Task: Check the percentage active listings of large living room in the last 5 years.
Action: Mouse moved to (932, 208)
Screenshot: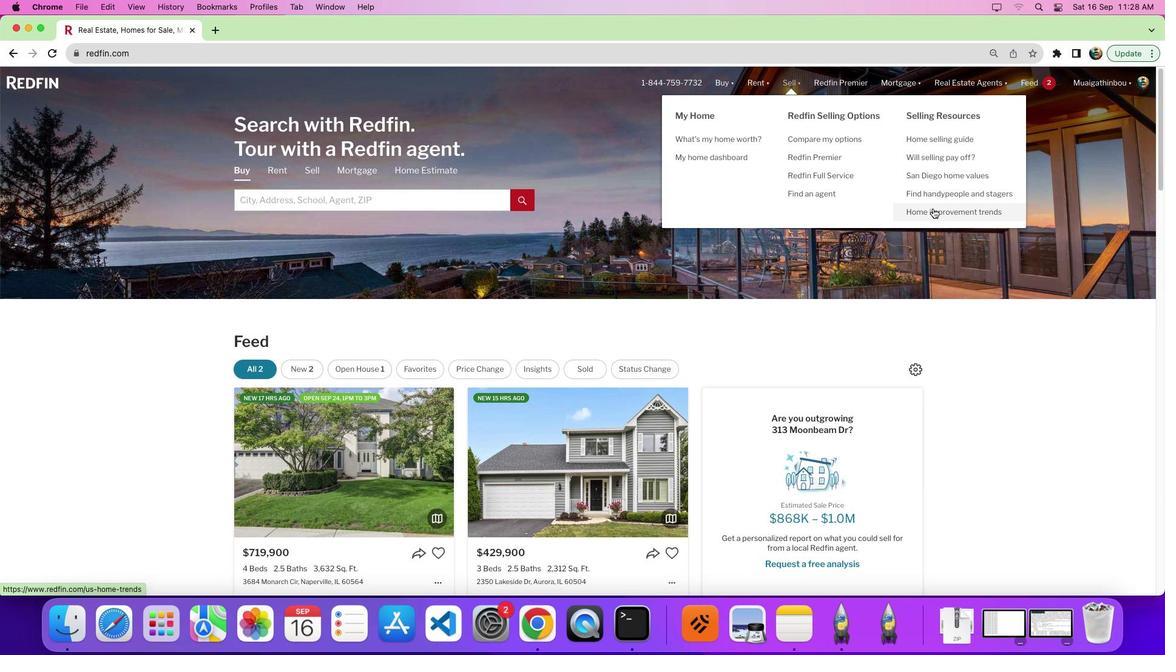 
Action: Mouse pressed left at (932, 208)
Screenshot: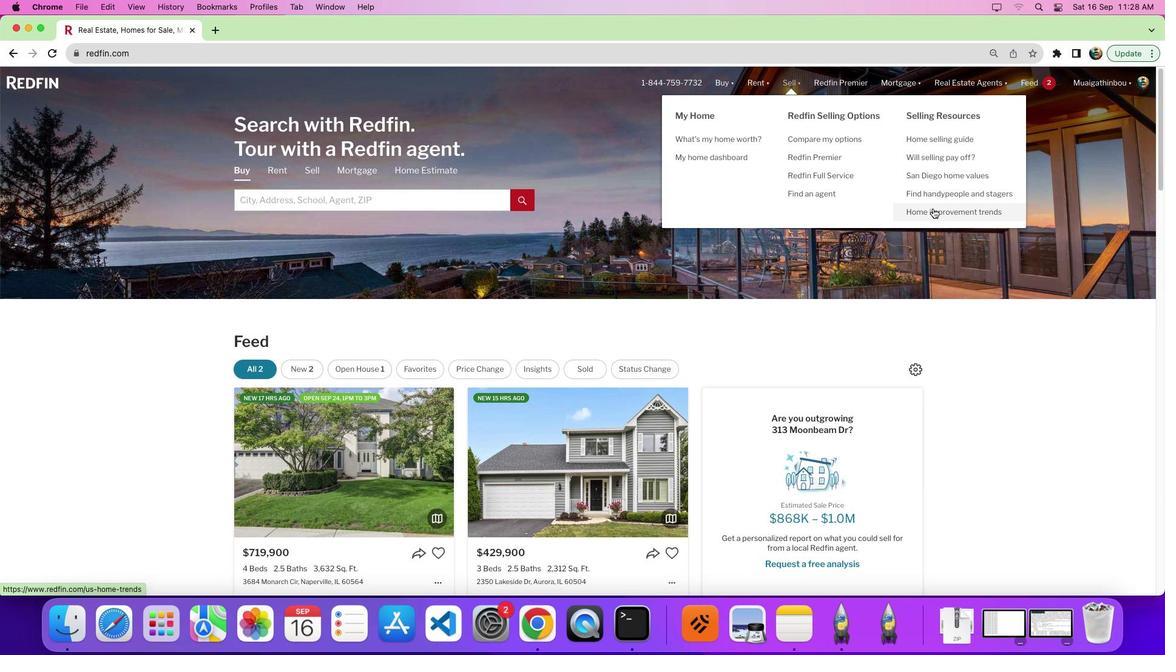 
Action: Mouse pressed left at (932, 208)
Screenshot: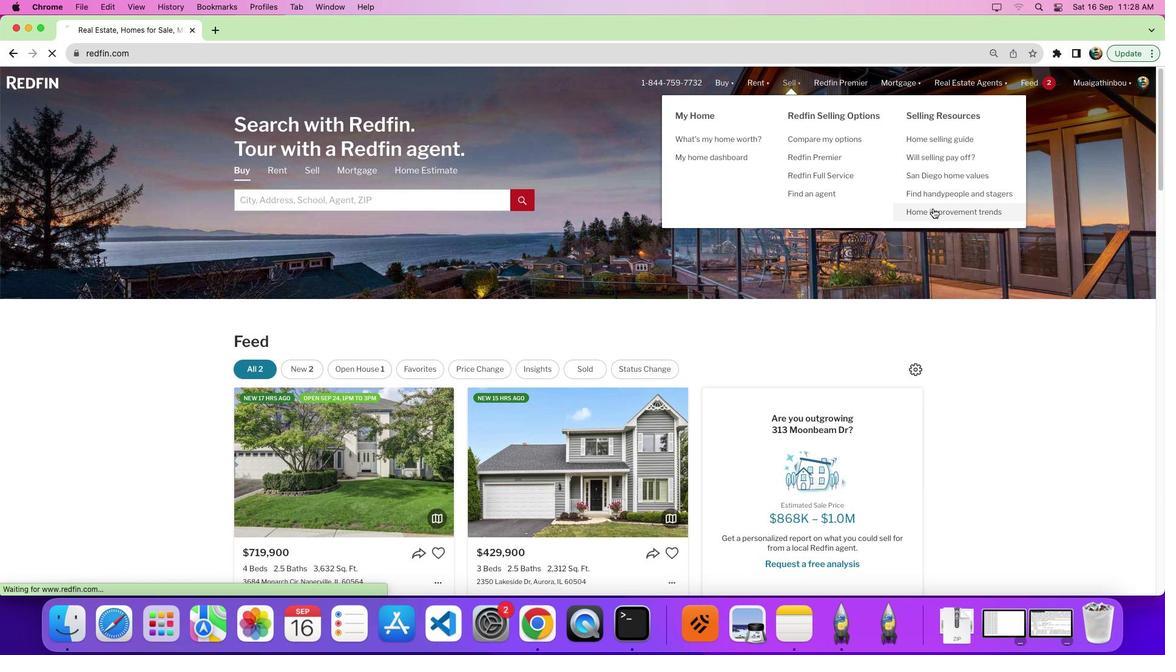 
Action: Mouse moved to (328, 236)
Screenshot: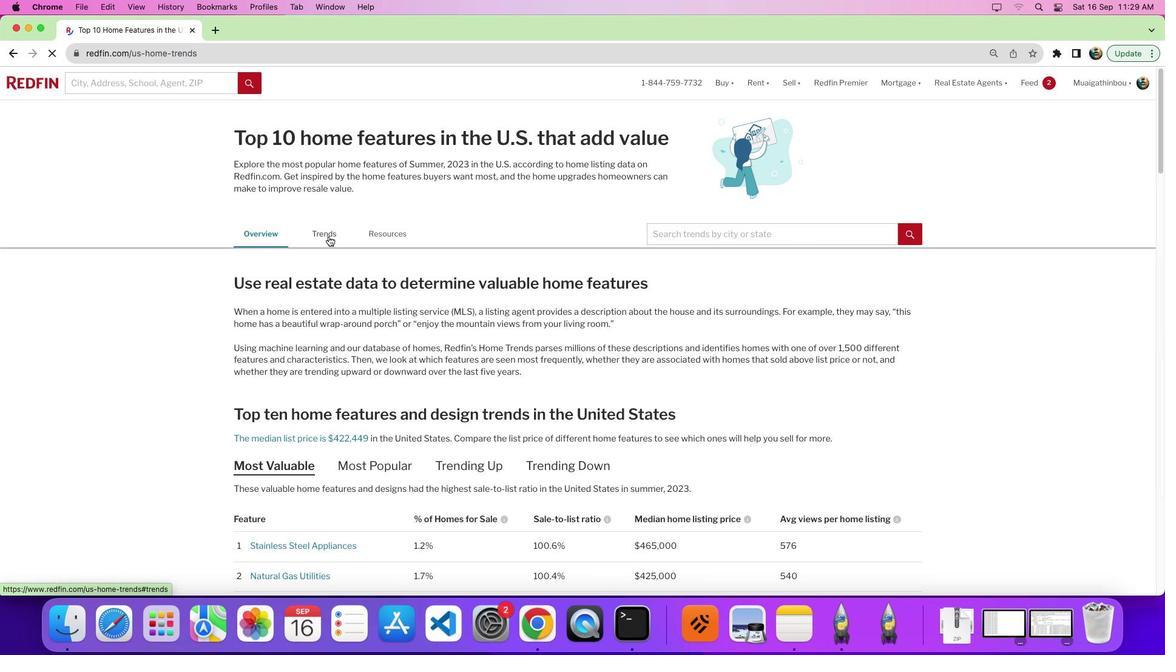 
Action: Mouse pressed left at (328, 236)
Screenshot: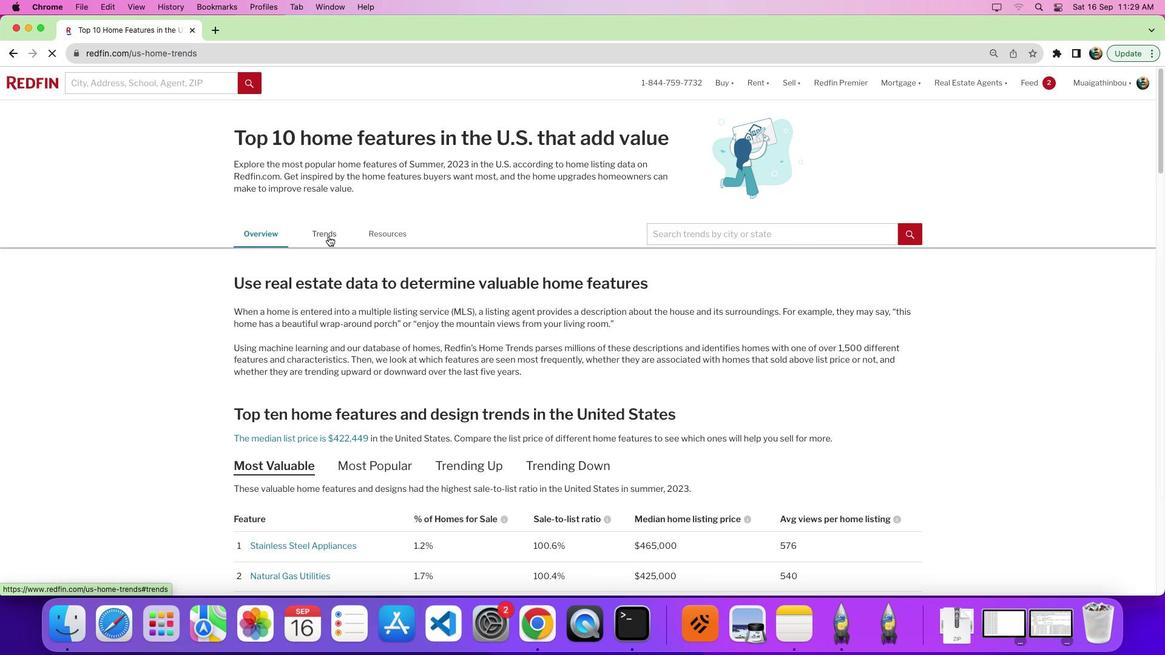 
Action: Mouse moved to (548, 363)
Screenshot: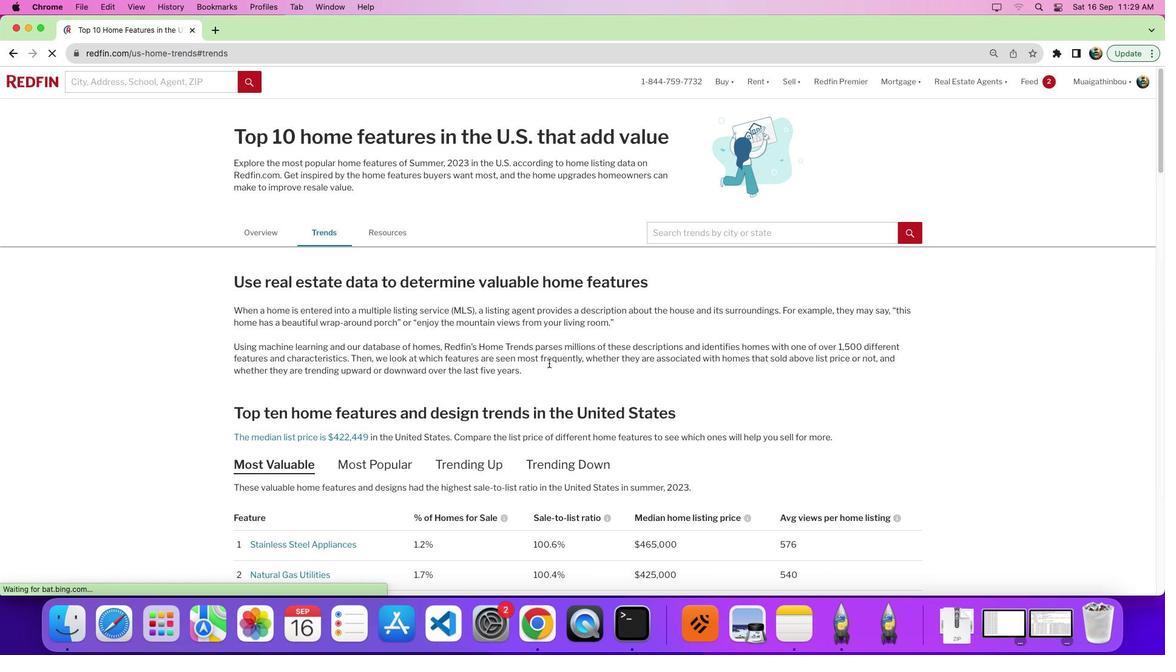 
Action: Mouse scrolled (548, 363) with delta (0, 0)
Screenshot: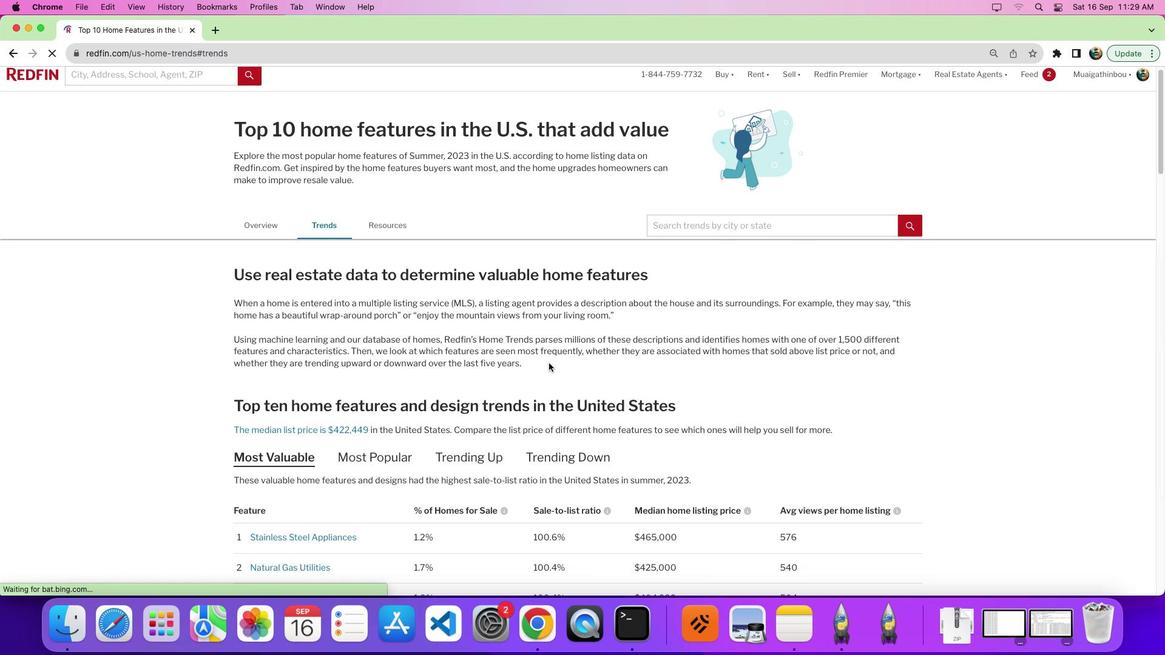 
Action: Mouse scrolled (548, 363) with delta (0, 0)
Screenshot: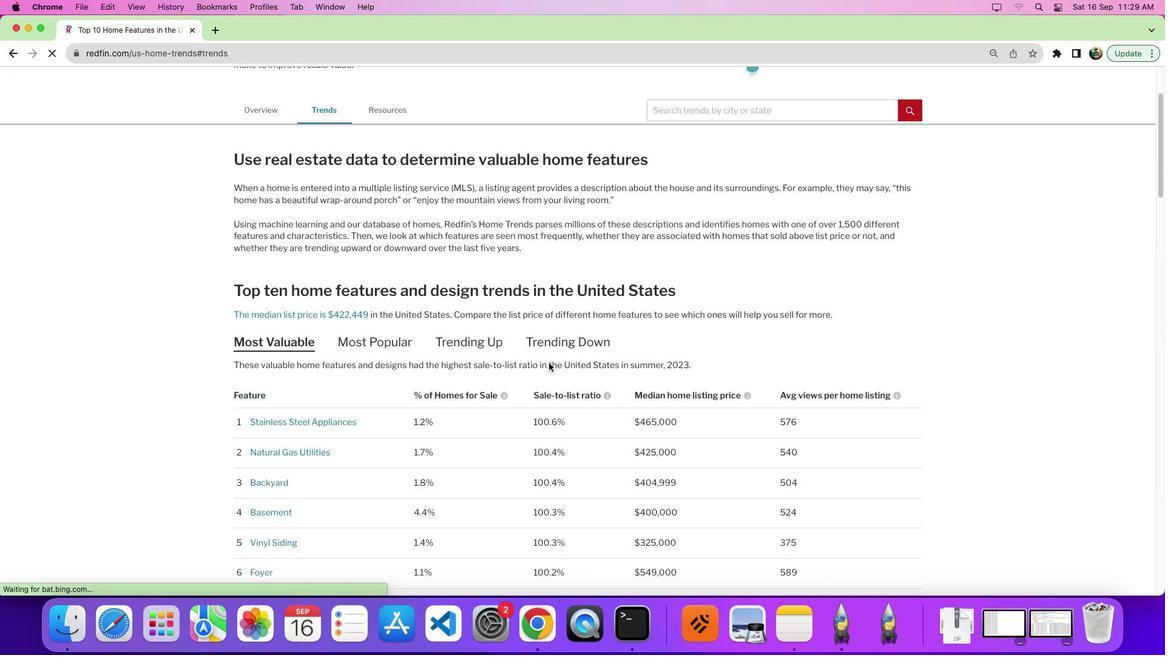 
Action: Mouse scrolled (548, 363) with delta (0, -3)
Screenshot: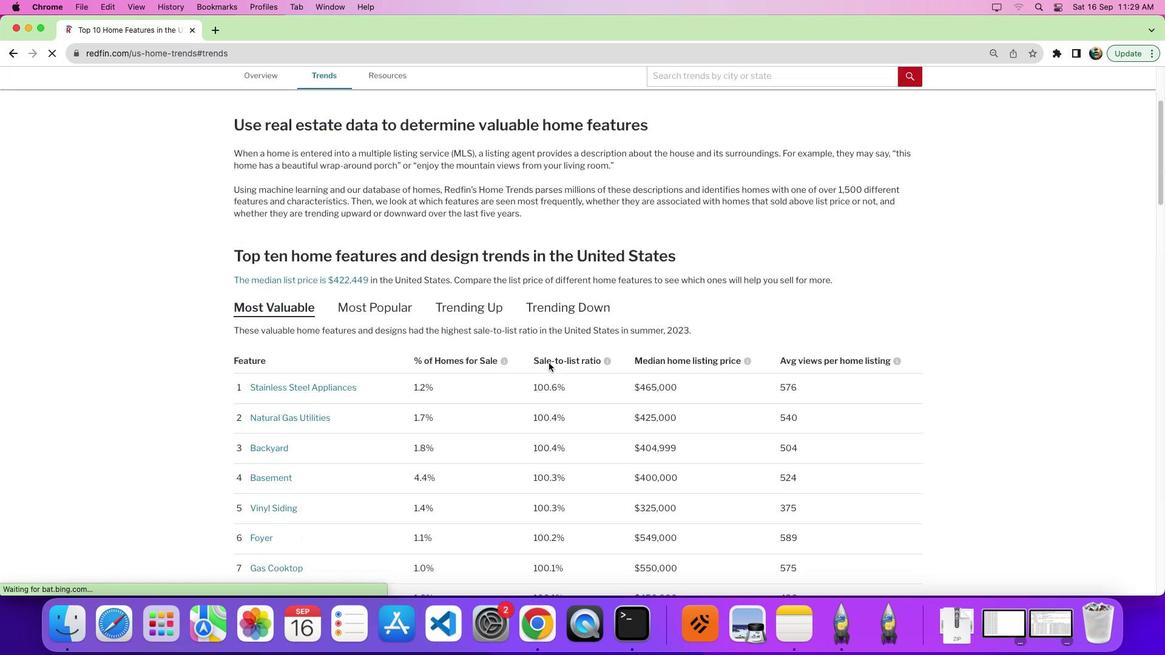 
Action: Mouse moved to (550, 361)
Screenshot: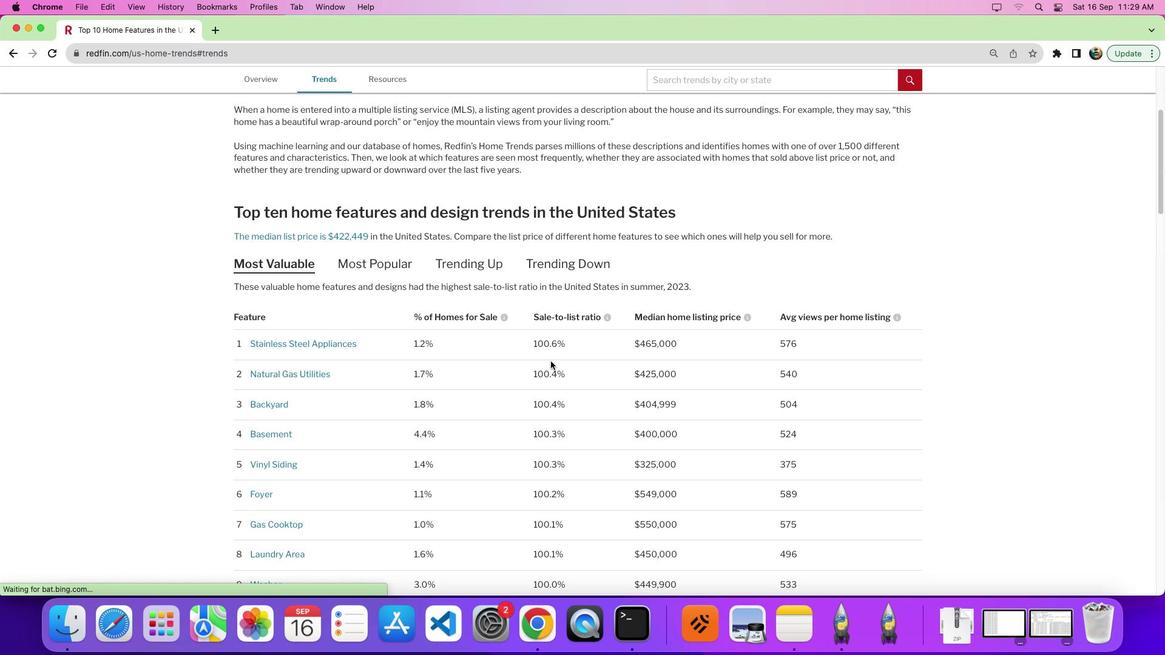 
Action: Mouse scrolled (550, 361) with delta (0, 0)
Screenshot: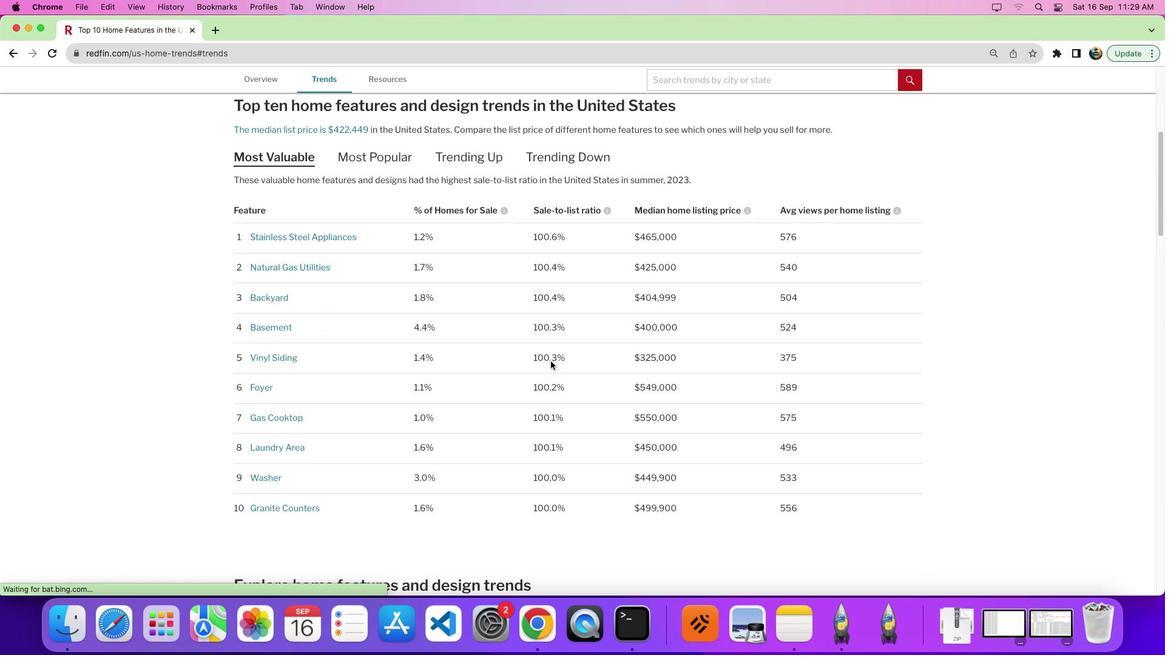 
Action: Mouse scrolled (550, 361) with delta (0, 0)
Screenshot: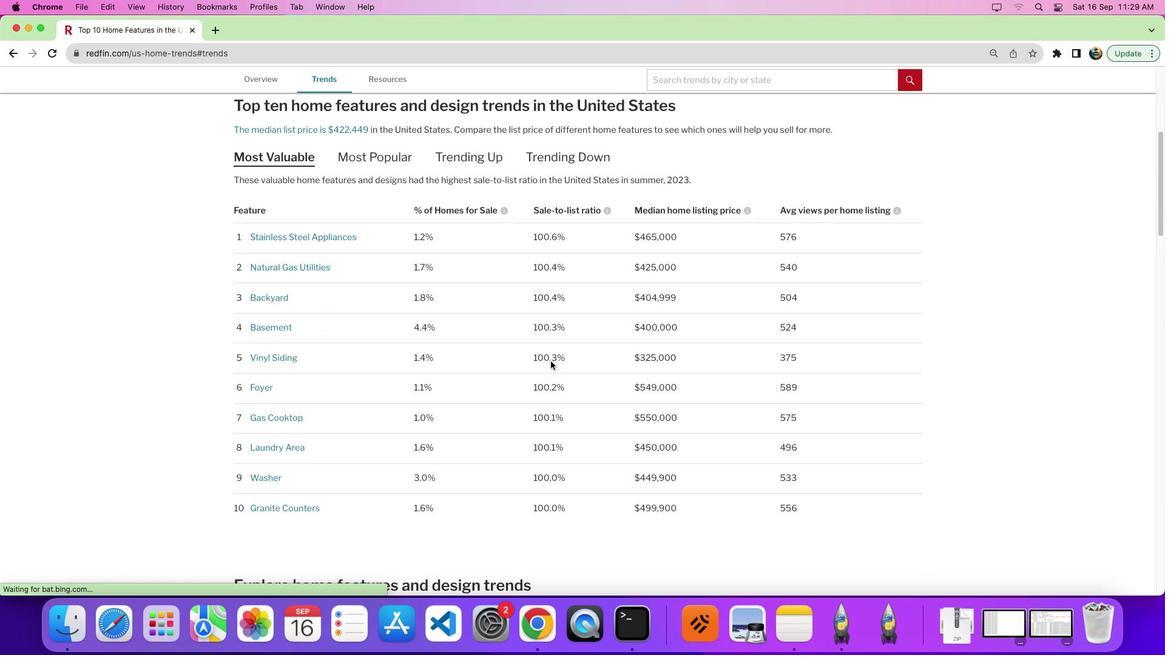 
Action: Mouse scrolled (550, 361) with delta (0, -4)
Screenshot: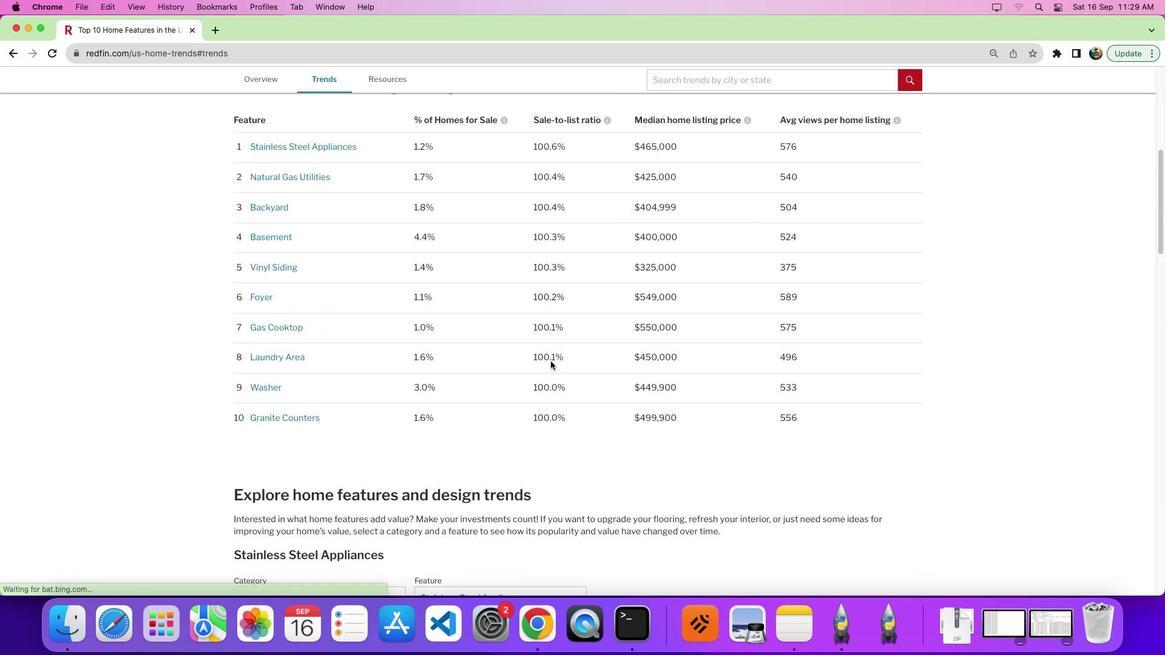 
Action: Mouse moved to (574, 354)
Screenshot: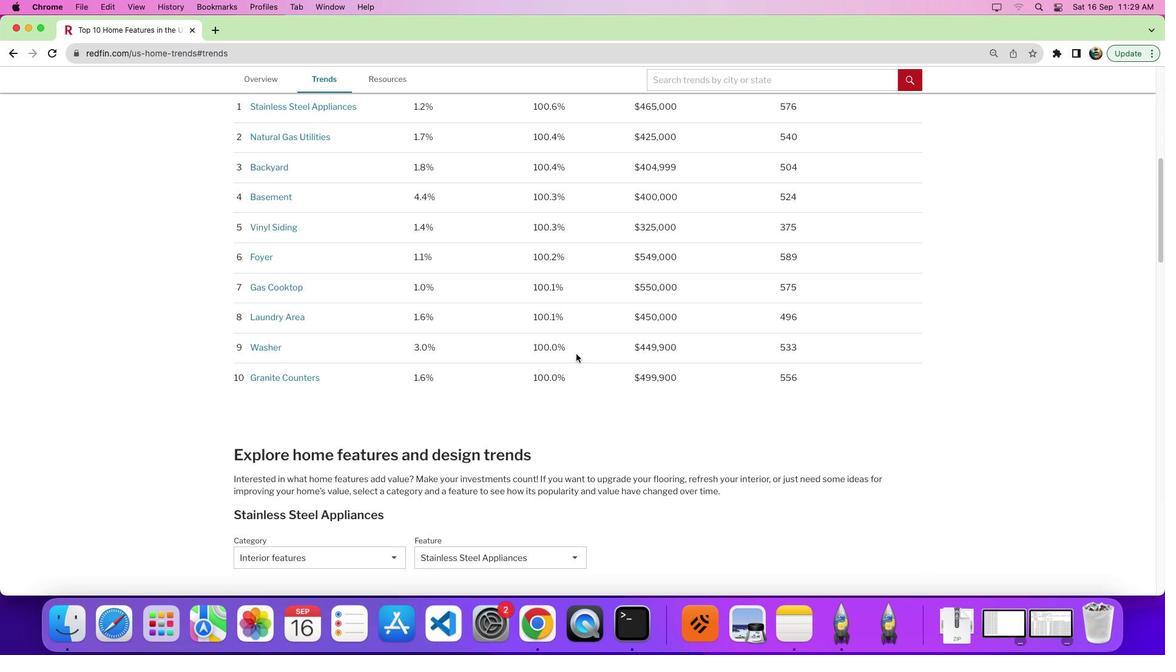 
Action: Mouse scrolled (574, 354) with delta (0, 0)
Screenshot: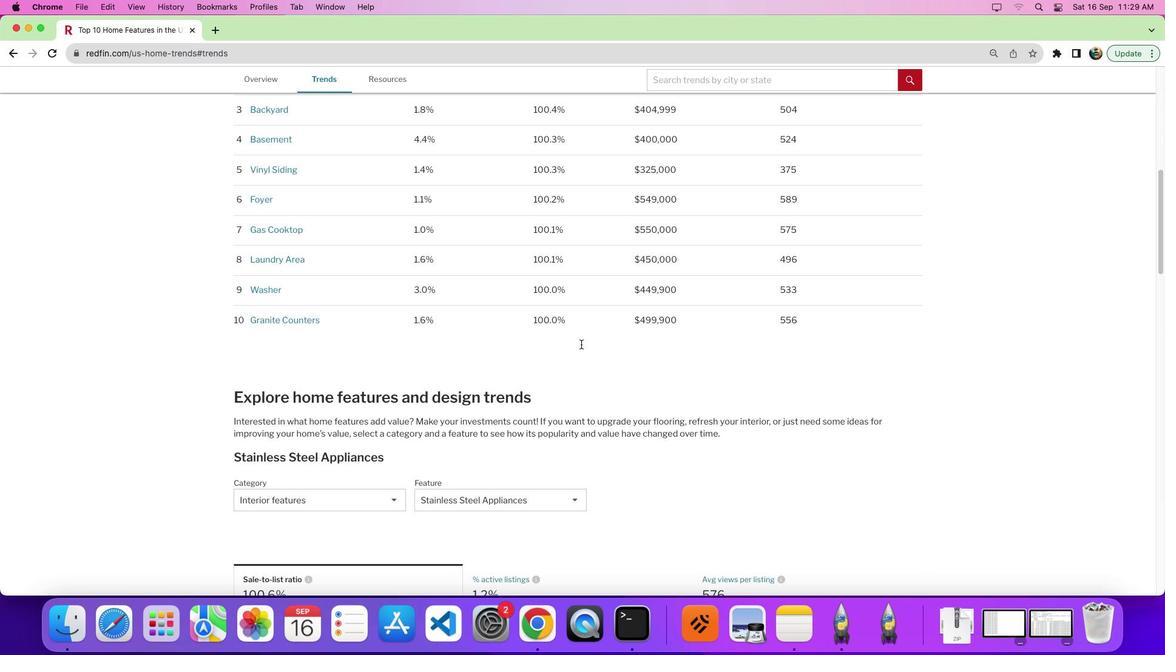
Action: Mouse scrolled (574, 354) with delta (0, 0)
Screenshot: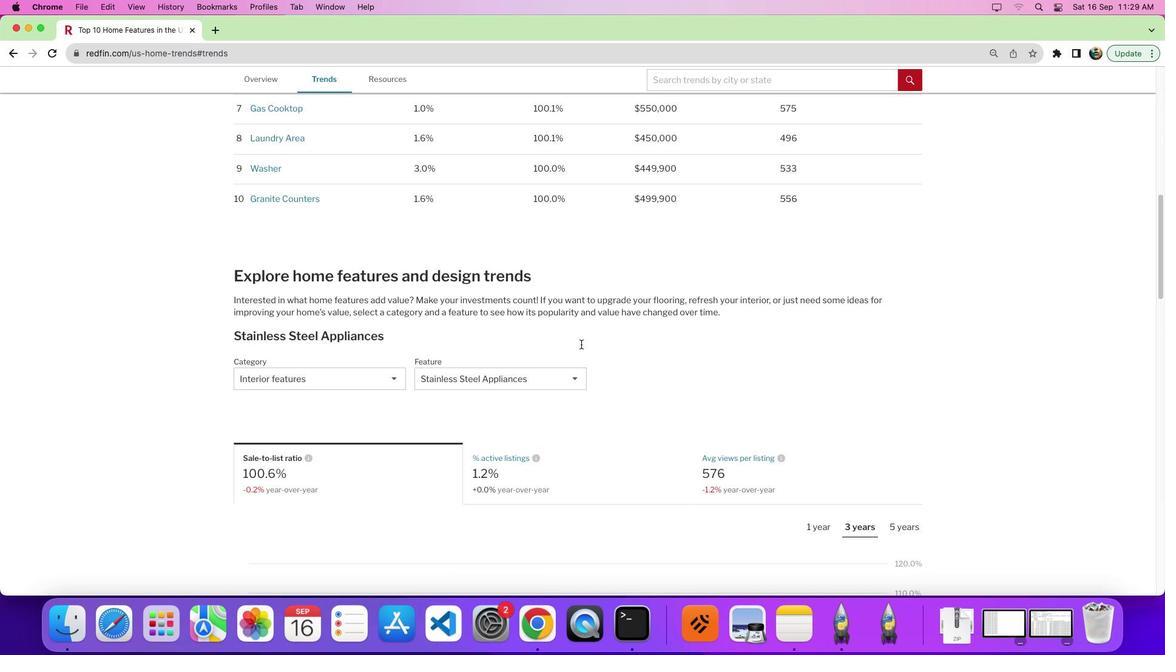 
Action: Mouse moved to (576, 353)
Screenshot: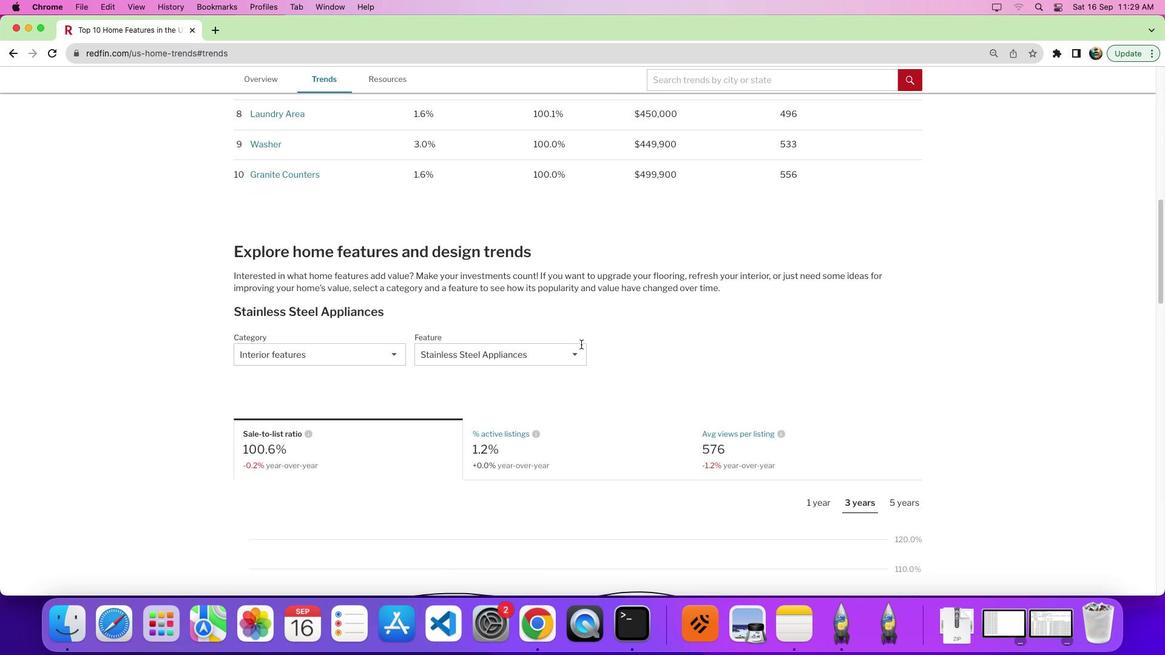 
Action: Mouse scrolled (576, 353) with delta (0, -4)
Screenshot: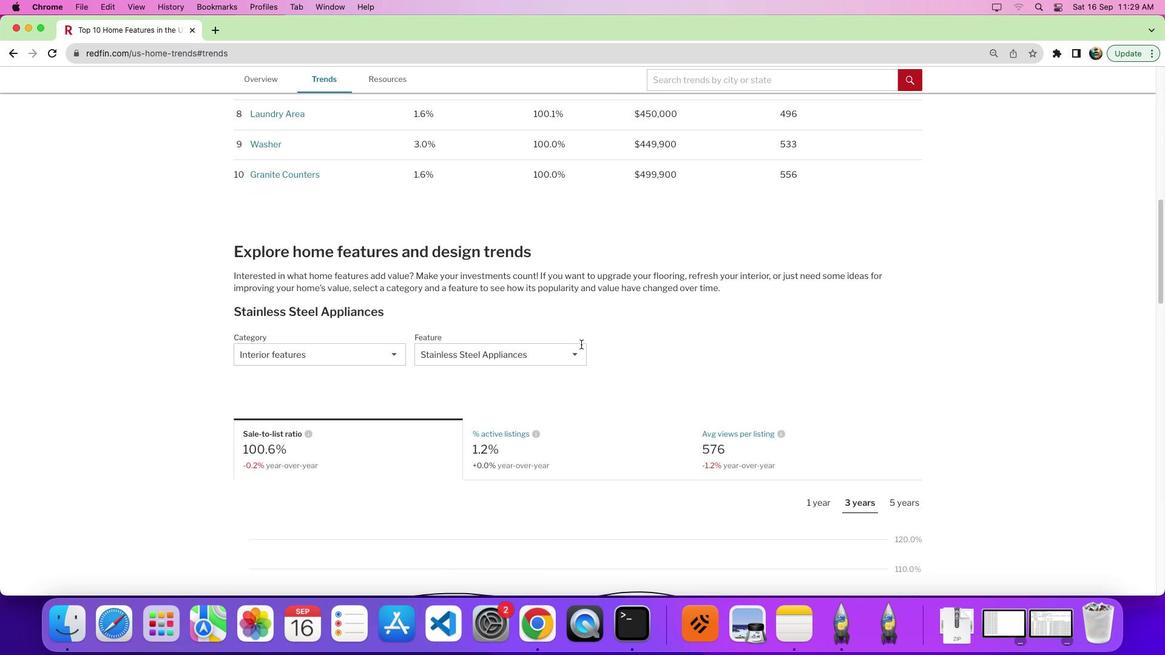 
Action: Mouse moved to (580, 344)
Screenshot: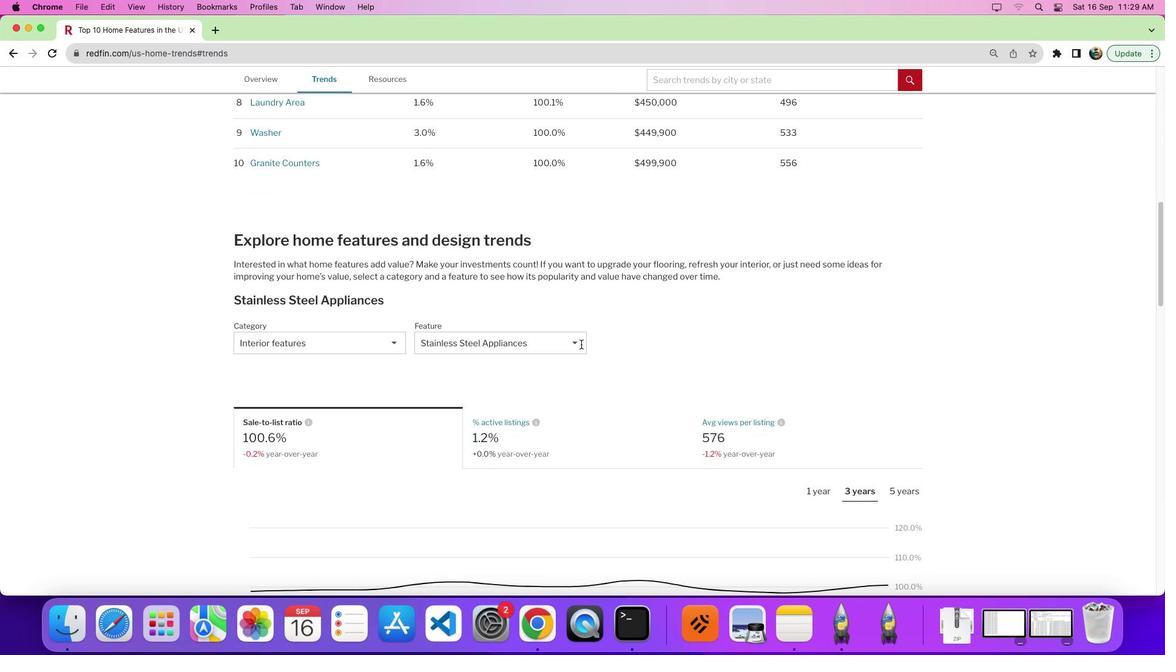 
Action: Mouse scrolled (580, 344) with delta (0, 0)
Screenshot: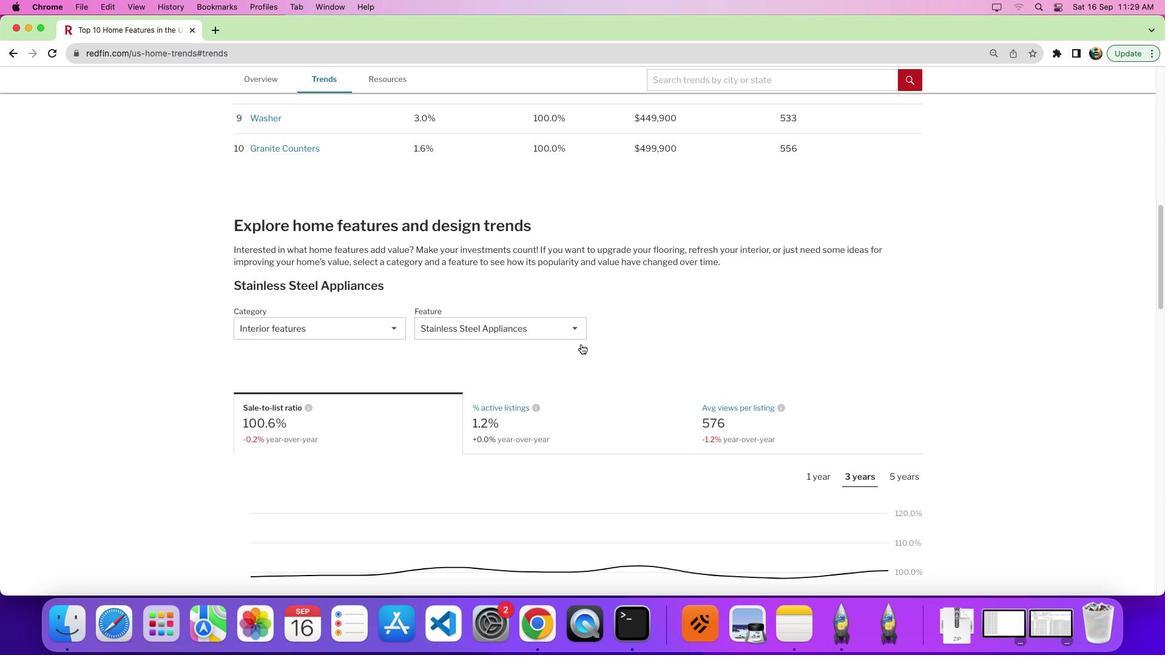 
Action: Mouse scrolled (580, 344) with delta (0, 0)
Screenshot: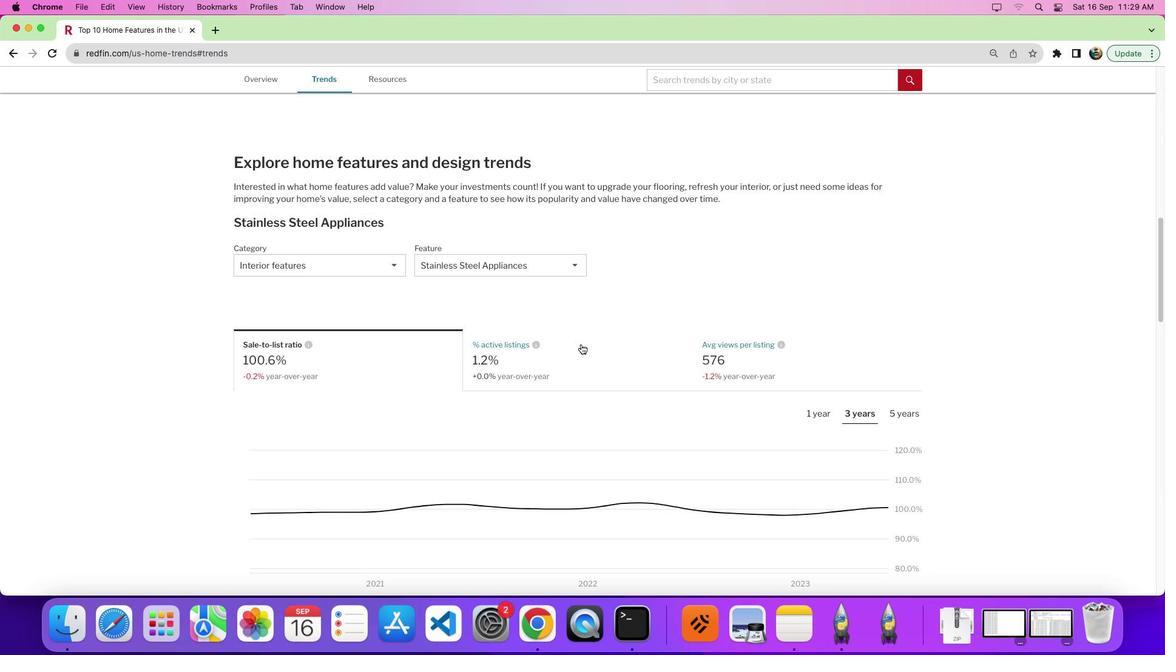 
Action: Mouse scrolled (580, 344) with delta (0, -3)
Screenshot: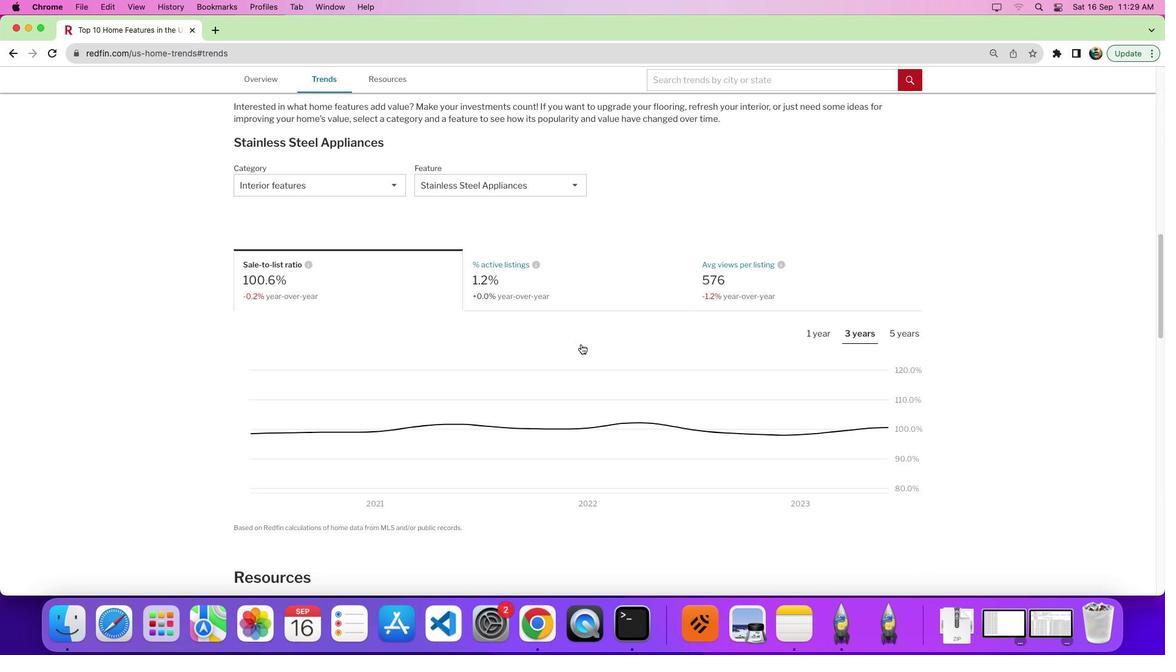 
Action: Mouse scrolled (580, 344) with delta (0, 0)
Screenshot: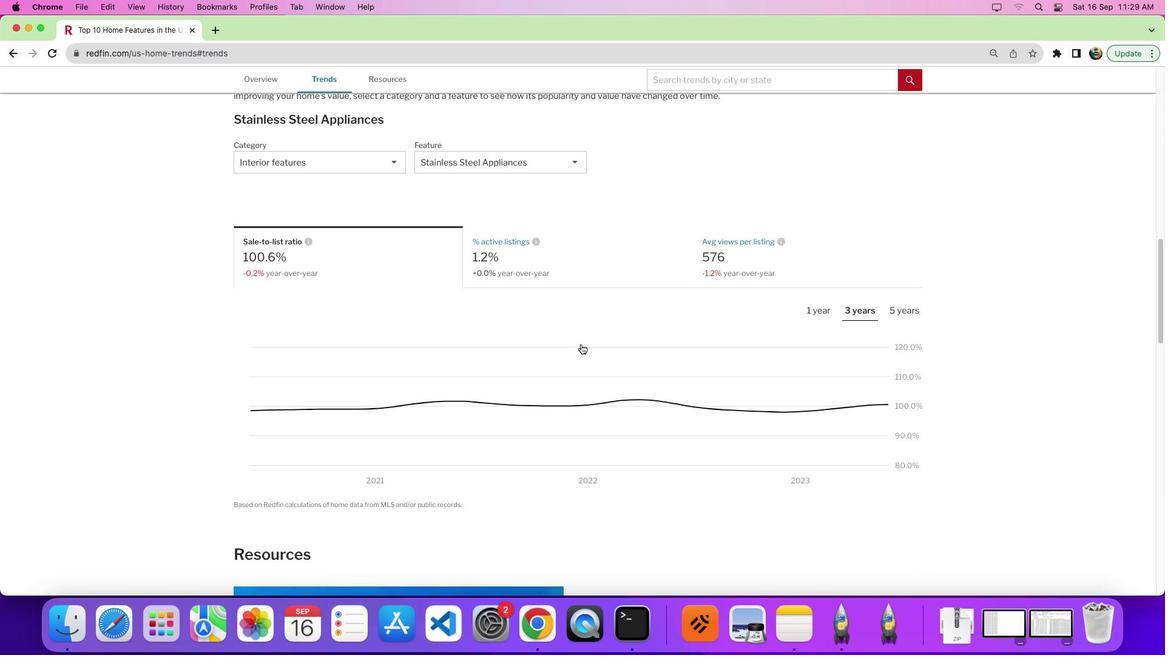
Action: Mouse scrolled (580, 344) with delta (0, 0)
Screenshot: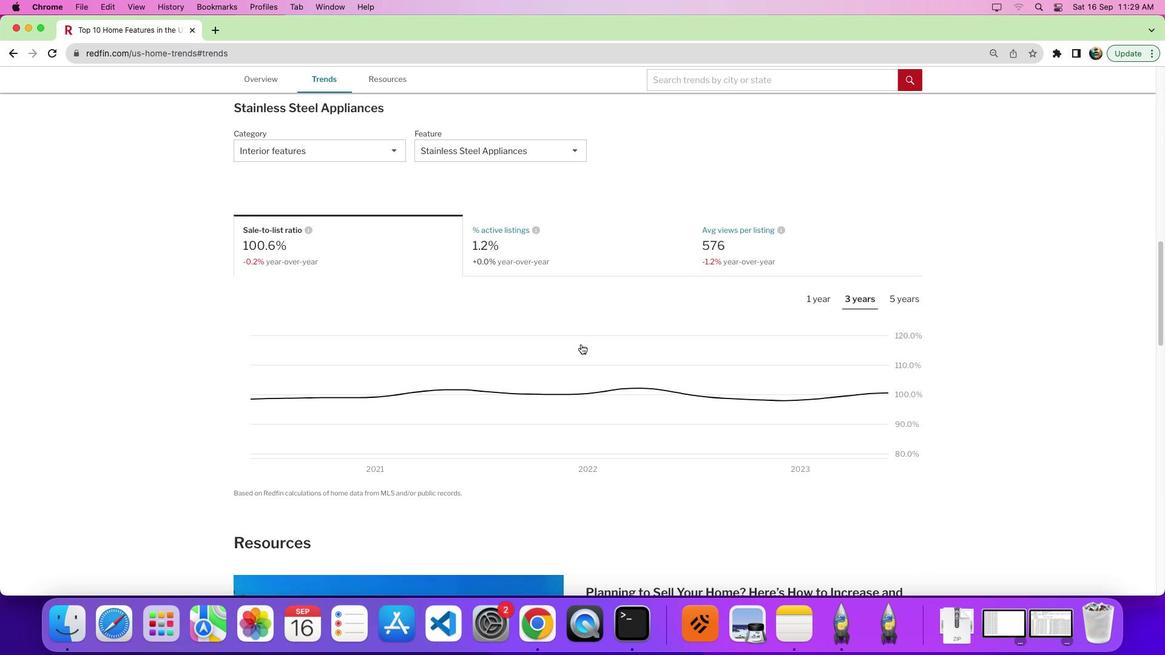 
Action: Mouse scrolled (580, 344) with delta (0, 0)
Screenshot: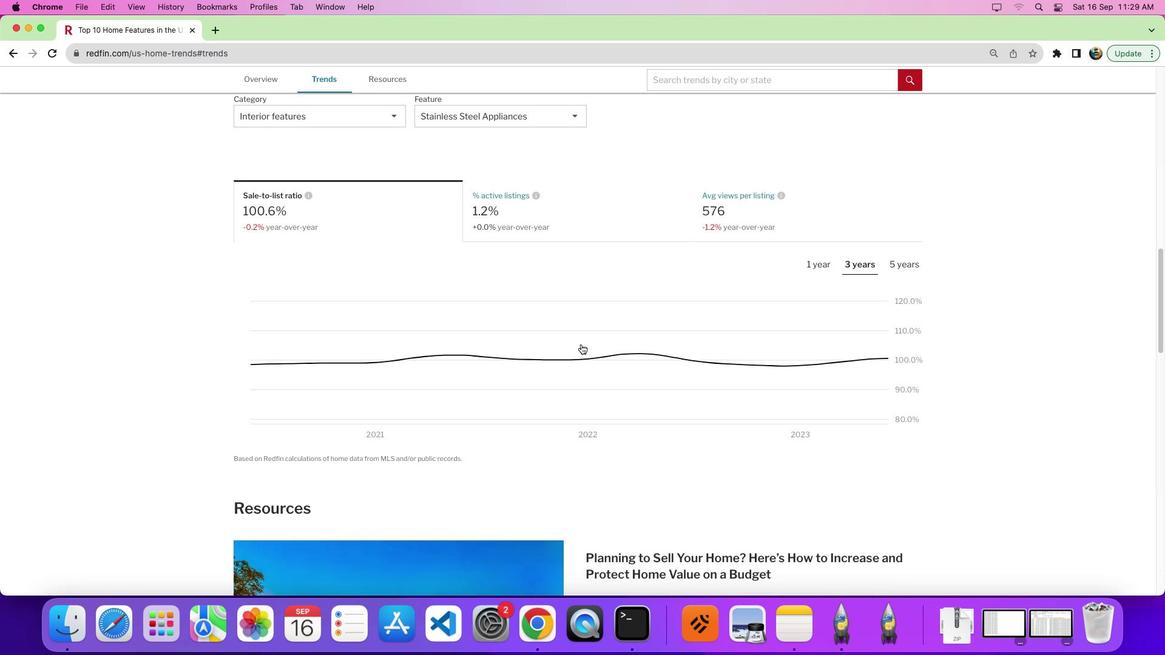 
Action: Mouse scrolled (580, 344) with delta (0, 0)
Screenshot: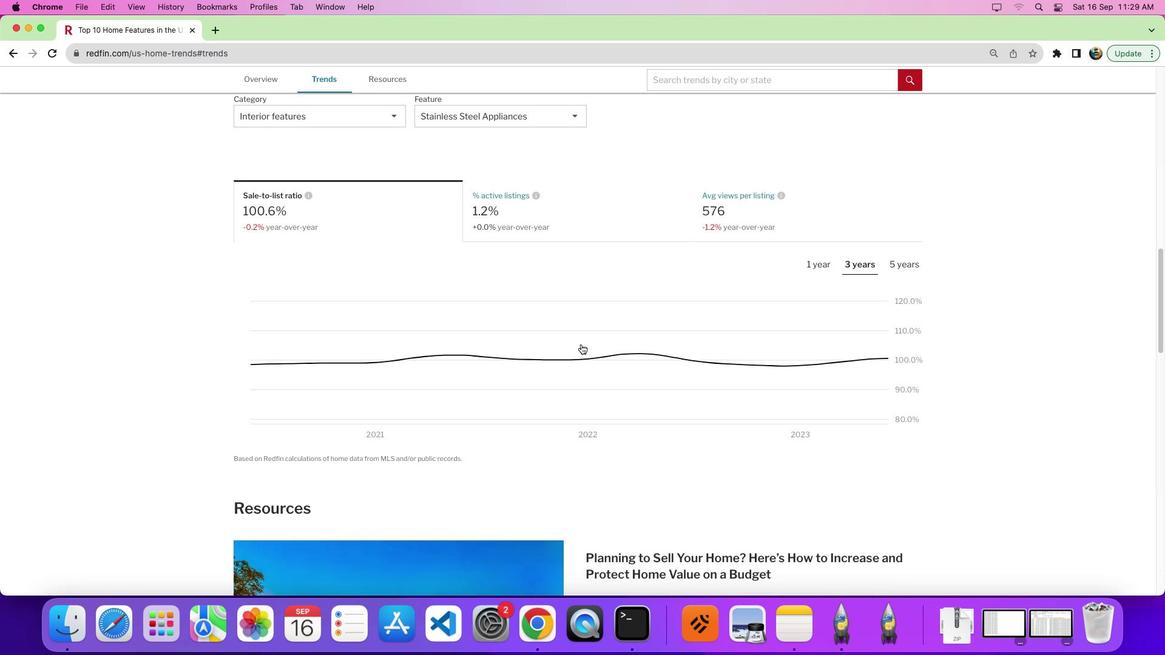 
Action: Mouse scrolled (580, 344) with delta (0, -1)
Screenshot: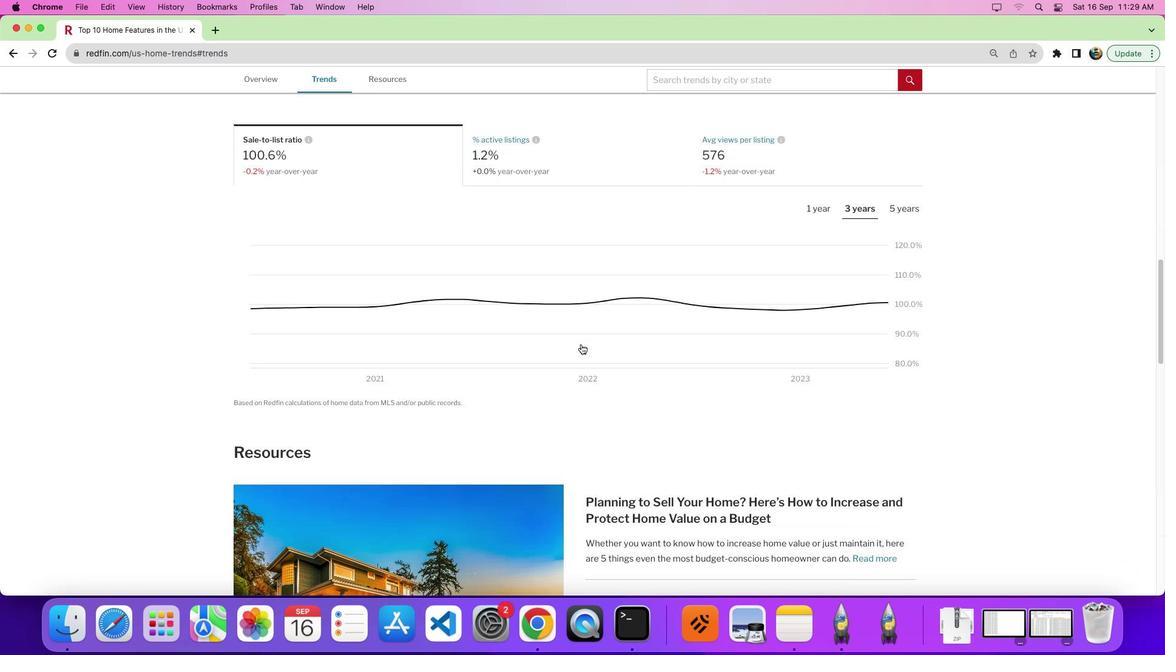 
Action: Mouse moved to (584, 350)
Screenshot: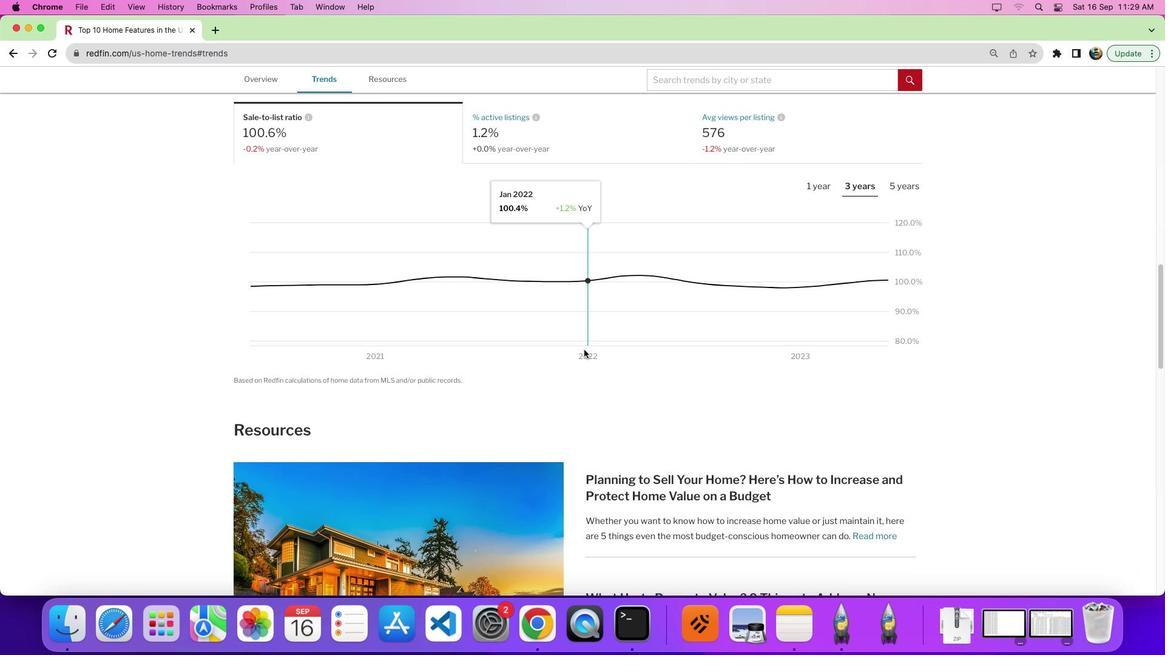 
Action: Mouse scrolled (584, 350) with delta (0, 0)
Screenshot: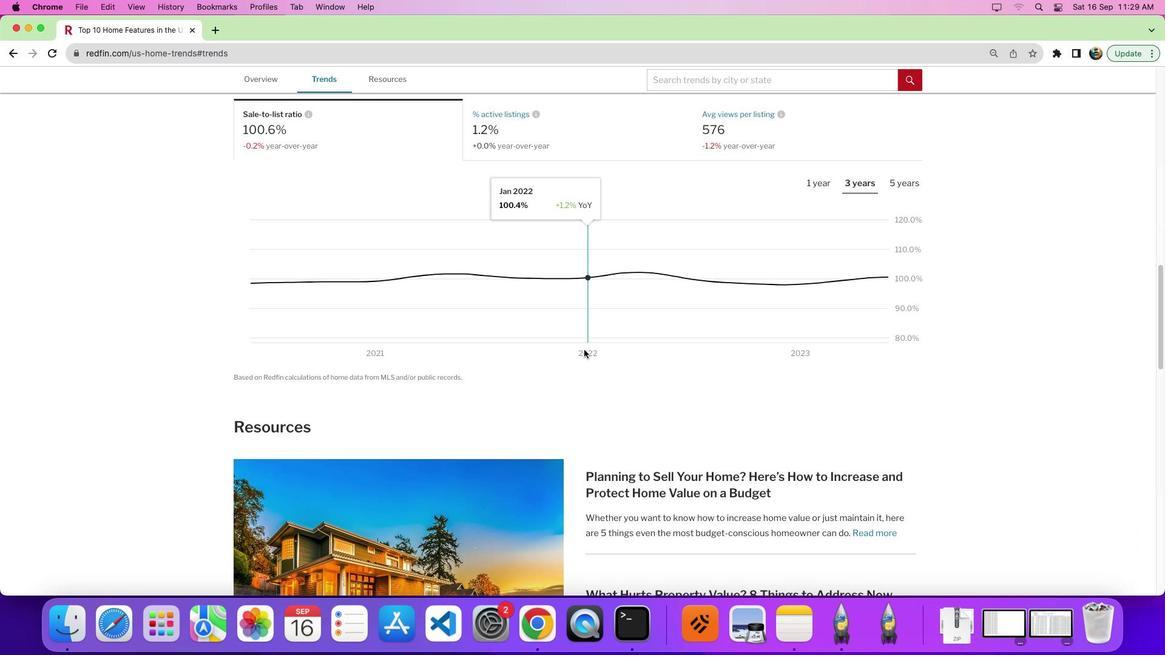 
Action: Mouse scrolled (584, 350) with delta (0, 0)
Screenshot: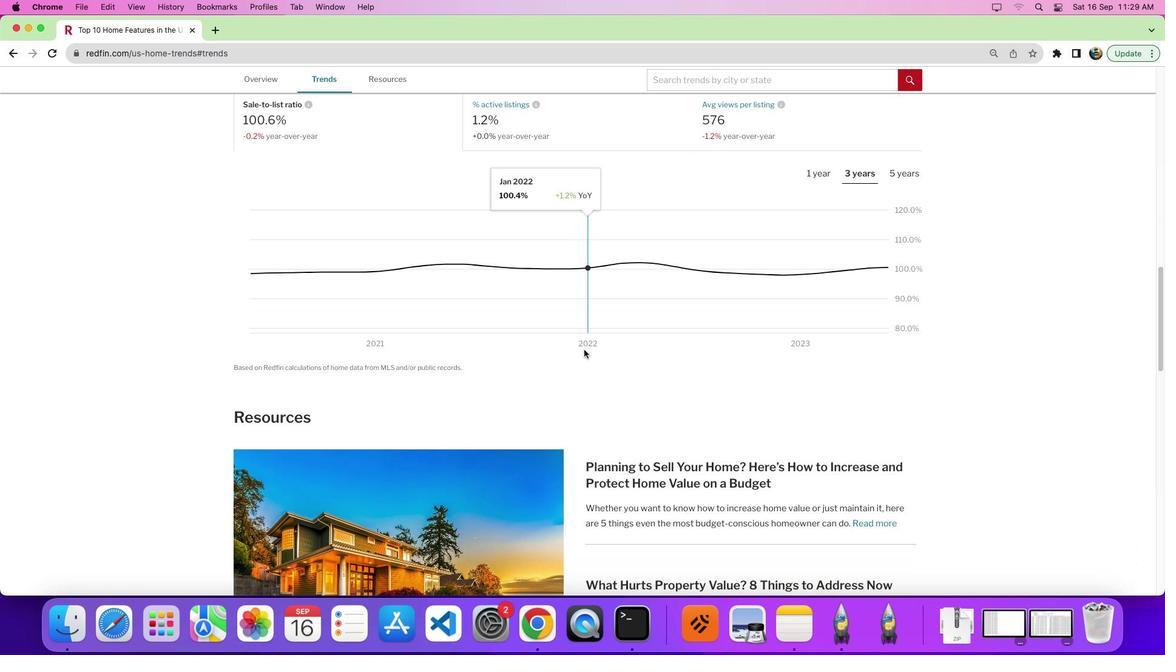 
Action: Mouse moved to (545, 302)
Screenshot: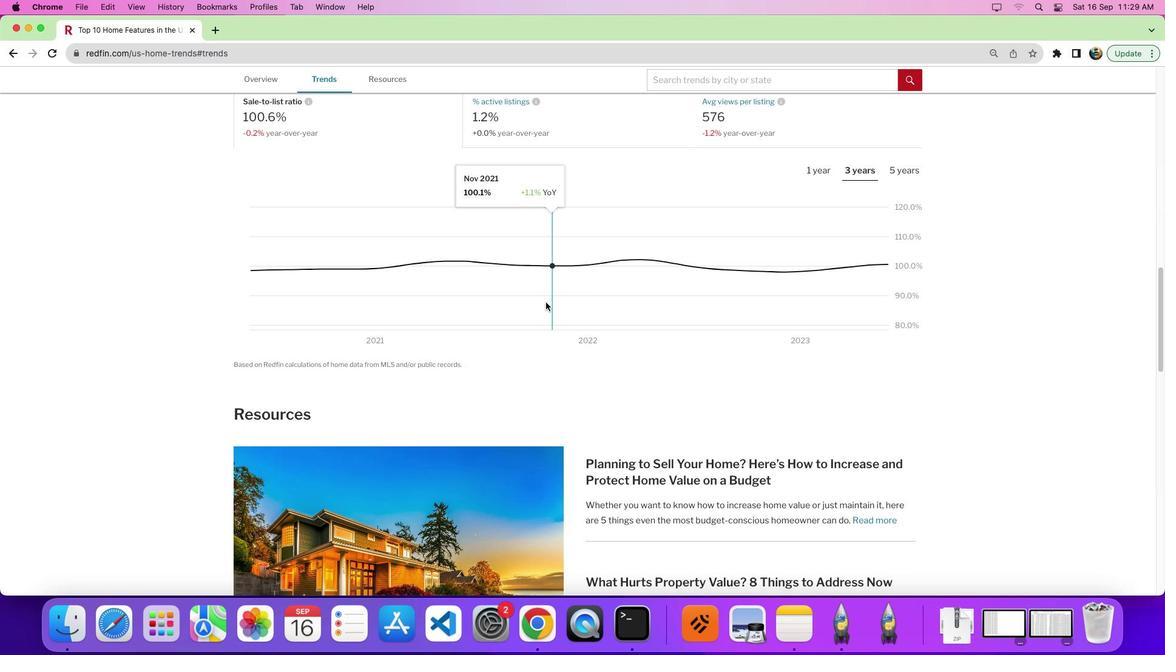 
Action: Mouse scrolled (545, 302) with delta (0, 0)
Screenshot: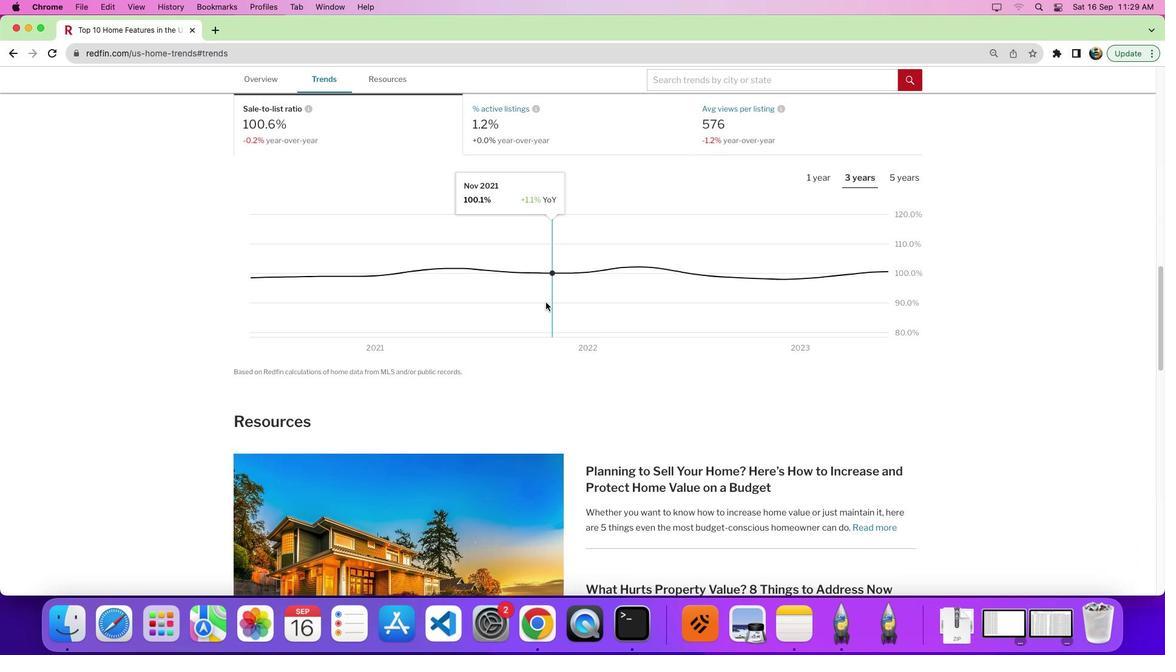 
Action: Mouse scrolled (545, 302) with delta (0, 0)
Screenshot: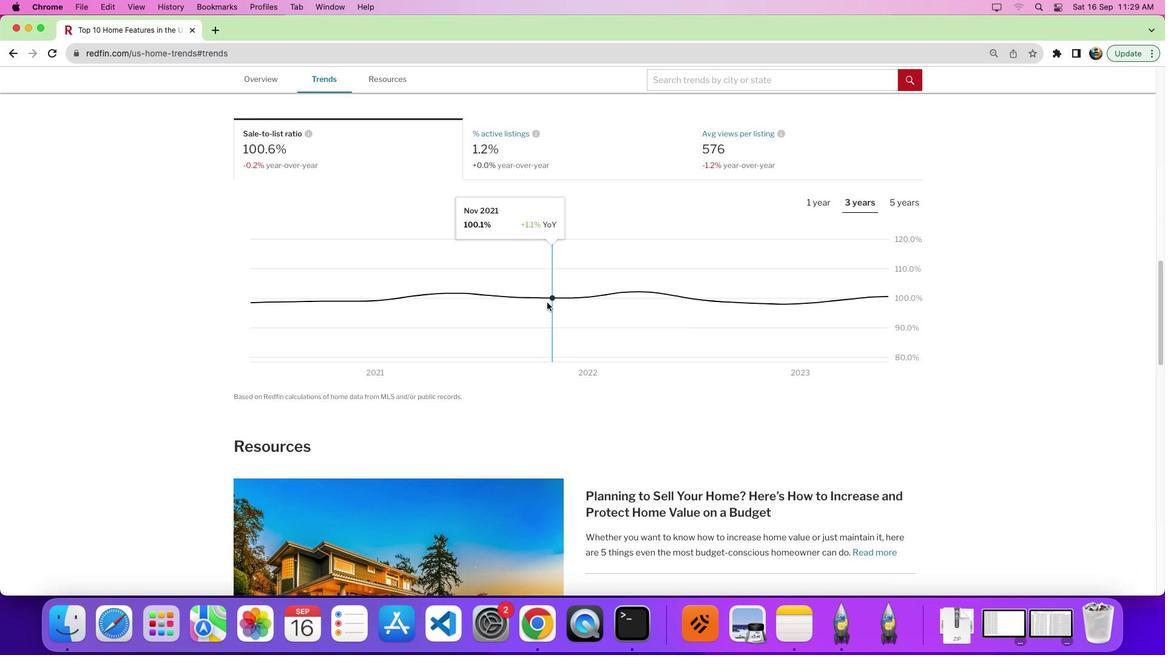 
Action: Mouse moved to (606, 288)
Screenshot: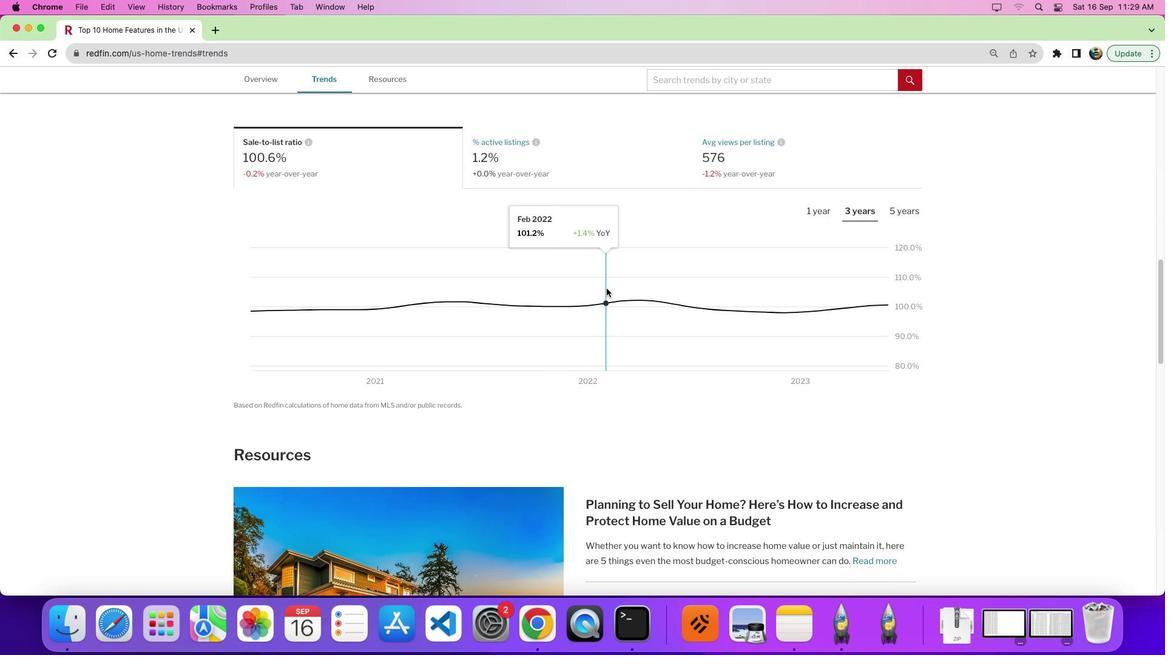 
Action: Mouse scrolled (606, 288) with delta (0, 0)
Screenshot: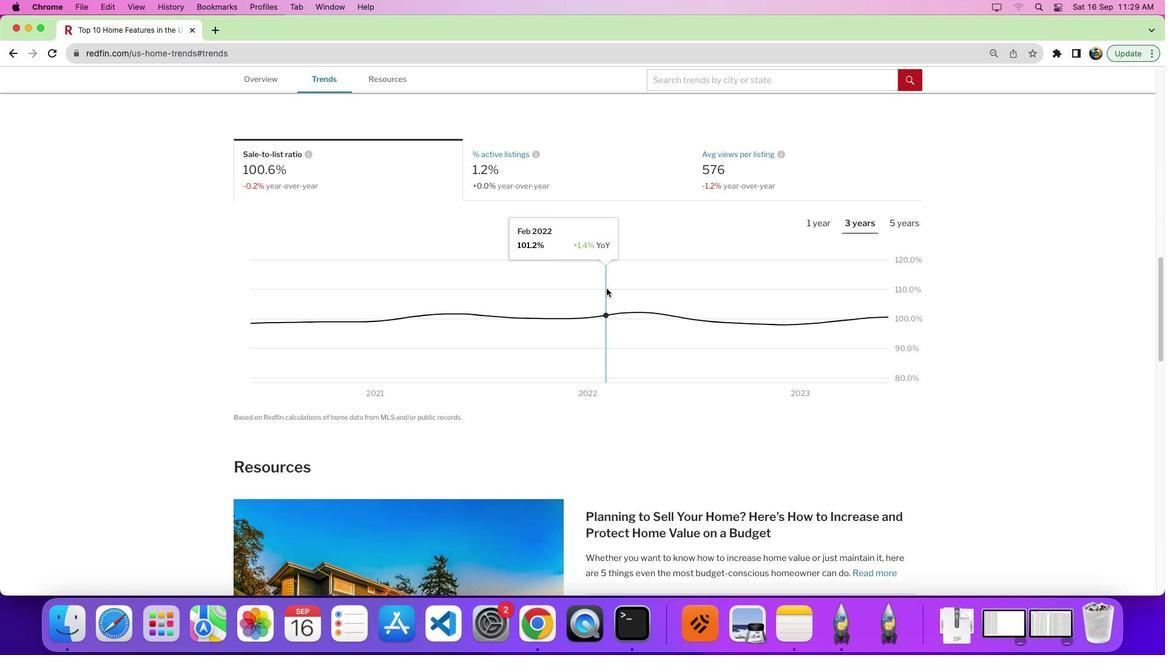 
Action: Mouse scrolled (606, 288) with delta (0, 0)
Screenshot: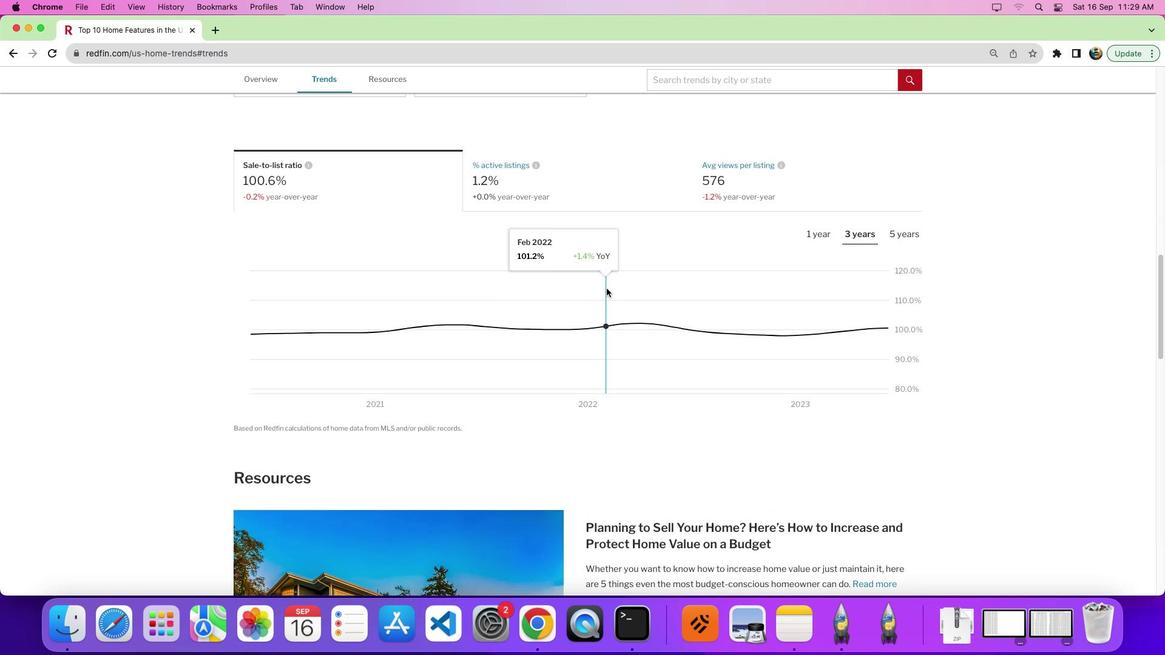 
Action: Mouse moved to (682, 285)
Screenshot: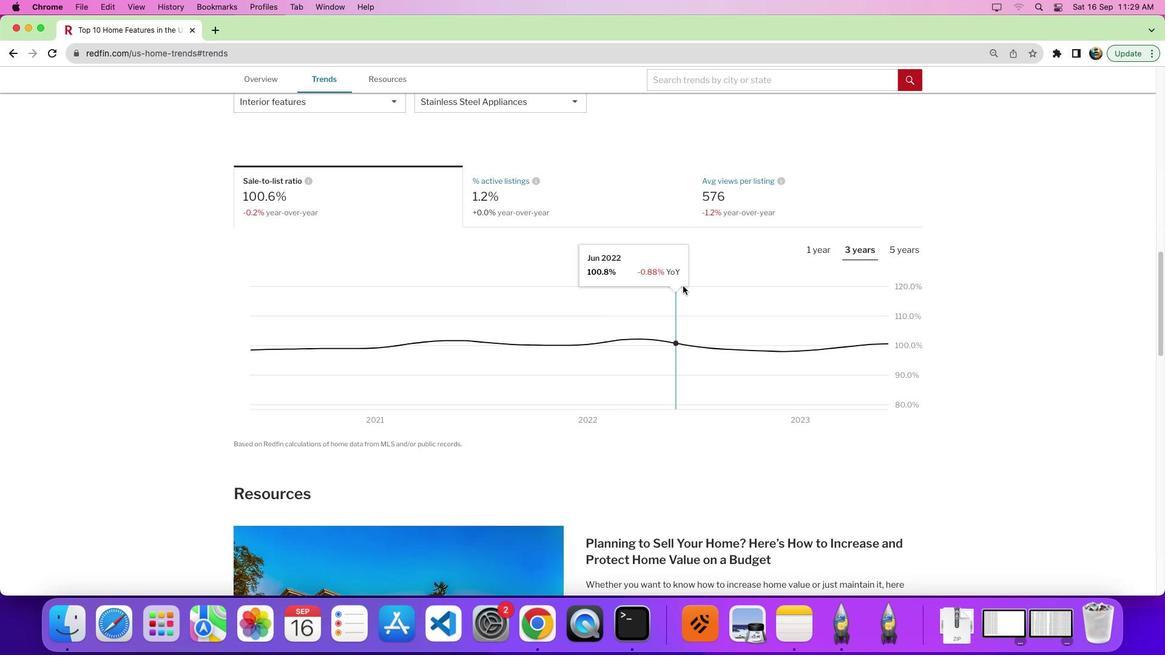 
Action: Mouse scrolled (682, 285) with delta (0, 0)
Screenshot: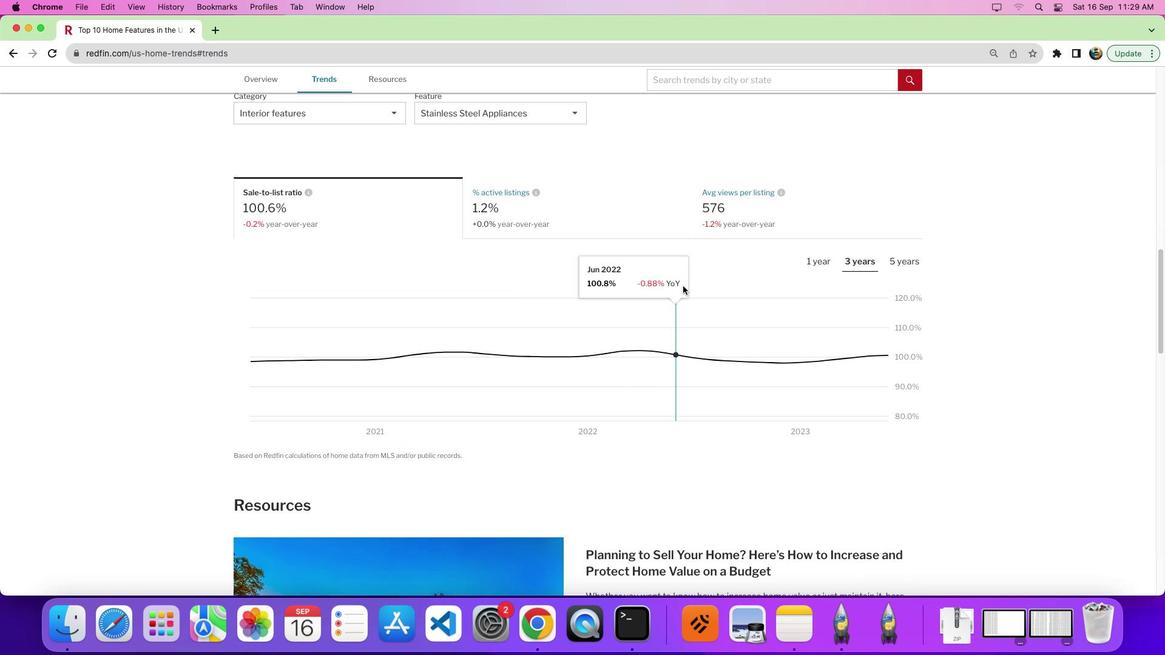 
Action: Mouse scrolled (682, 285) with delta (0, 0)
Screenshot: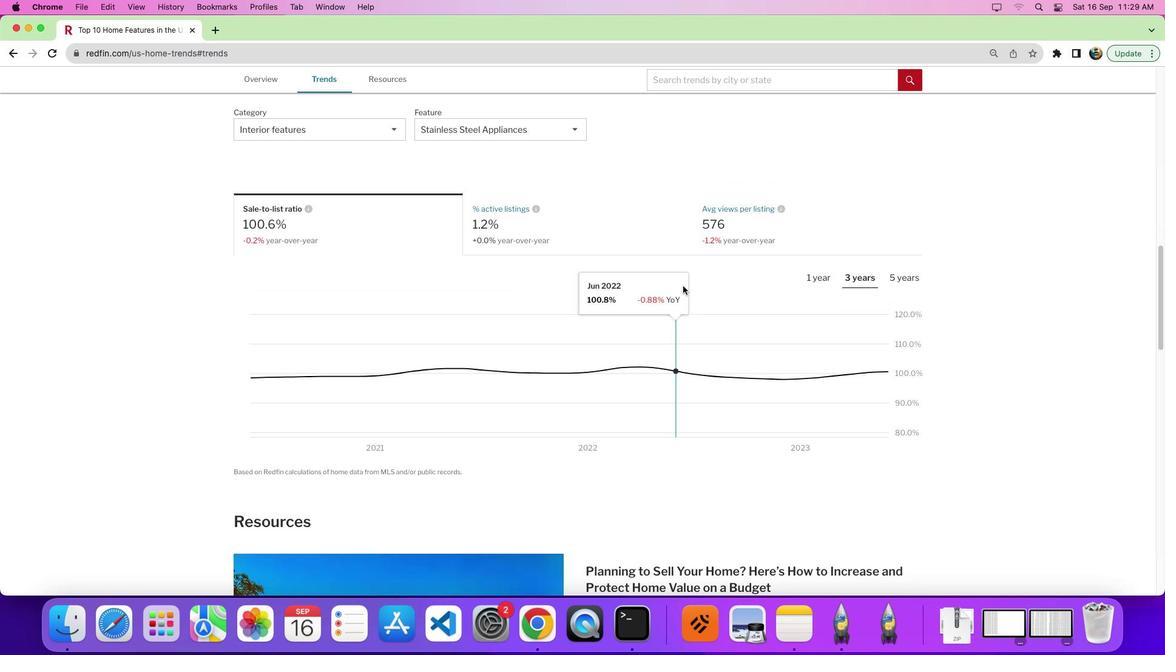 
Action: Mouse scrolled (682, 285) with delta (0, 0)
Screenshot: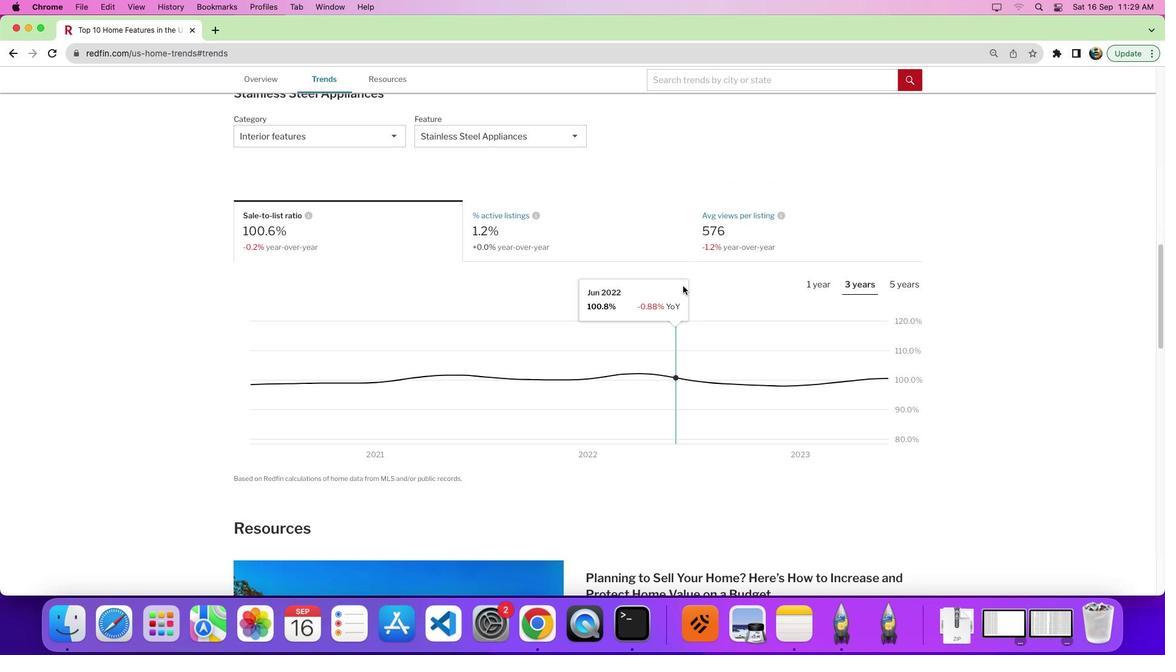 
Action: Mouse scrolled (682, 285) with delta (0, 0)
Screenshot: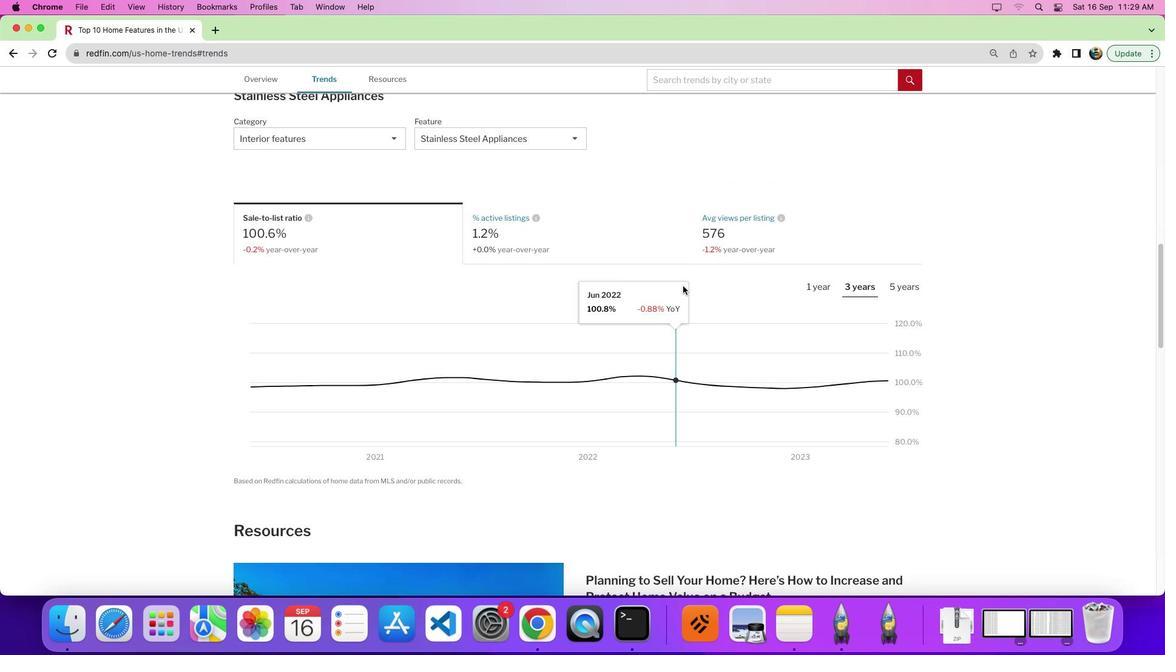 
Action: Mouse scrolled (682, 285) with delta (0, 0)
Screenshot: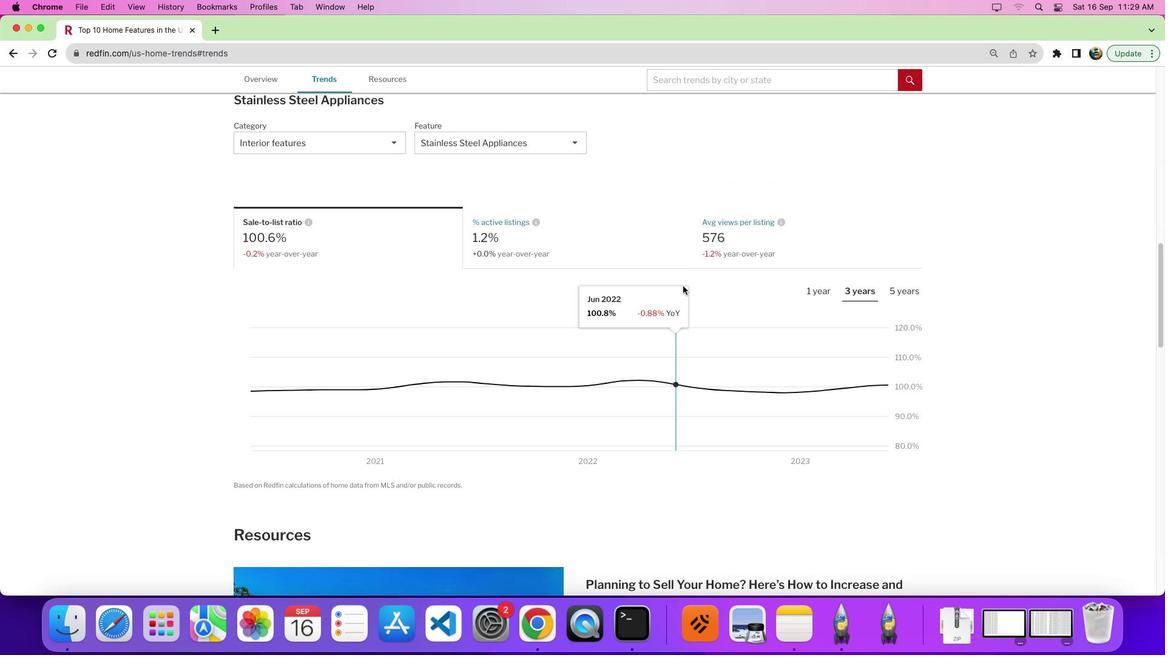 
Action: Mouse scrolled (682, 285) with delta (0, 0)
Screenshot: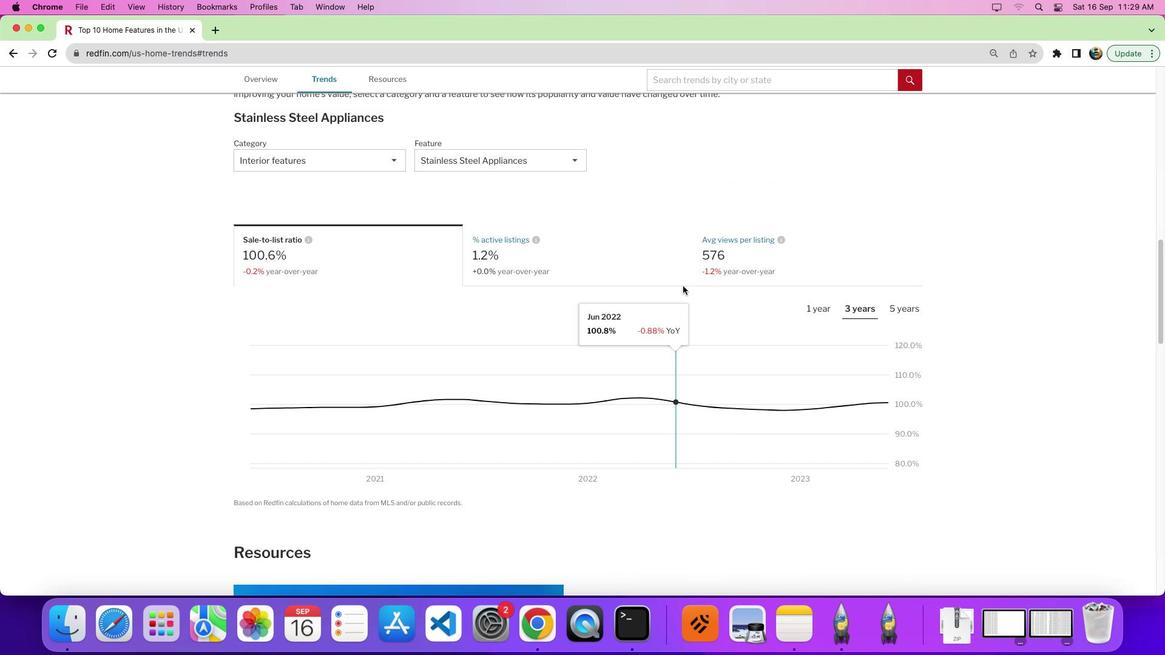 
Action: Mouse moved to (501, 166)
Screenshot: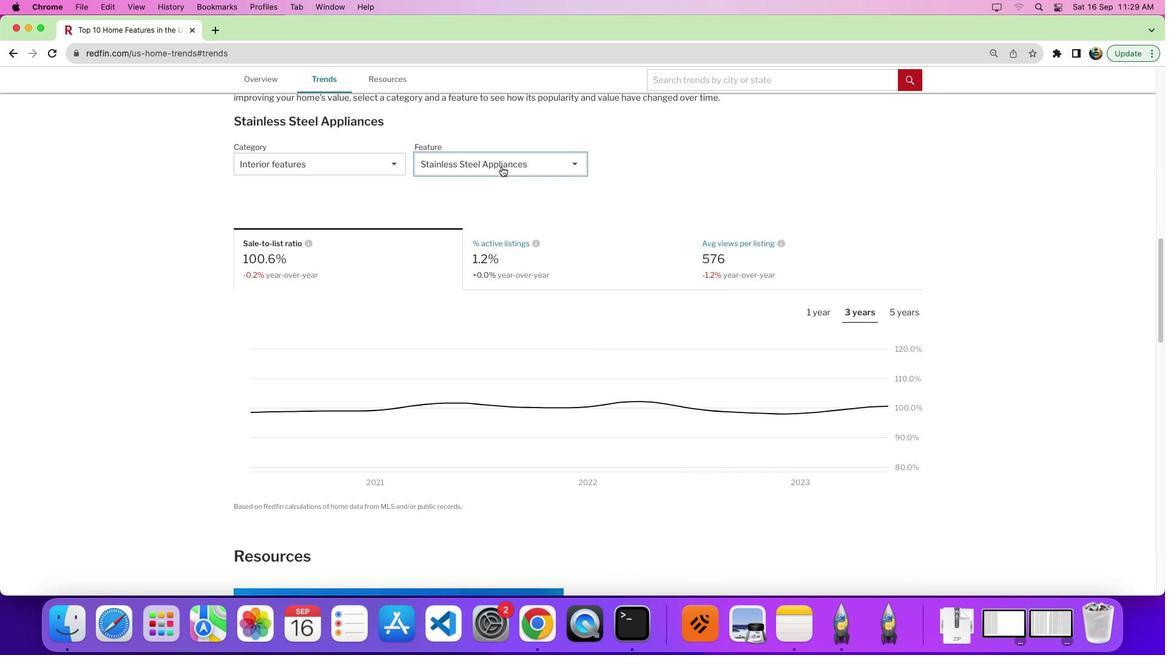 
Action: Mouse pressed left at (501, 166)
Screenshot: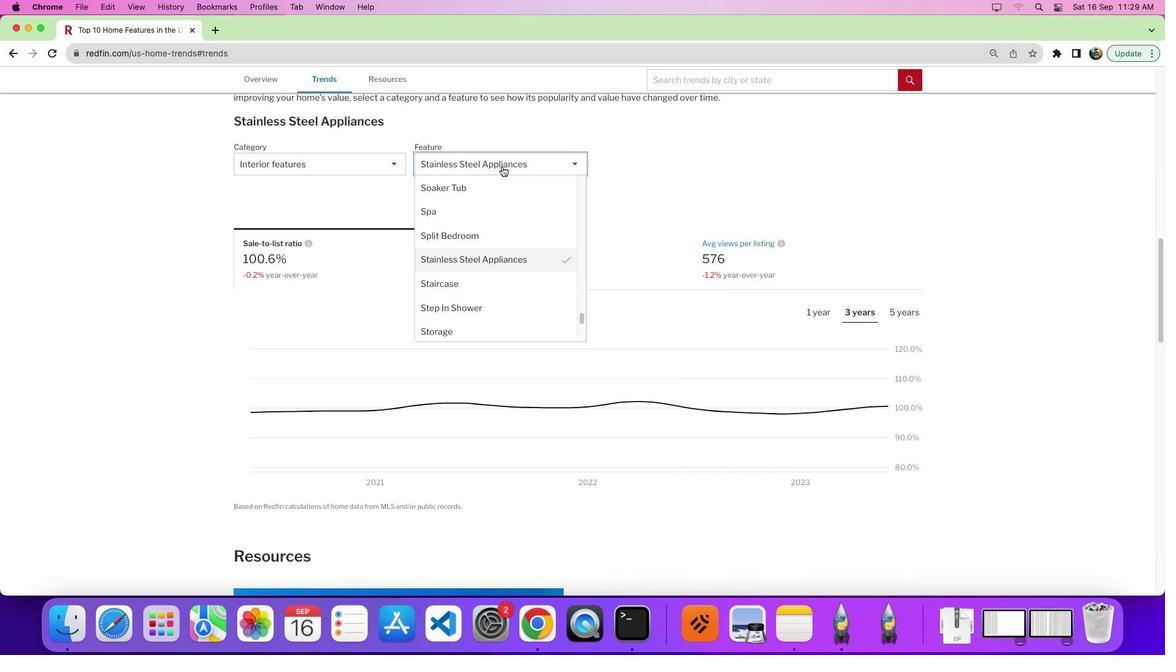 
Action: Mouse moved to (524, 280)
Screenshot: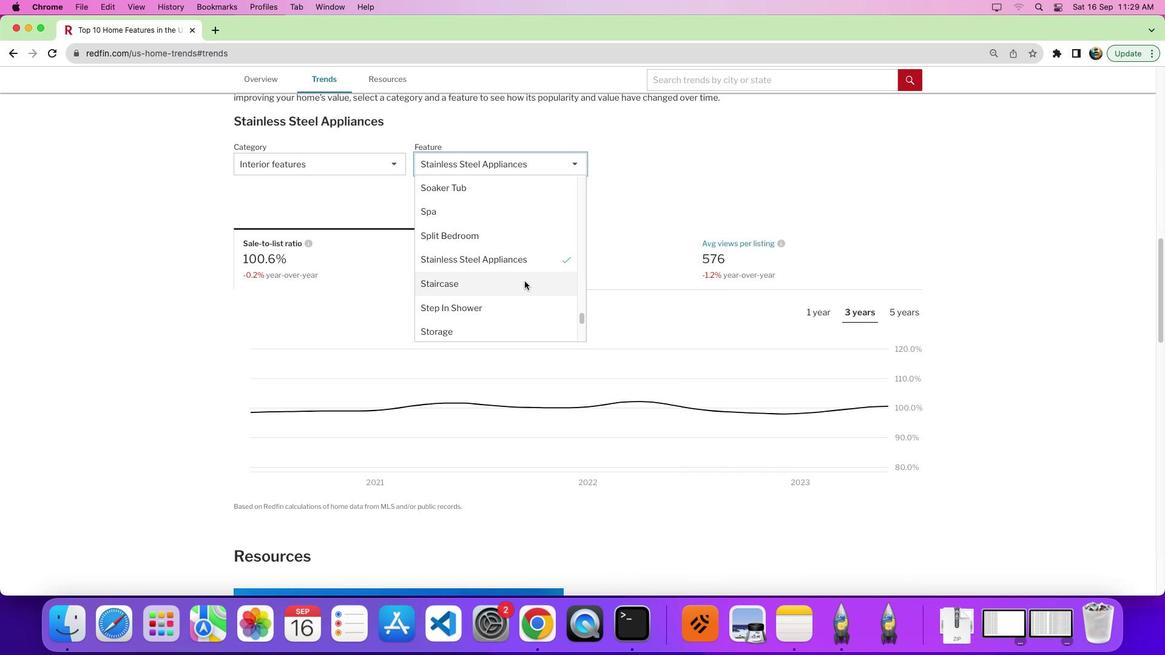 
Action: Mouse scrolled (524, 280) with delta (0, 0)
Screenshot: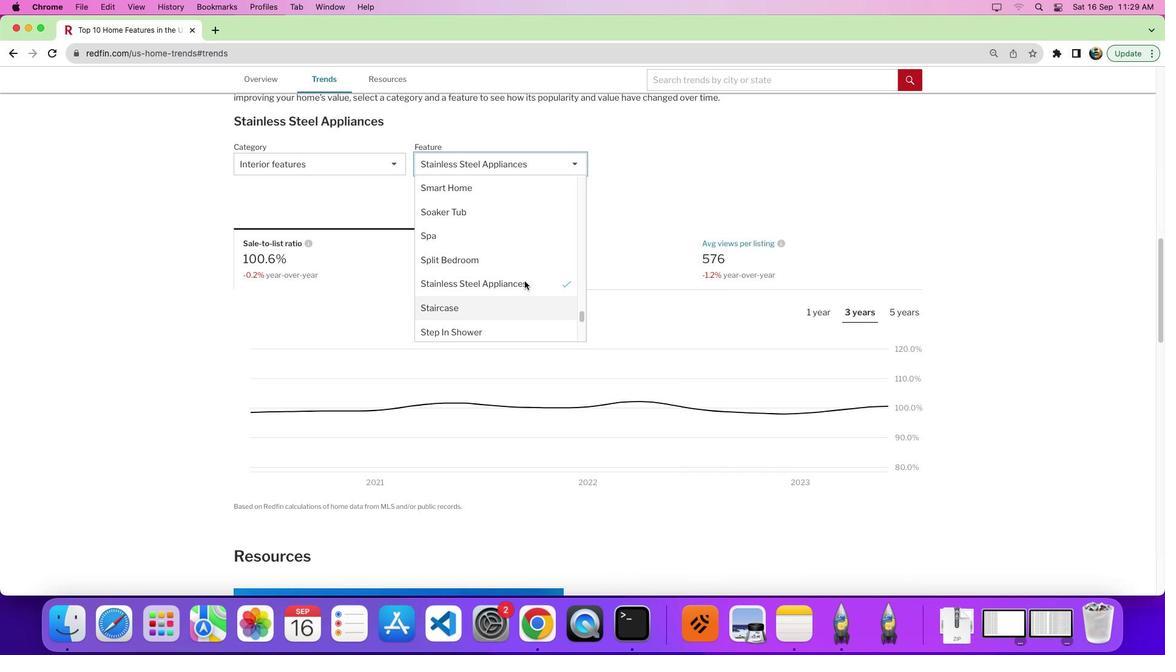 
Action: Mouse scrolled (524, 280) with delta (0, 0)
Screenshot: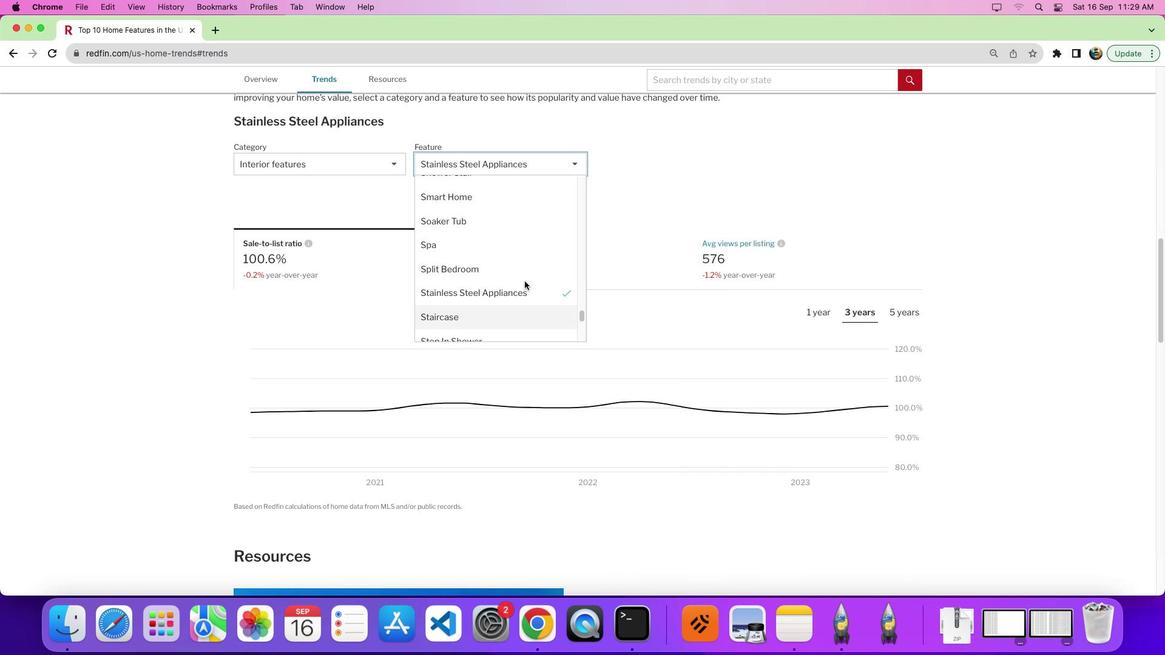 
Action: Mouse scrolled (524, 280) with delta (0, 0)
Screenshot: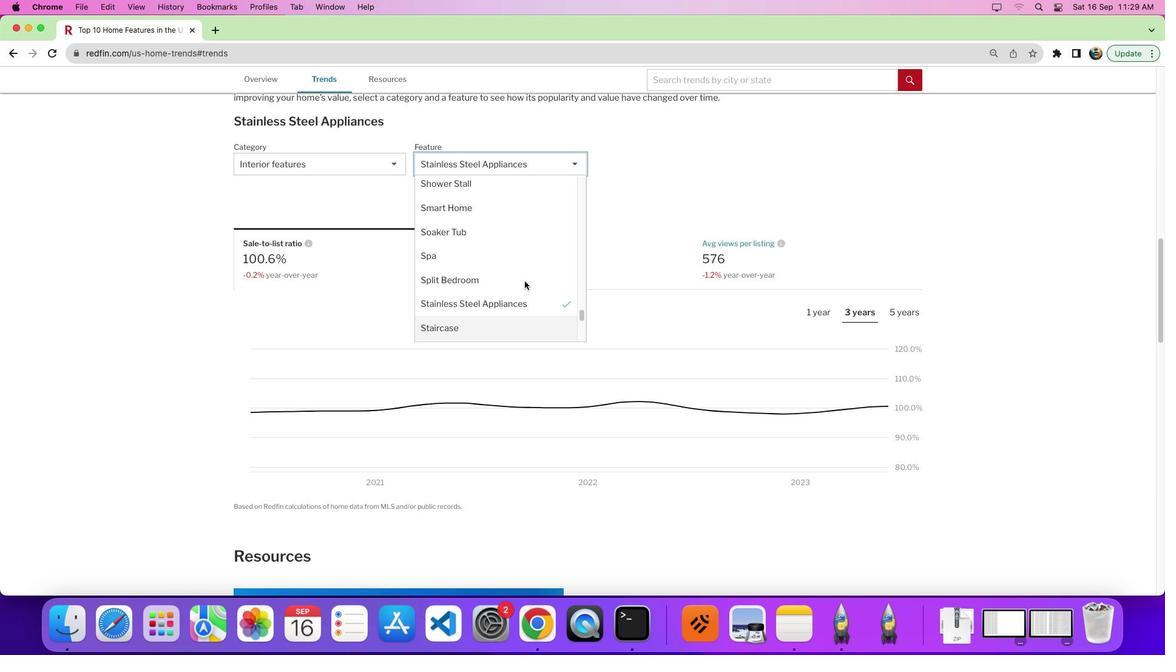 
Action: Mouse scrolled (524, 280) with delta (0, 0)
Screenshot: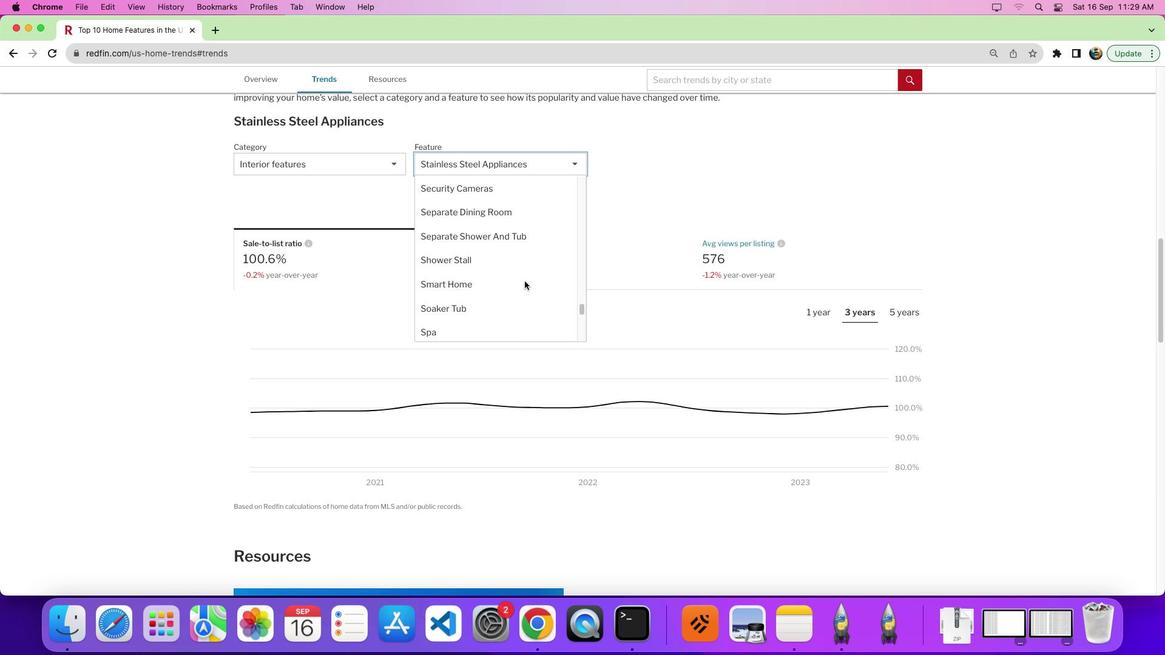 
Action: Mouse scrolled (524, 280) with delta (0, 2)
Screenshot: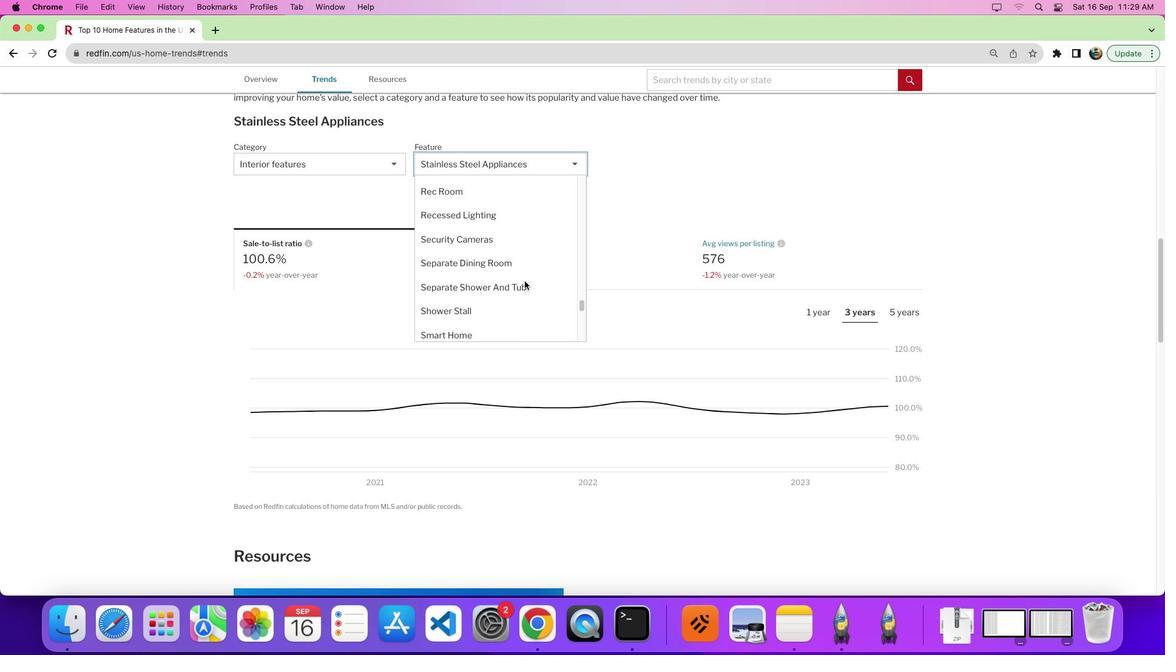 
Action: Mouse scrolled (524, 280) with delta (0, 0)
Screenshot: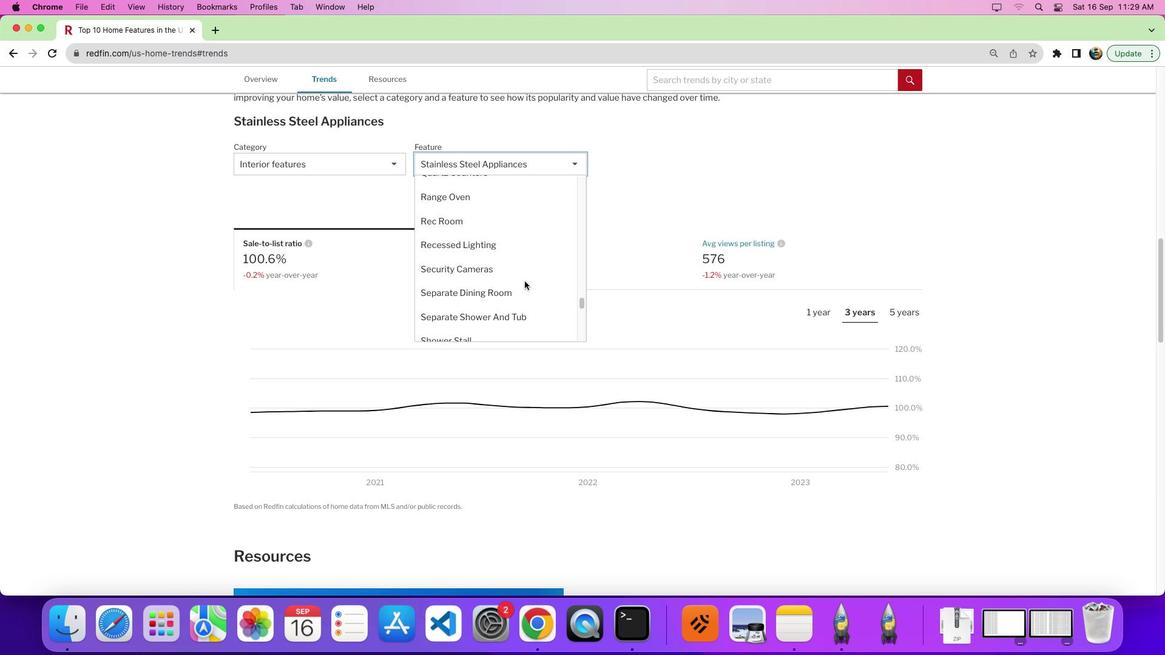 
Action: Mouse scrolled (524, 280) with delta (0, 0)
Screenshot: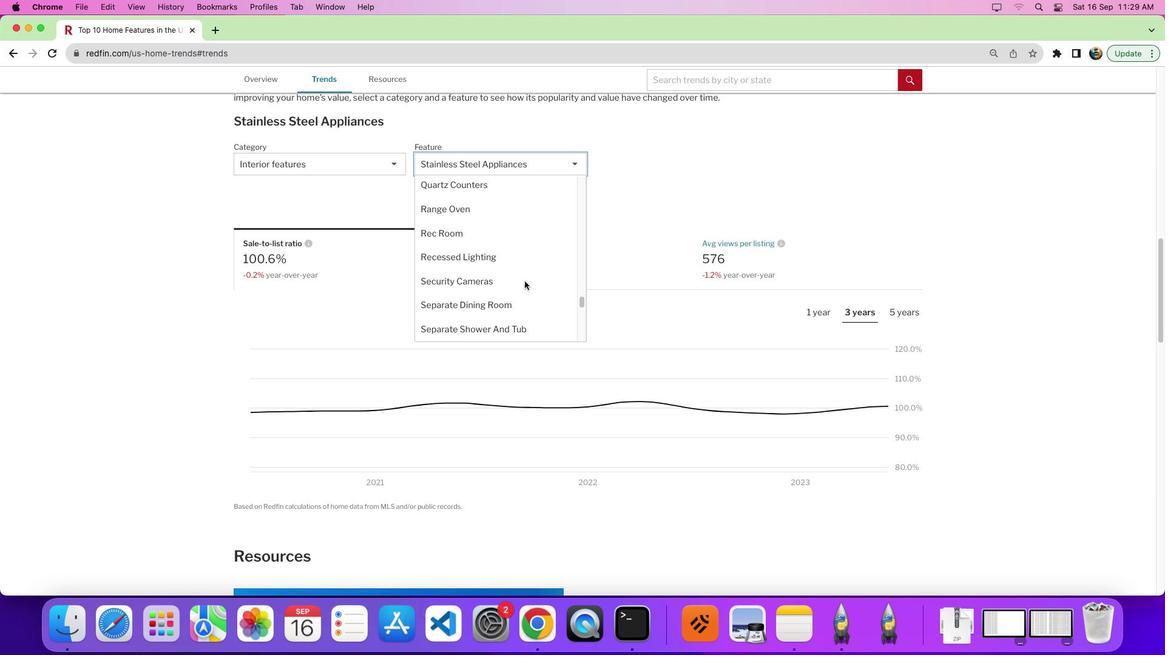 
Action: Mouse scrolled (524, 280) with delta (0, 0)
Screenshot: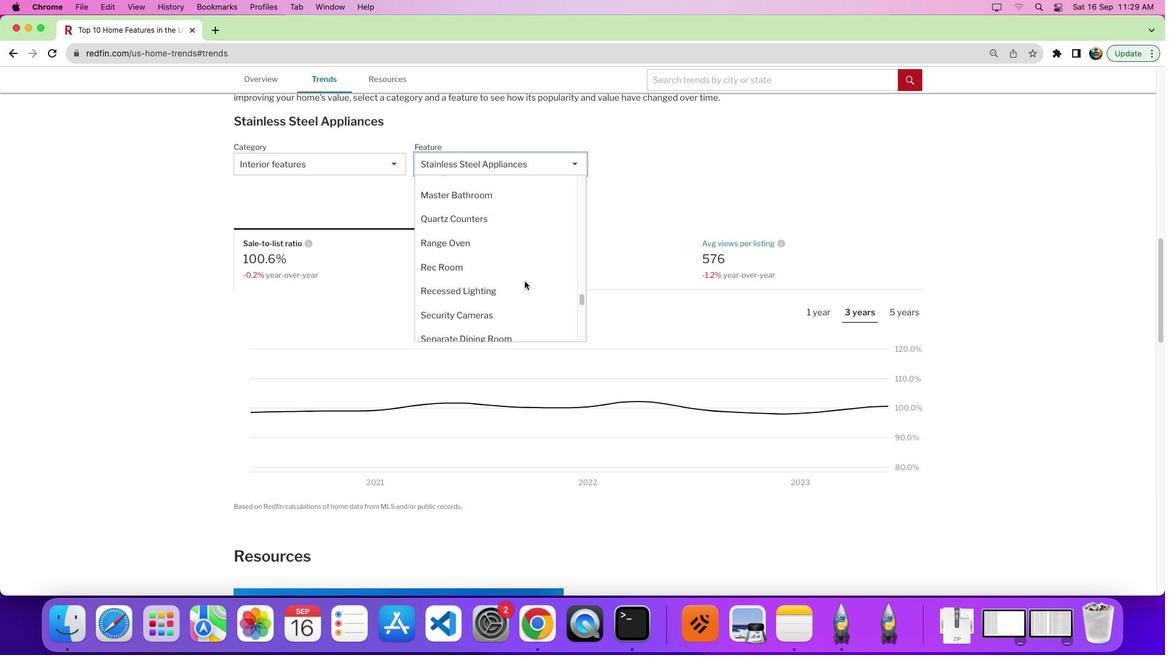
Action: Mouse scrolled (524, 280) with delta (0, 0)
Screenshot: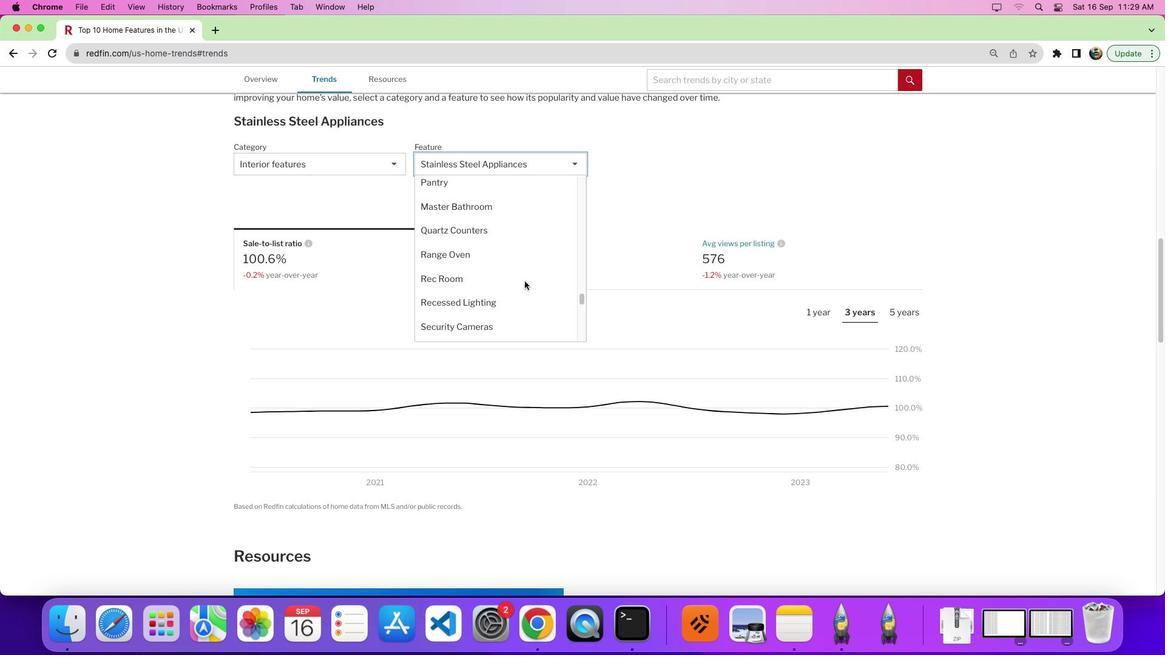 
Action: Mouse scrolled (524, 280) with delta (0, 1)
Screenshot: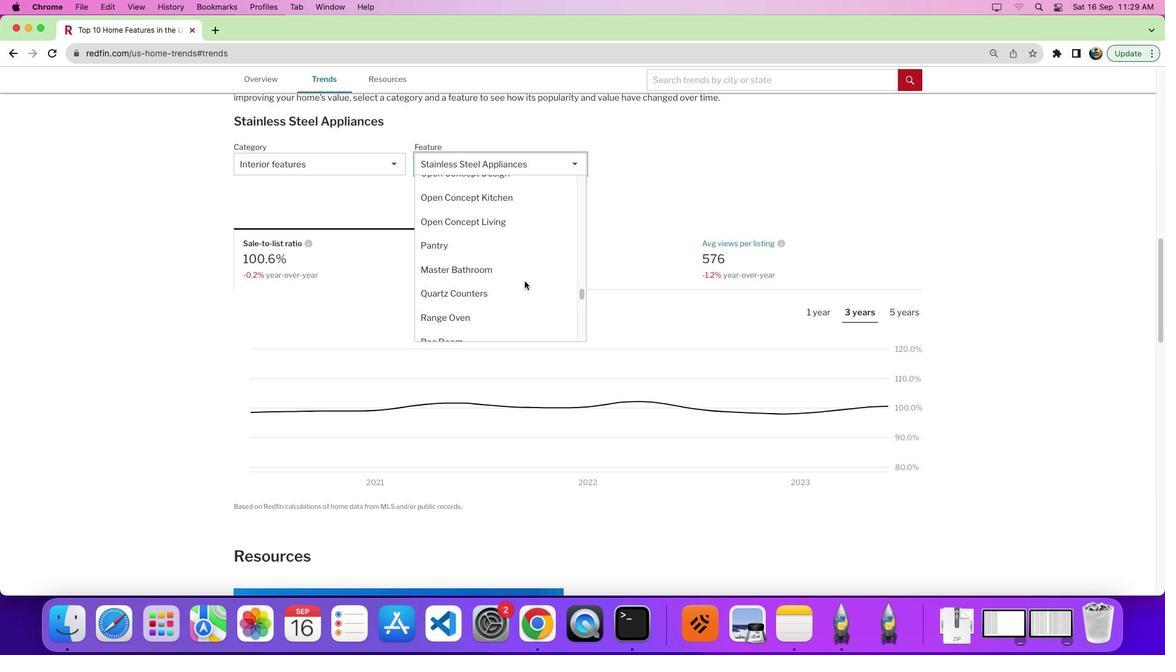 
Action: Mouse scrolled (524, 280) with delta (0, 0)
Screenshot: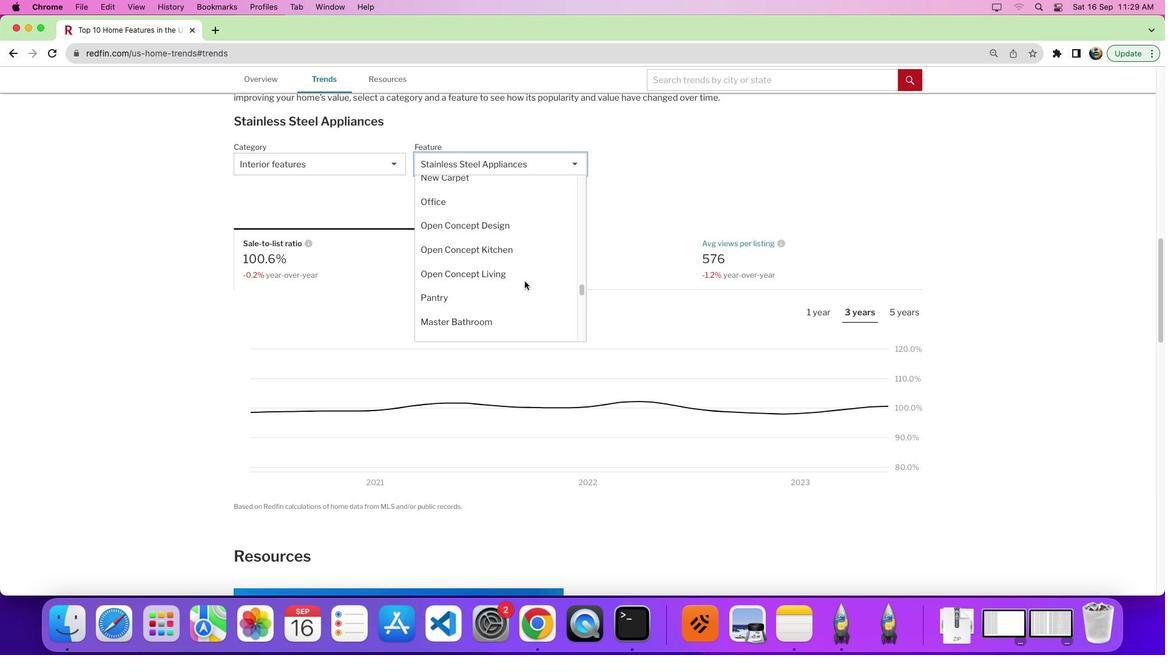
Action: Mouse scrolled (524, 280) with delta (0, 0)
Screenshot: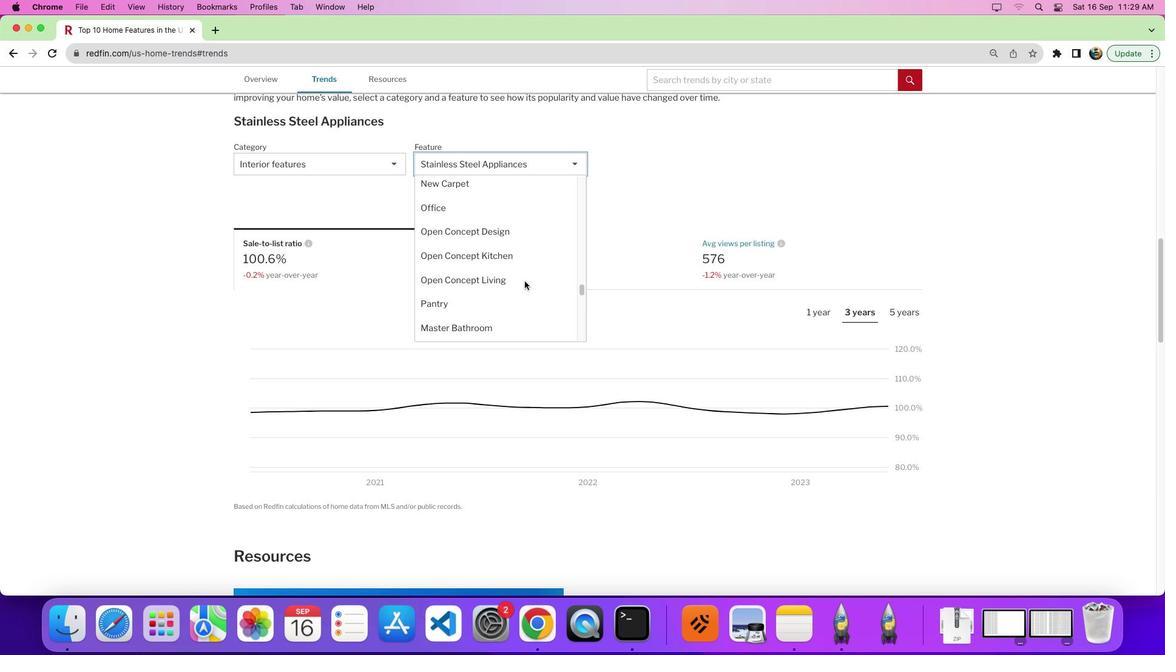 
Action: Mouse scrolled (524, 280) with delta (0, 0)
Screenshot: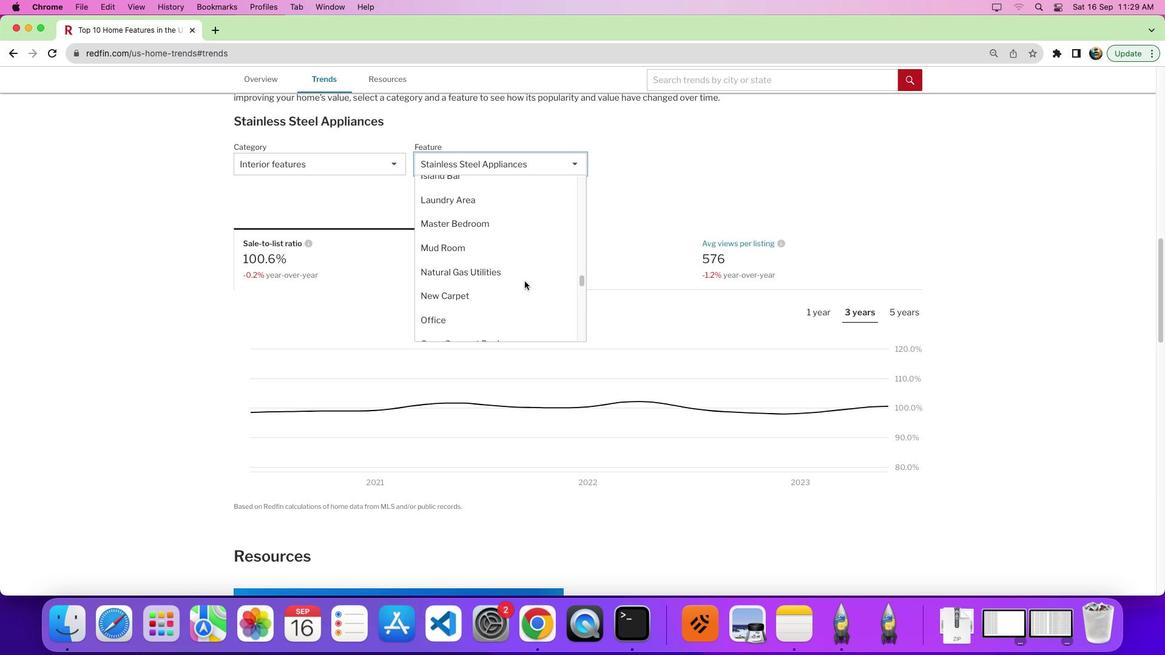
Action: Mouse scrolled (524, 280) with delta (0, 0)
Screenshot: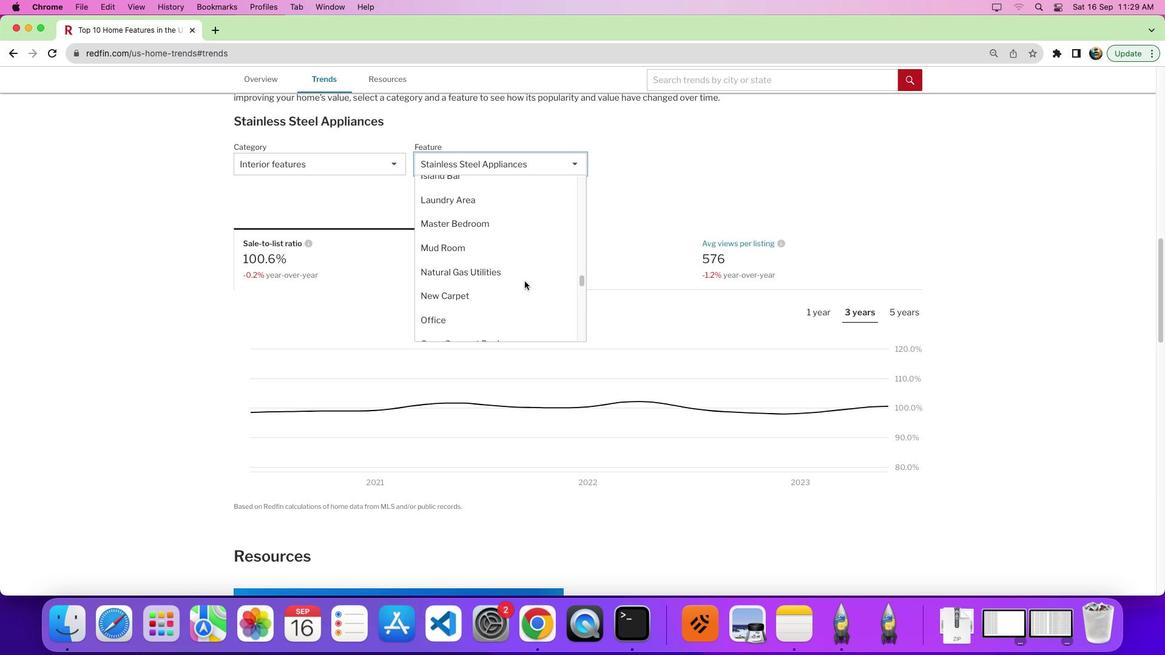 
Action: Mouse scrolled (524, 280) with delta (0, 3)
Screenshot: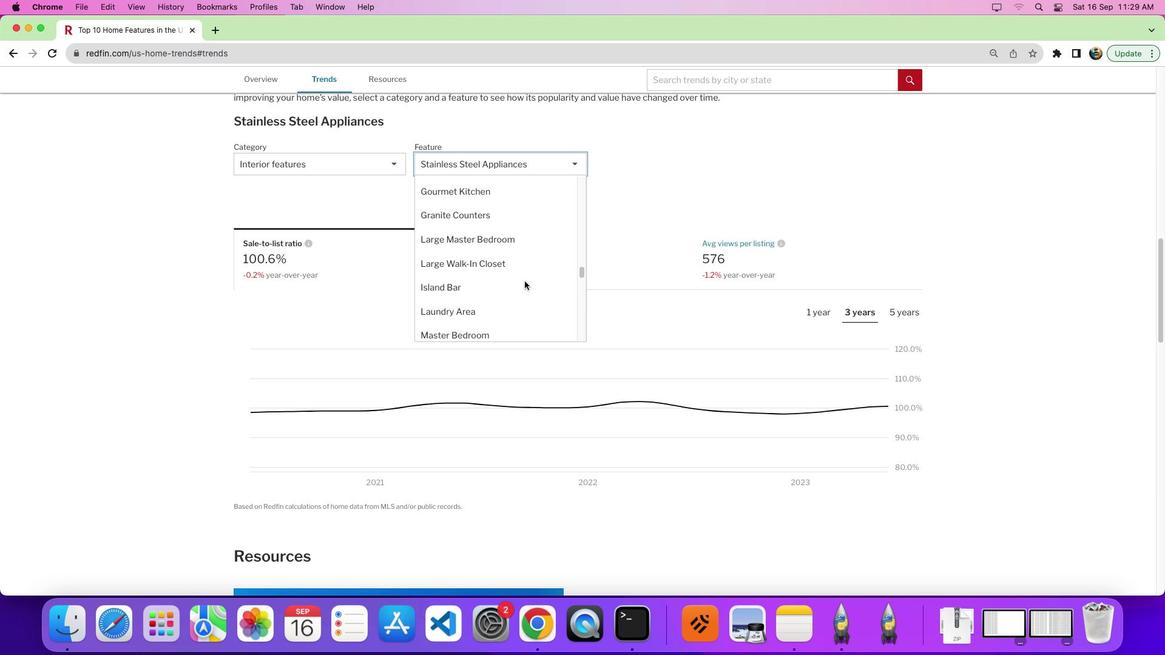 
Action: Mouse moved to (492, 273)
Screenshot: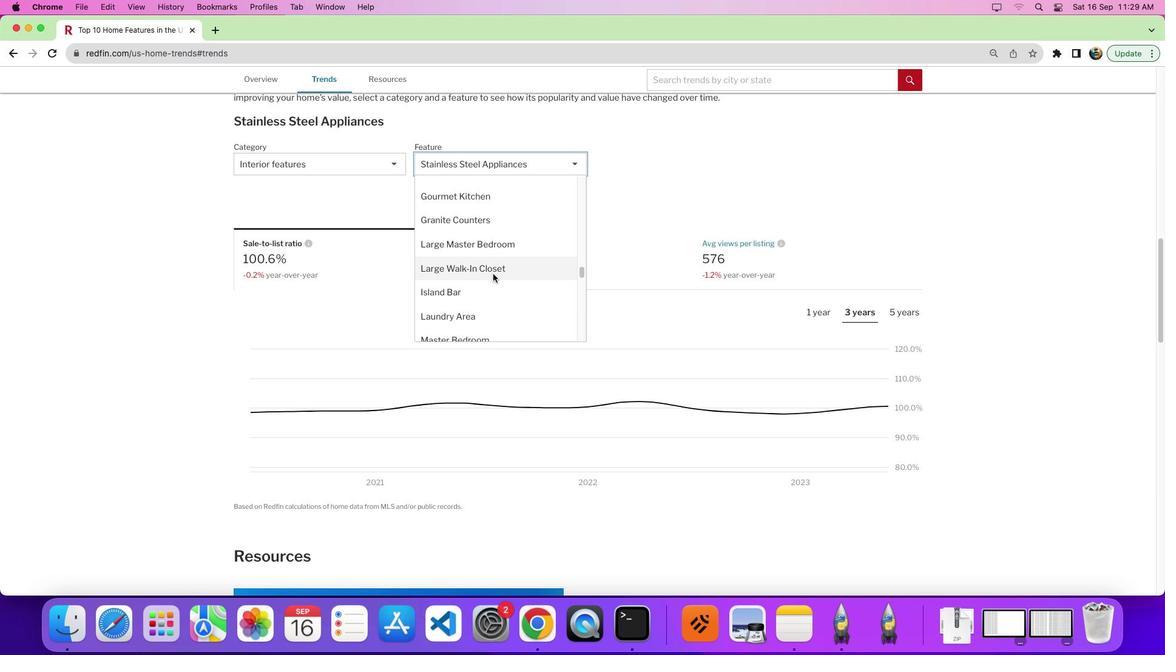 
Action: Mouse scrolled (492, 273) with delta (0, 0)
Screenshot: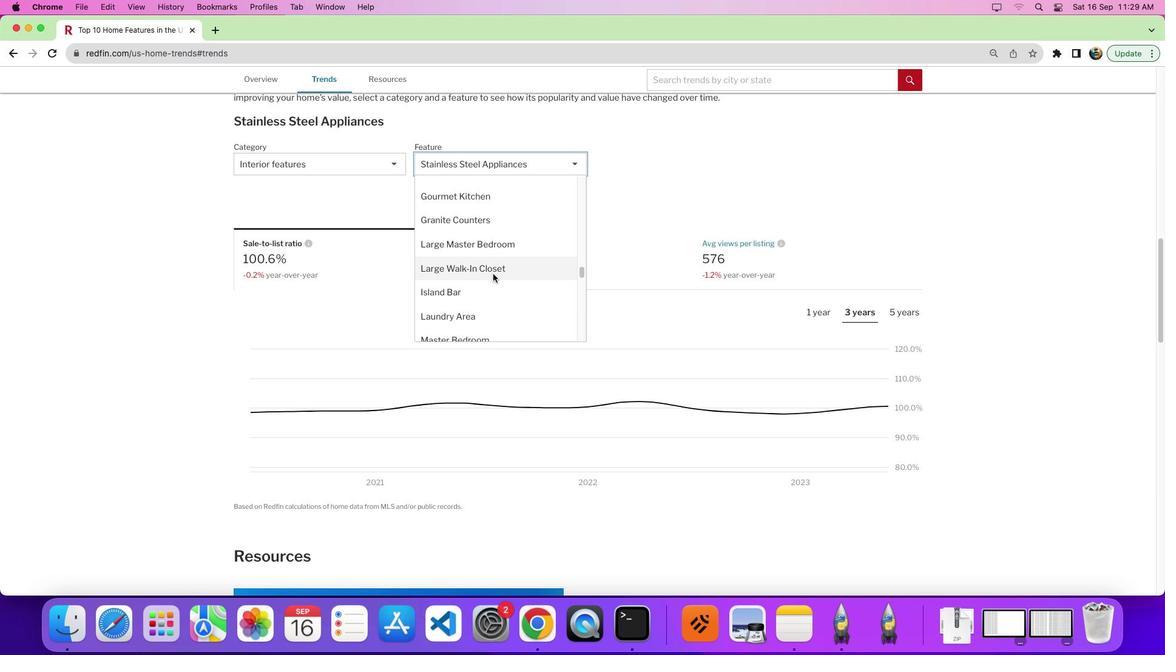
Action: Mouse scrolled (492, 273) with delta (0, 0)
Screenshot: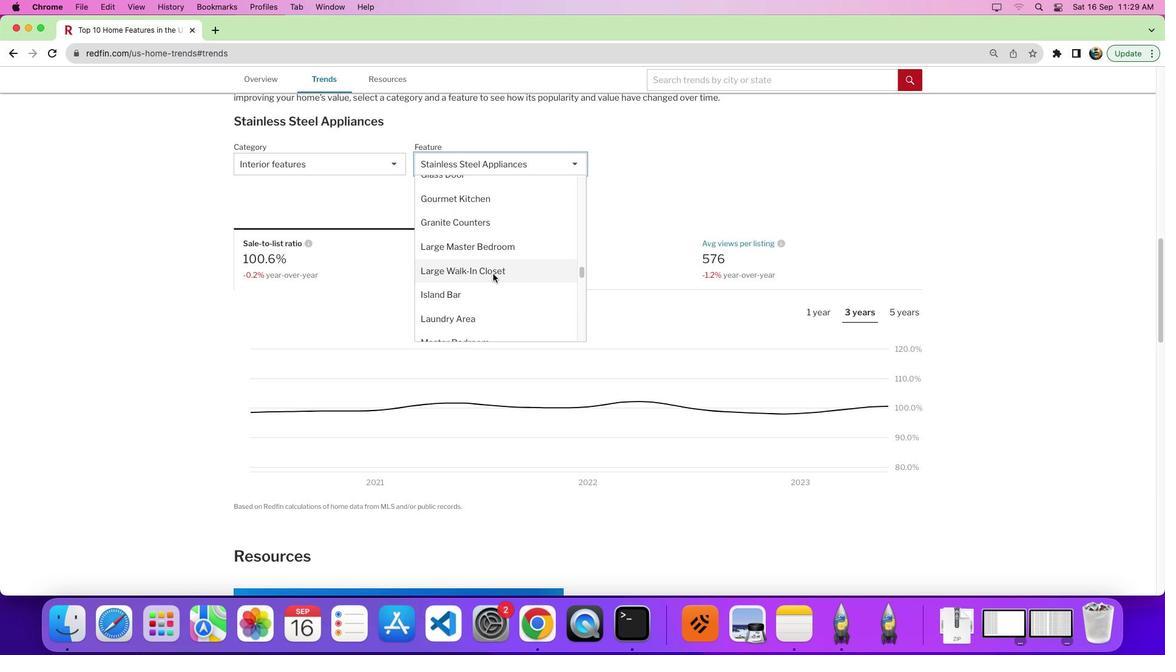 
Action: Mouse moved to (492, 274)
Screenshot: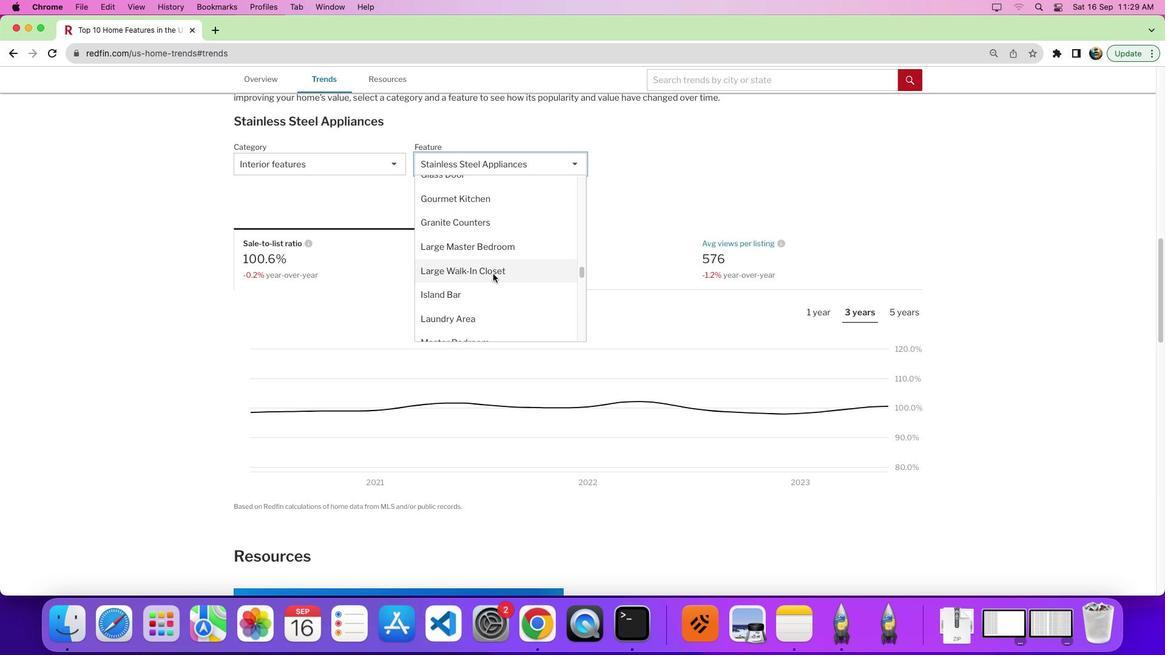 
Action: Mouse scrolled (492, 274) with delta (0, 0)
Screenshot: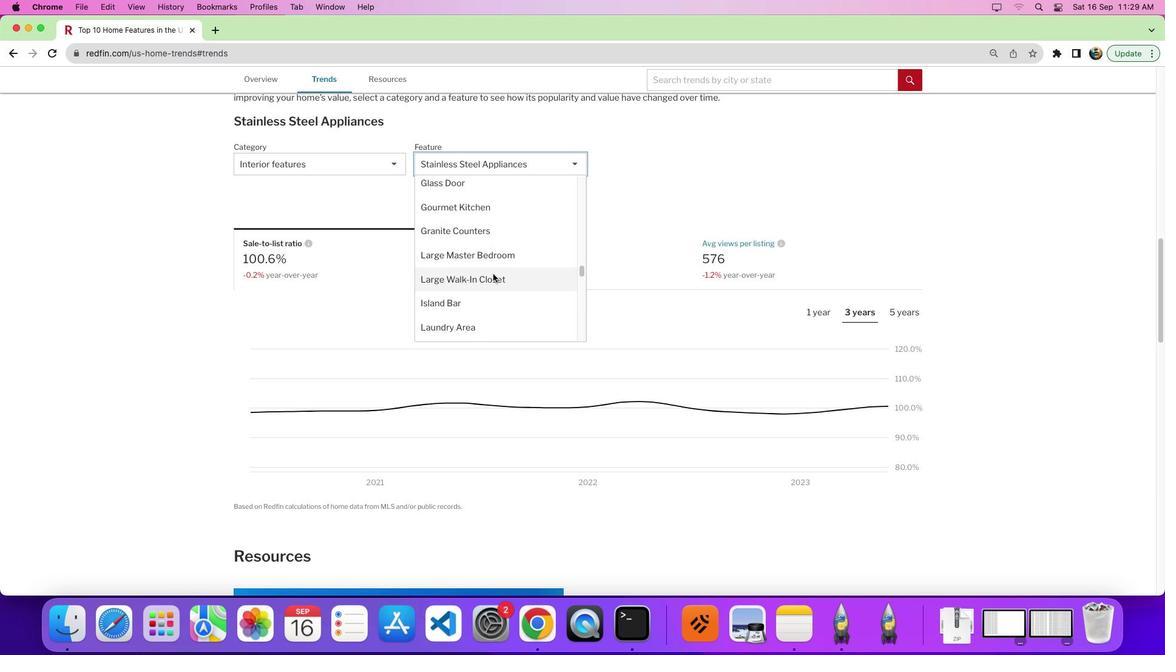 
Action: Mouse scrolled (492, 274) with delta (0, 0)
Screenshot: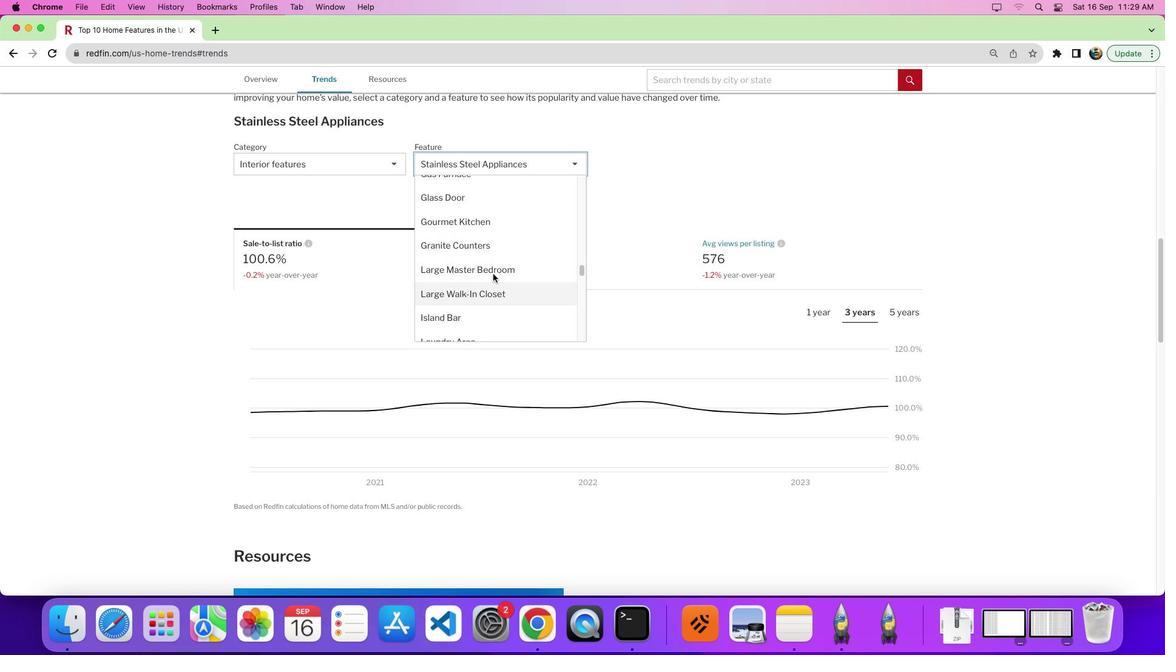 
Action: Mouse scrolled (492, 274) with delta (0, 0)
Screenshot: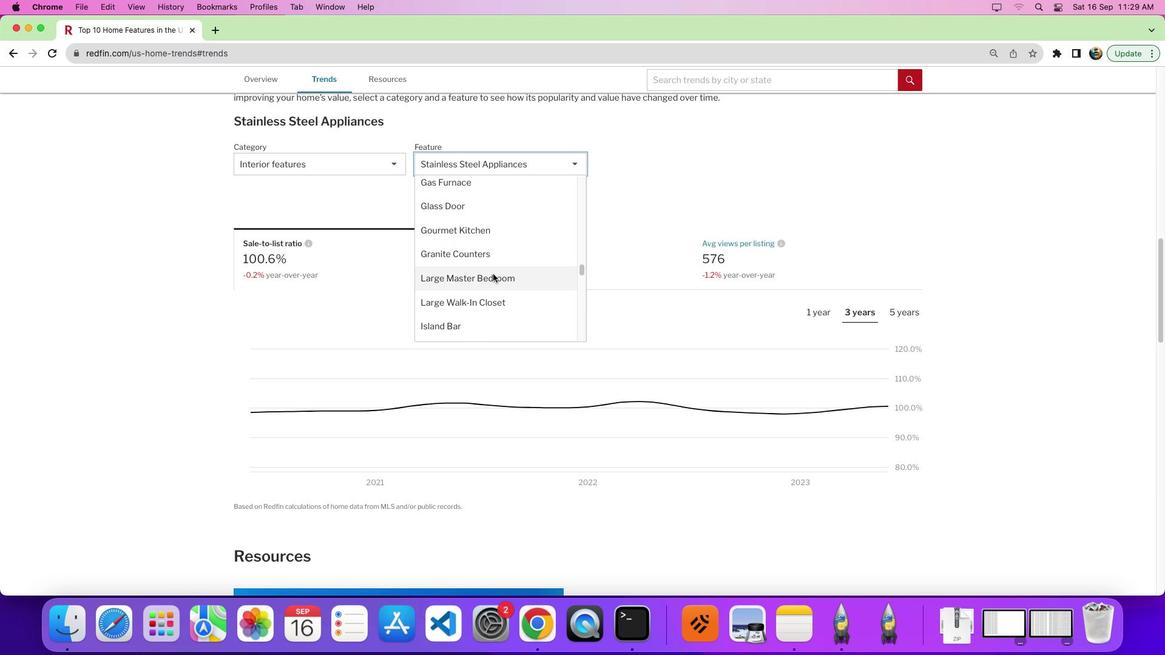 
Action: Mouse scrolled (492, 274) with delta (0, 0)
Screenshot: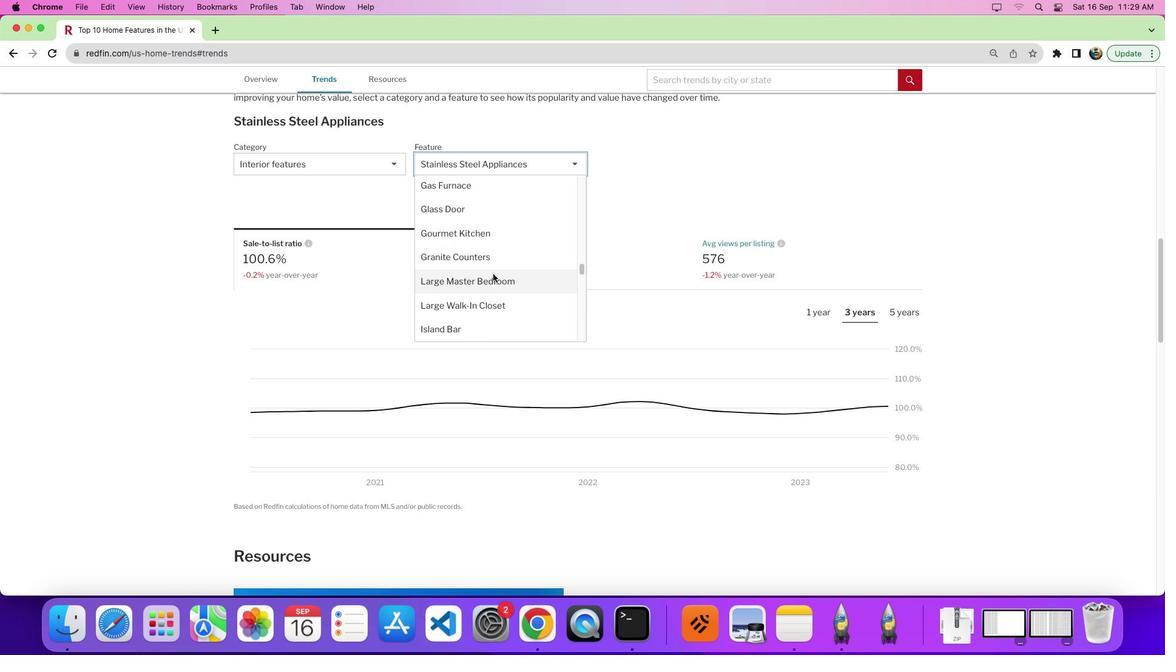 
Action: Mouse scrolled (492, 274) with delta (0, 0)
Screenshot: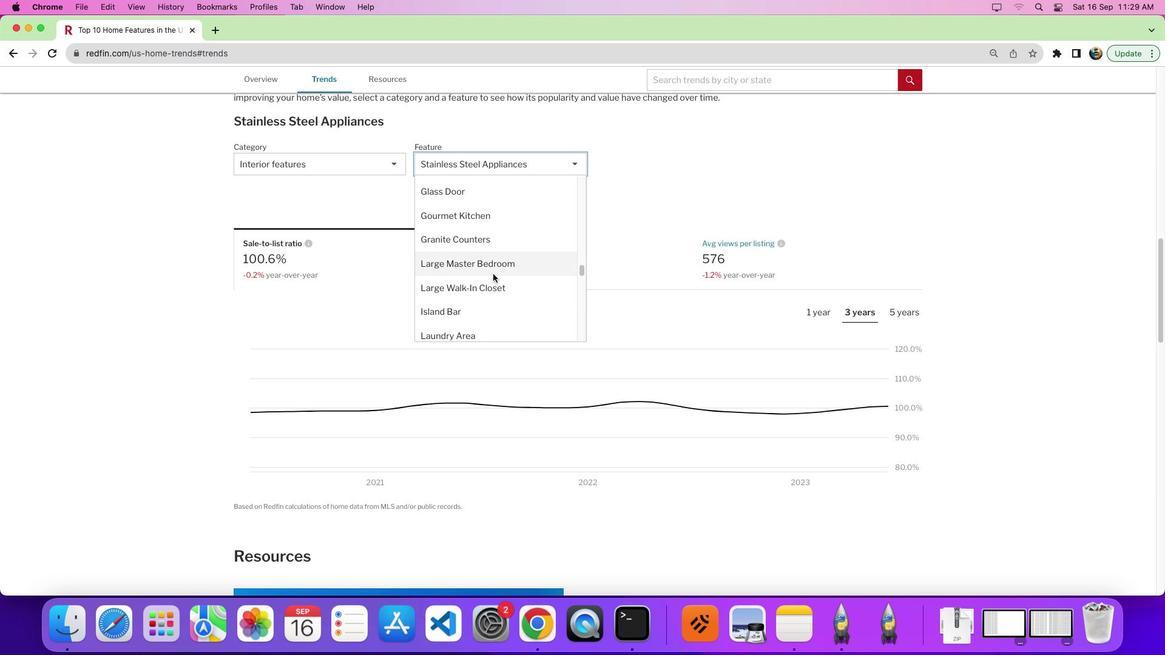 
Action: Mouse scrolled (492, 274) with delta (0, 0)
Screenshot: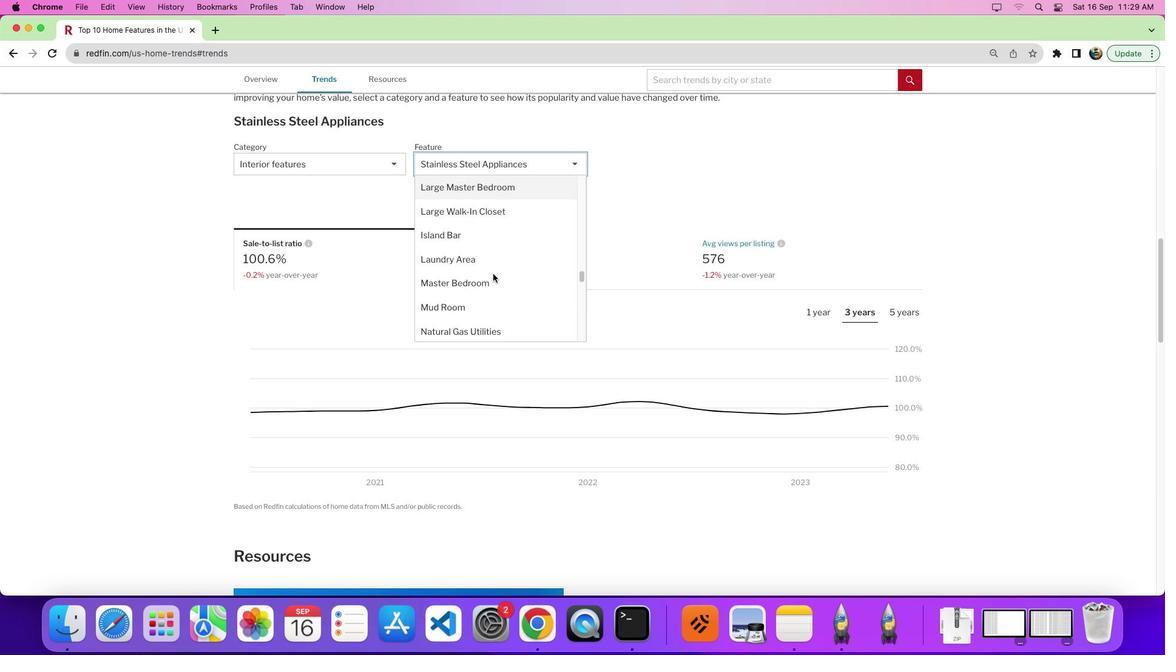 
Action: Mouse scrolled (492, 274) with delta (0, -2)
Screenshot: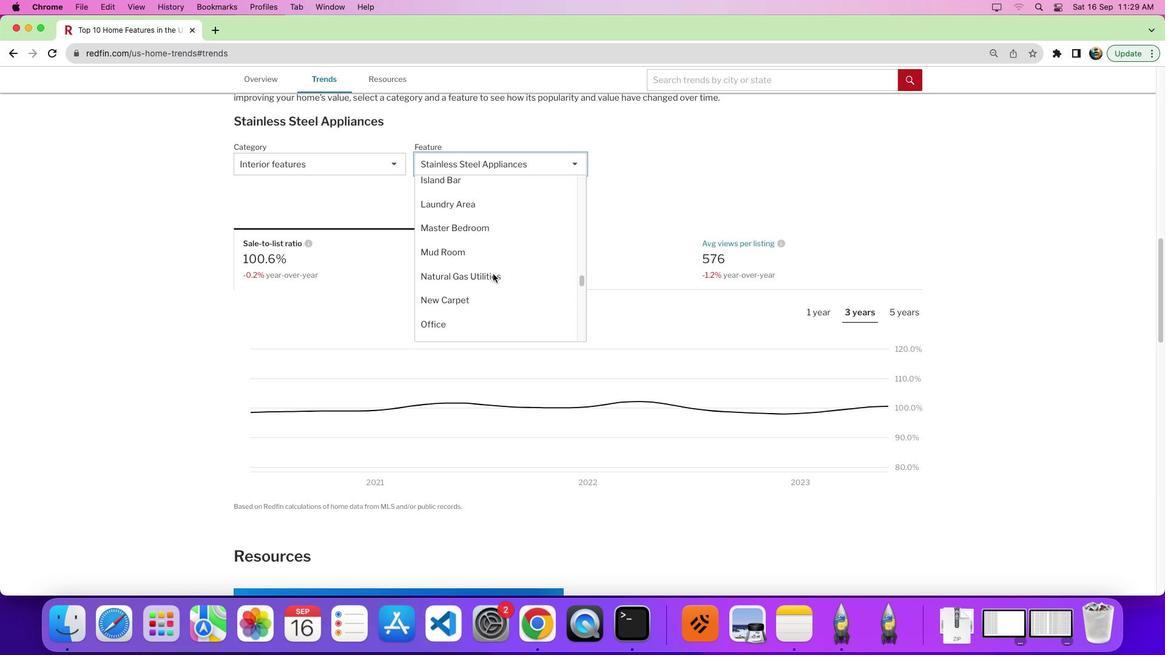 
Action: Mouse scrolled (492, 274) with delta (0, 0)
Screenshot: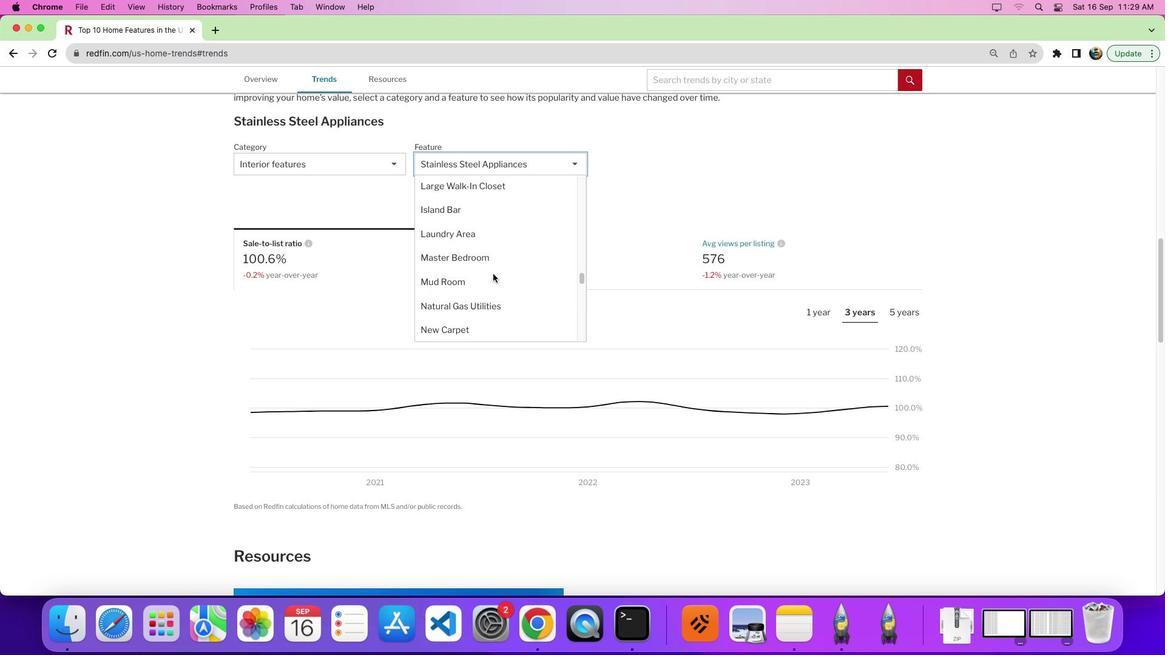 
Action: Mouse scrolled (492, 274) with delta (0, 0)
Screenshot: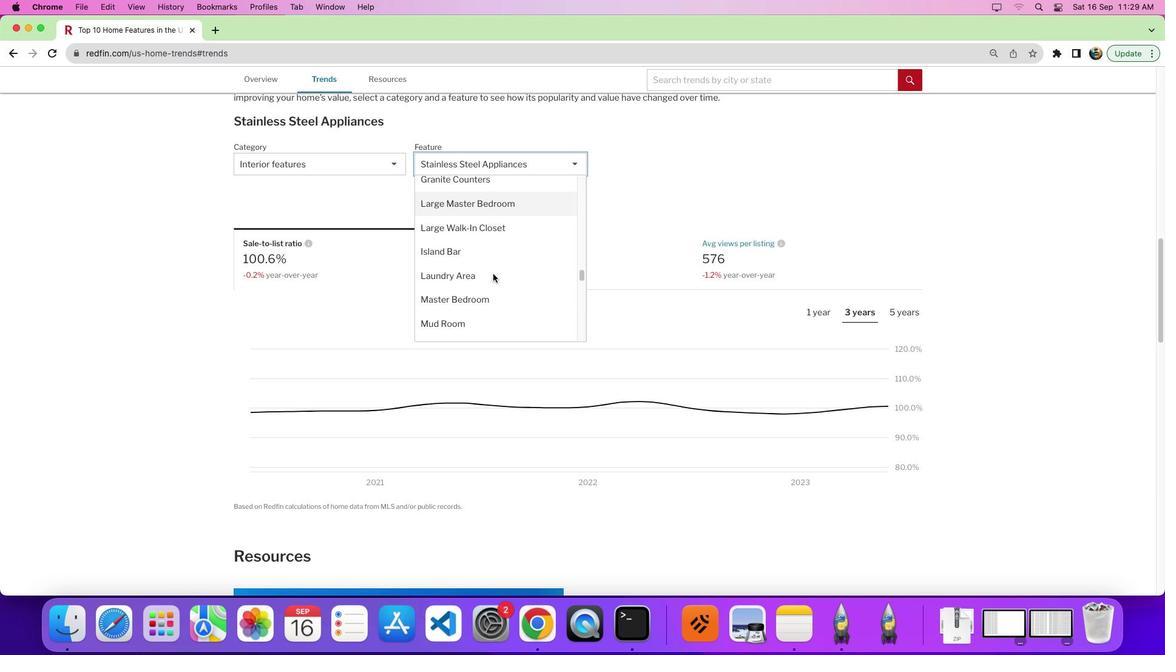 
Action: Mouse scrolled (492, 274) with delta (0, 3)
Screenshot: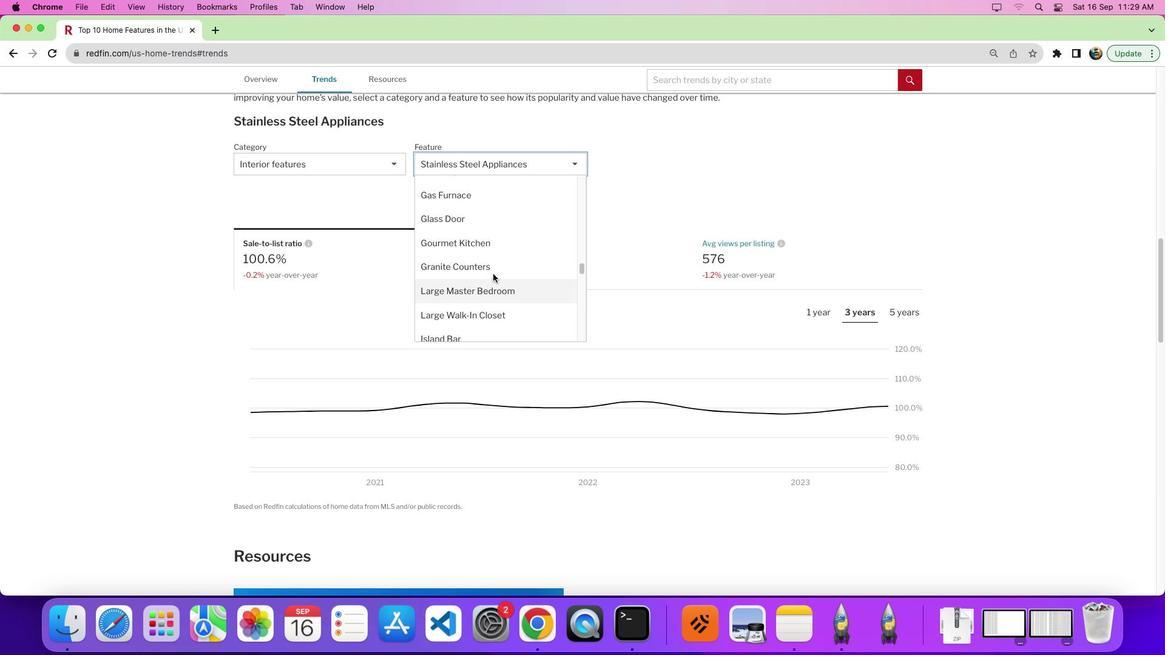 
Action: Mouse scrolled (492, 274) with delta (0, 0)
Screenshot: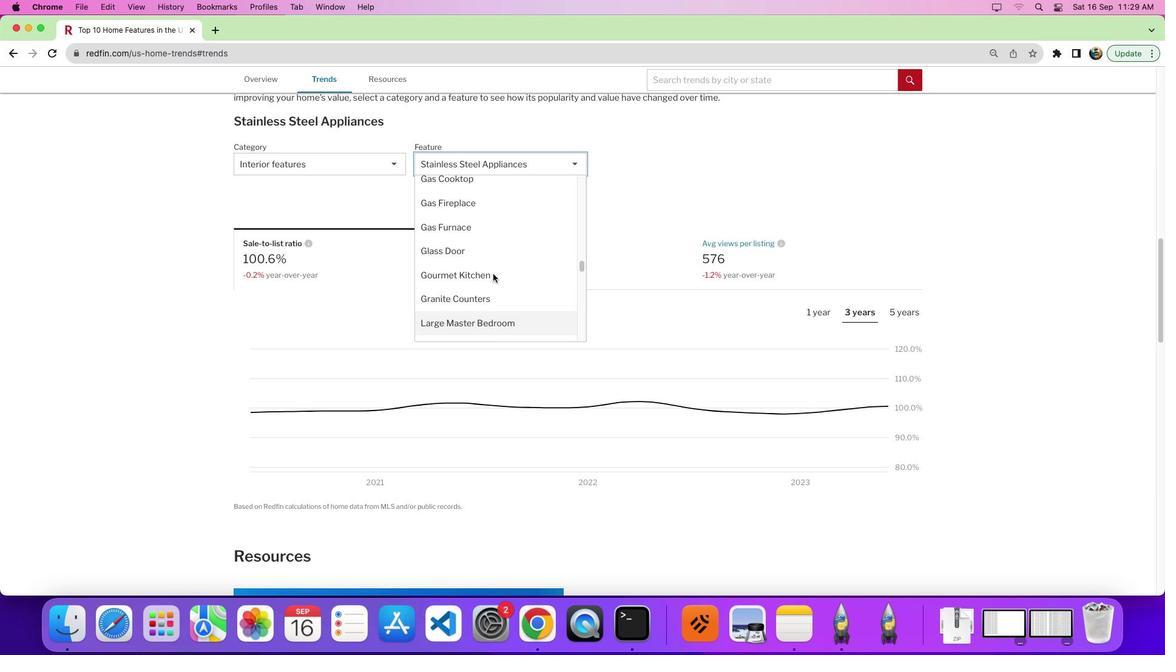 
Action: Mouse scrolled (492, 274) with delta (0, 0)
Screenshot: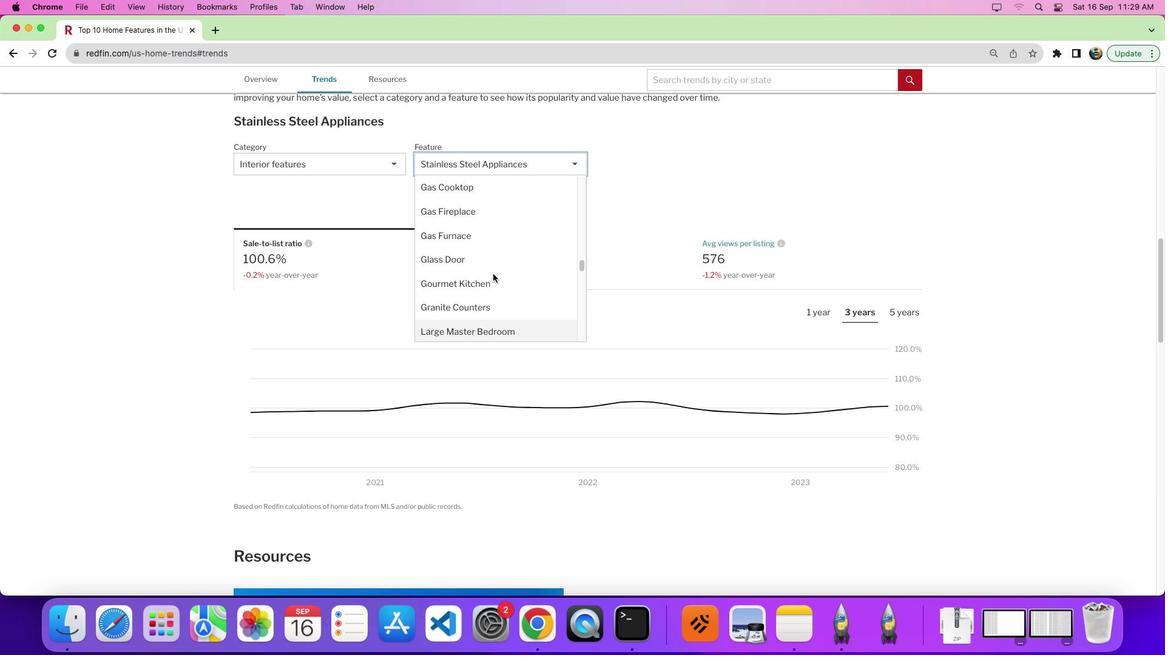 
Action: Mouse scrolled (492, 274) with delta (0, 0)
Screenshot: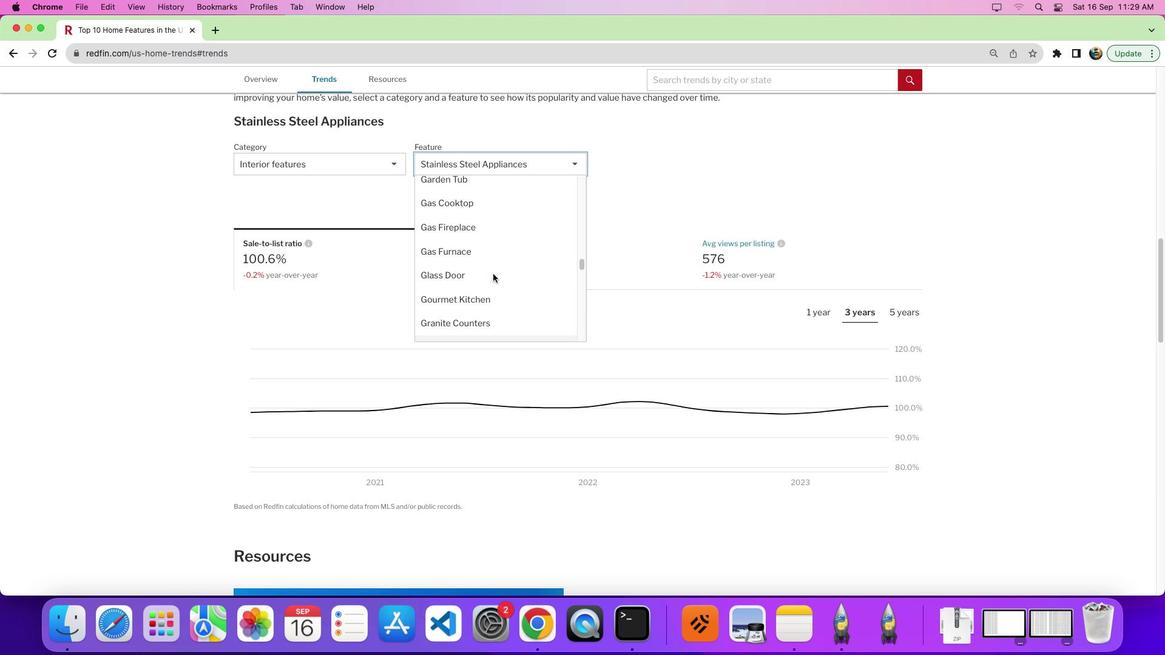 
Action: Mouse scrolled (492, 274) with delta (0, 0)
Screenshot: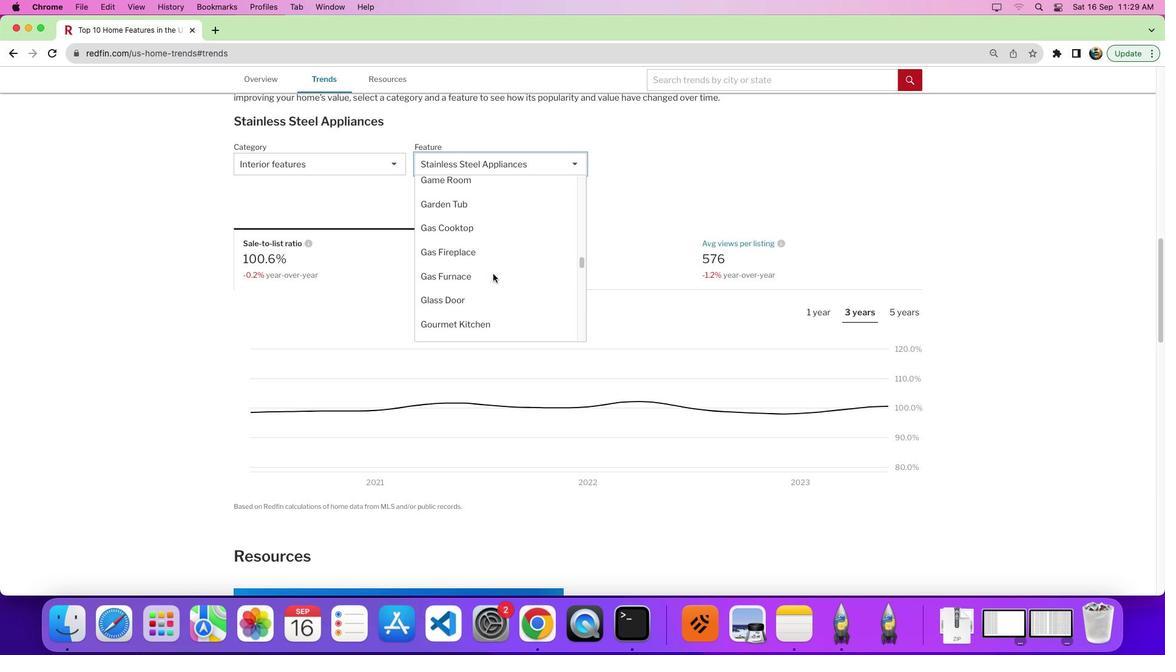 
Action: Mouse scrolled (492, 274) with delta (0, 1)
Screenshot: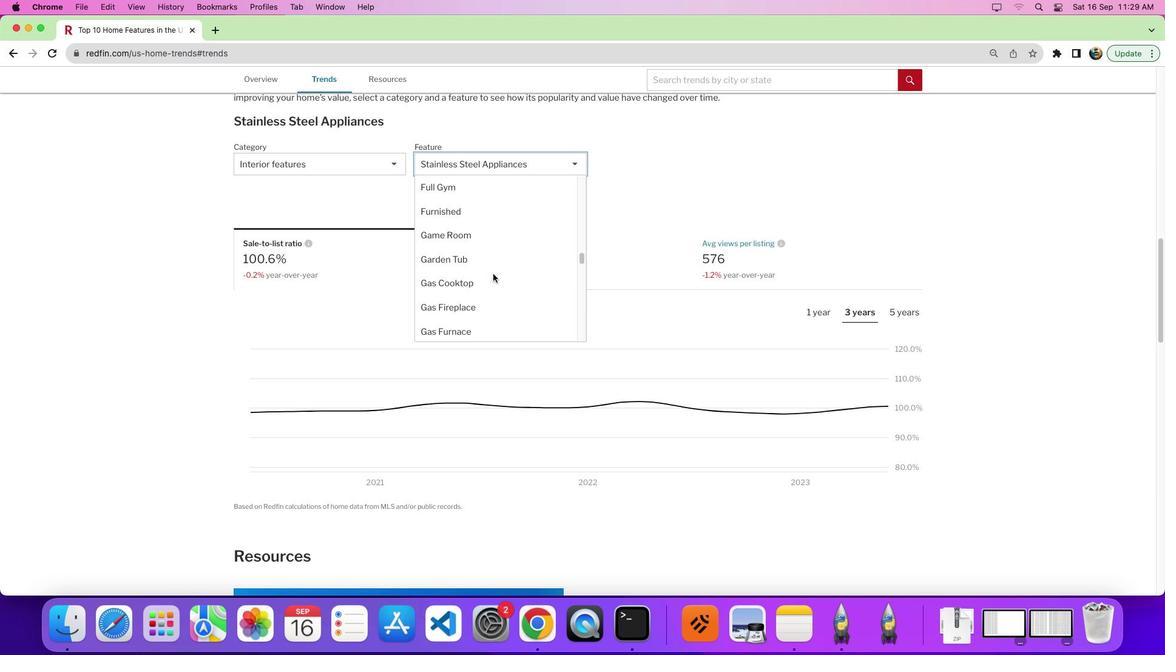 
Action: Mouse scrolled (492, 274) with delta (0, 0)
Screenshot: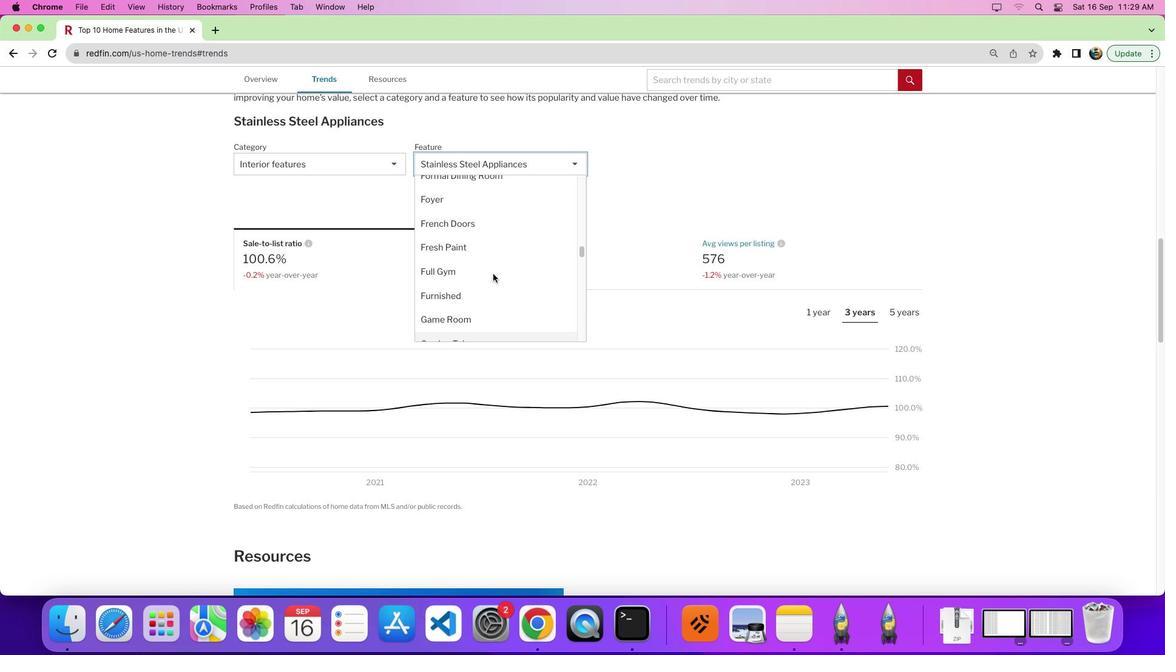
Action: Mouse scrolled (492, 274) with delta (0, 0)
Screenshot: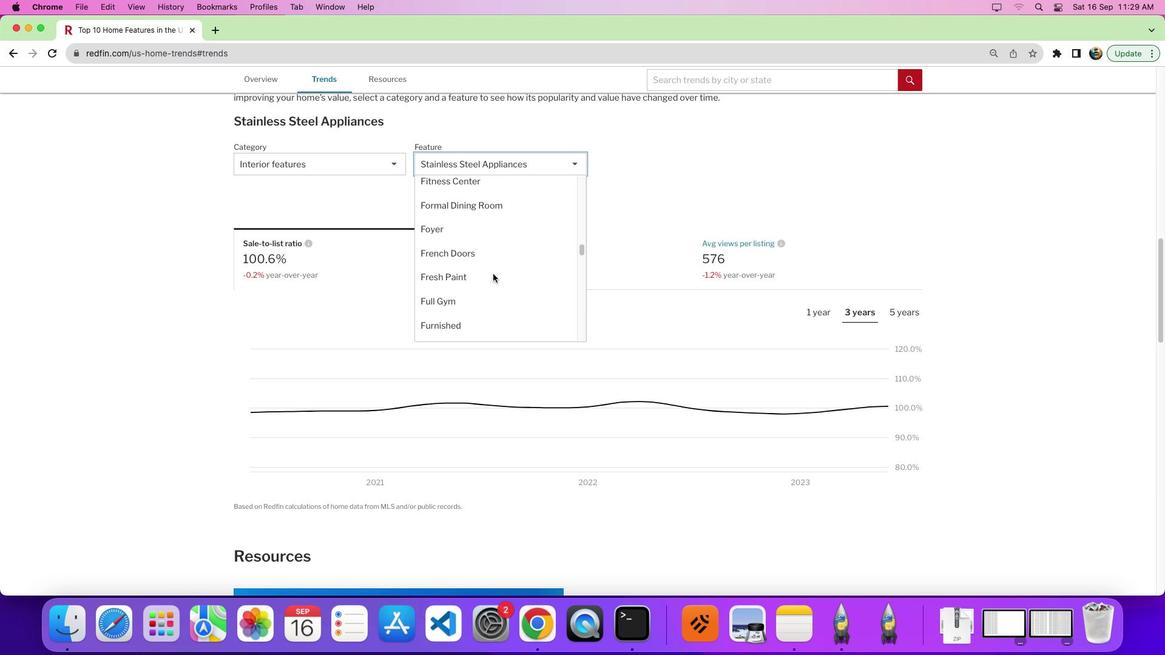 
Action: Mouse scrolled (492, 274) with delta (0, 3)
Screenshot: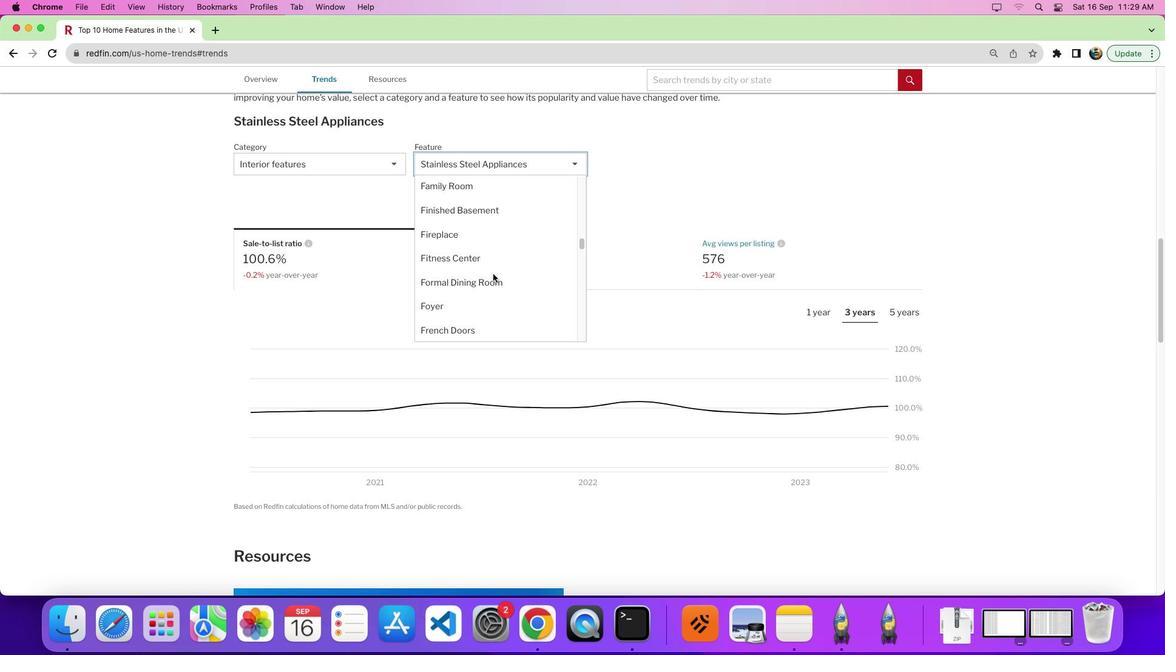 
Action: Mouse scrolled (492, 274) with delta (0, 0)
Screenshot: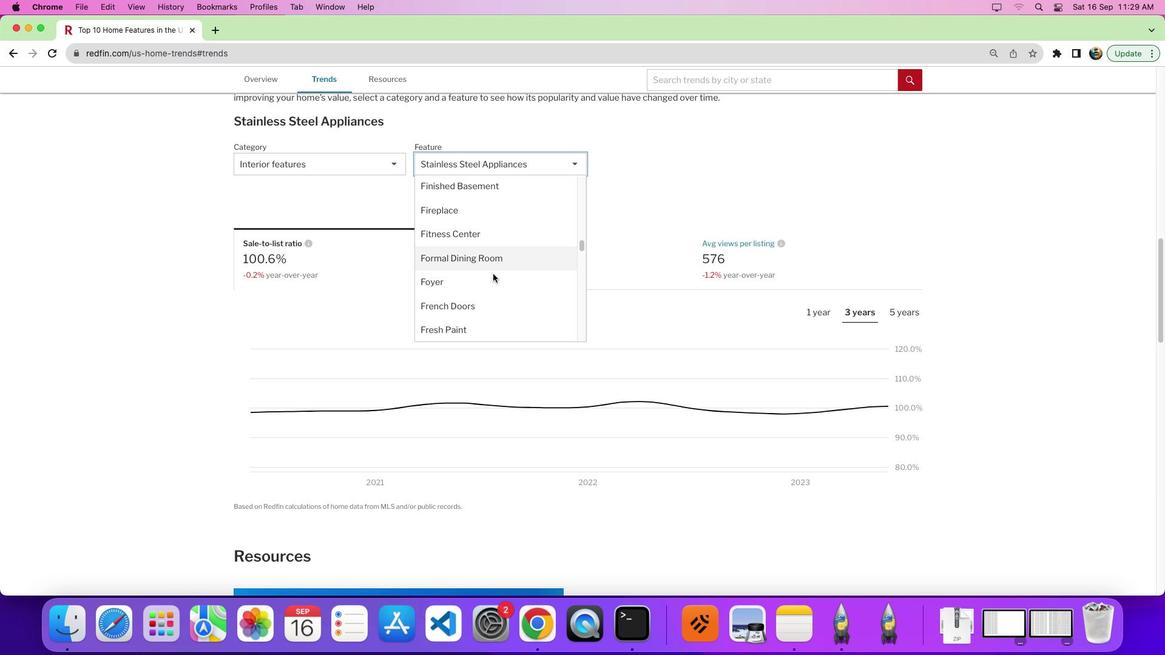 
Action: Mouse scrolled (492, 274) with delta (0, 0)
Screenshot: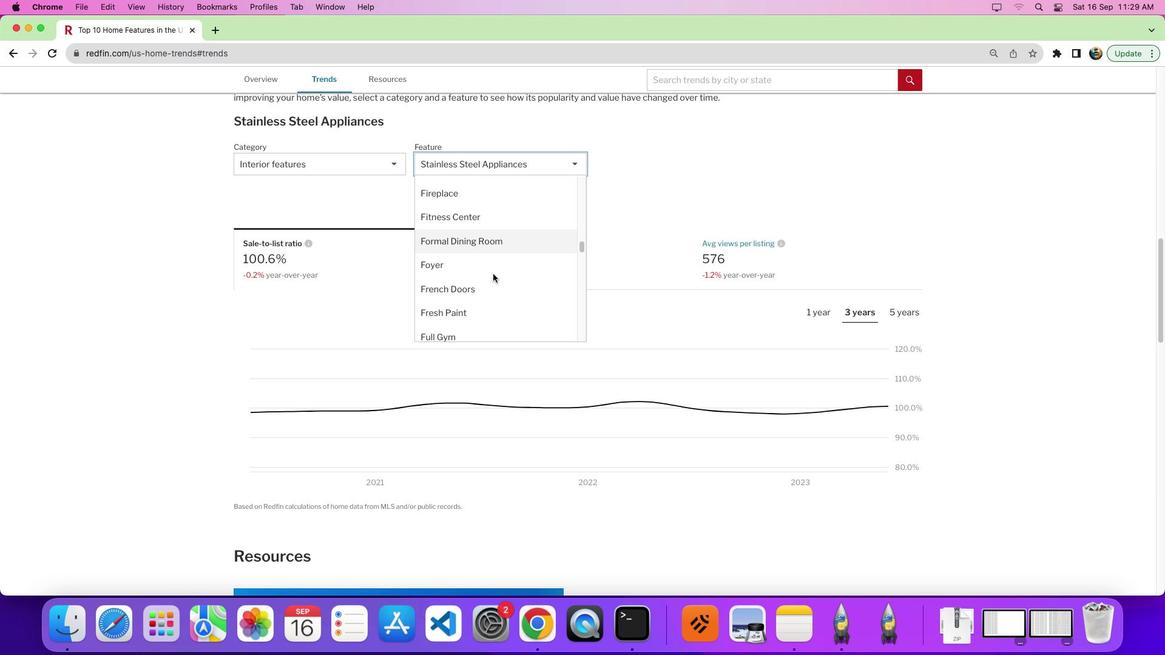 
Action: Mouse scrolled (492, 274) with delta (0, -3)
Screenshot: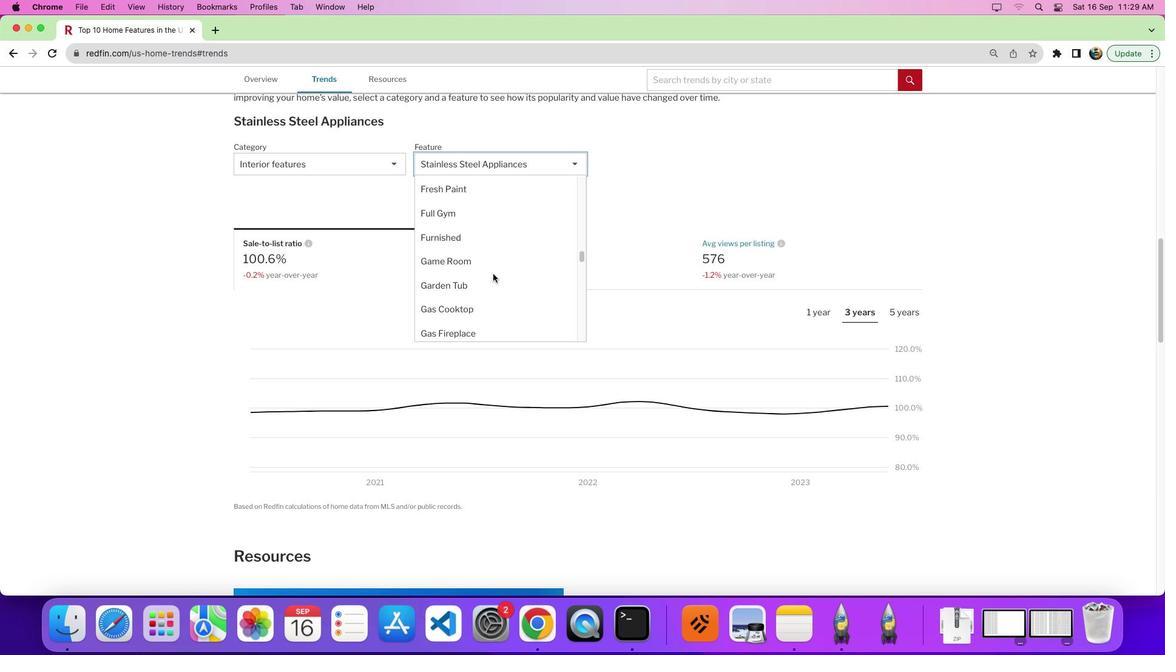 
Action: Mouse scrolled (492, 274) with delta (0, 0)
Screenshot: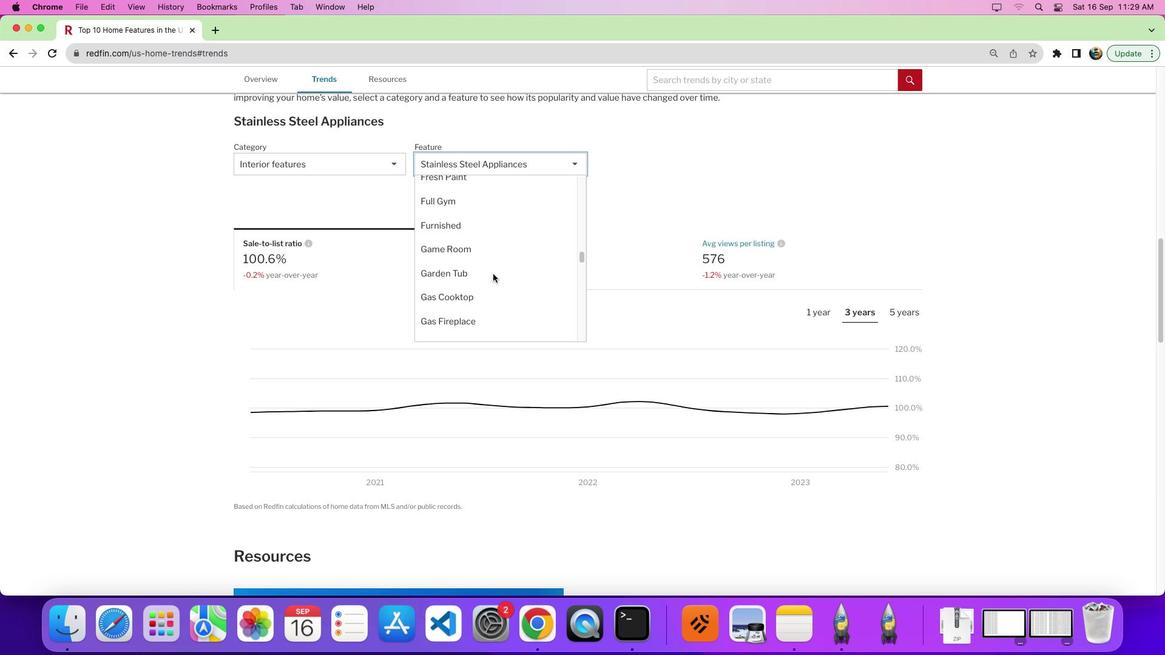 
Action: Mouse scrolled (492, 274) with delta (0, 0)
Screenshot: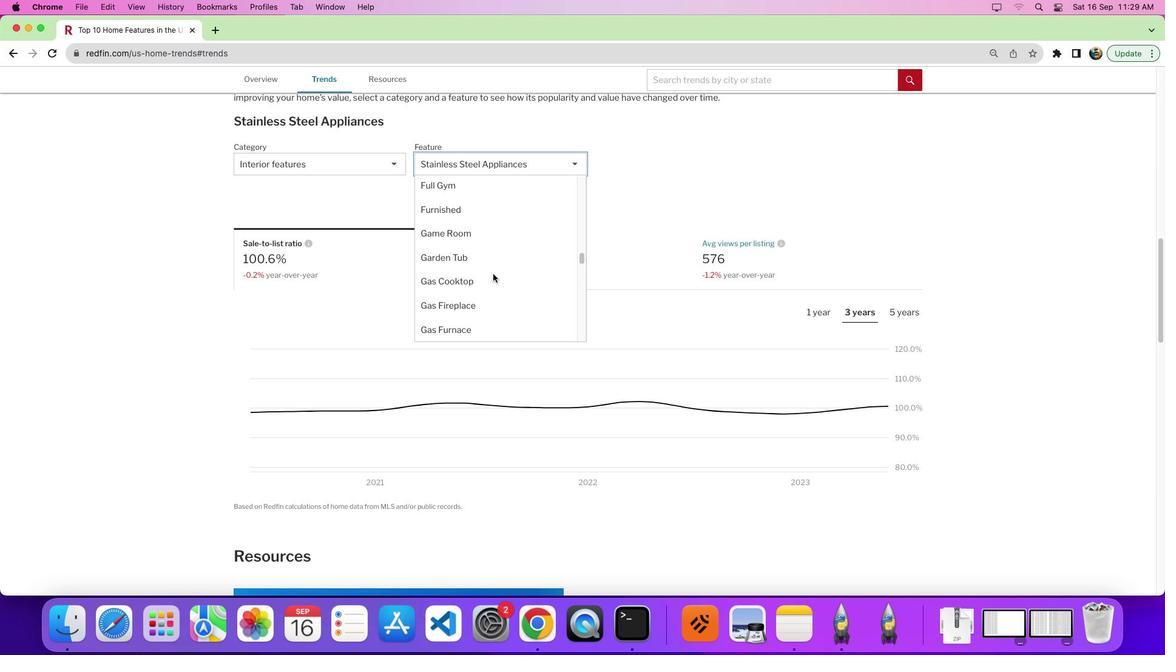 
Action: Mouse scrolled (492, 274) with delta (0, 0)
Screenshot: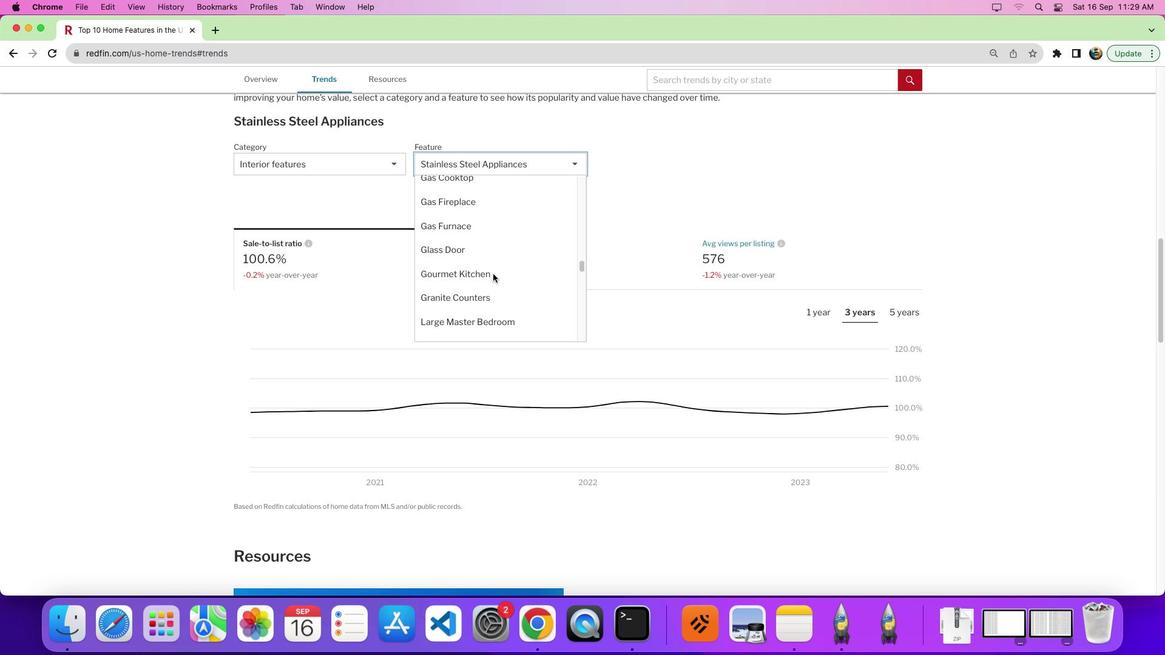 
Action: Mouse scrolled (492, 274) with delta (0, 0)
Screenshot: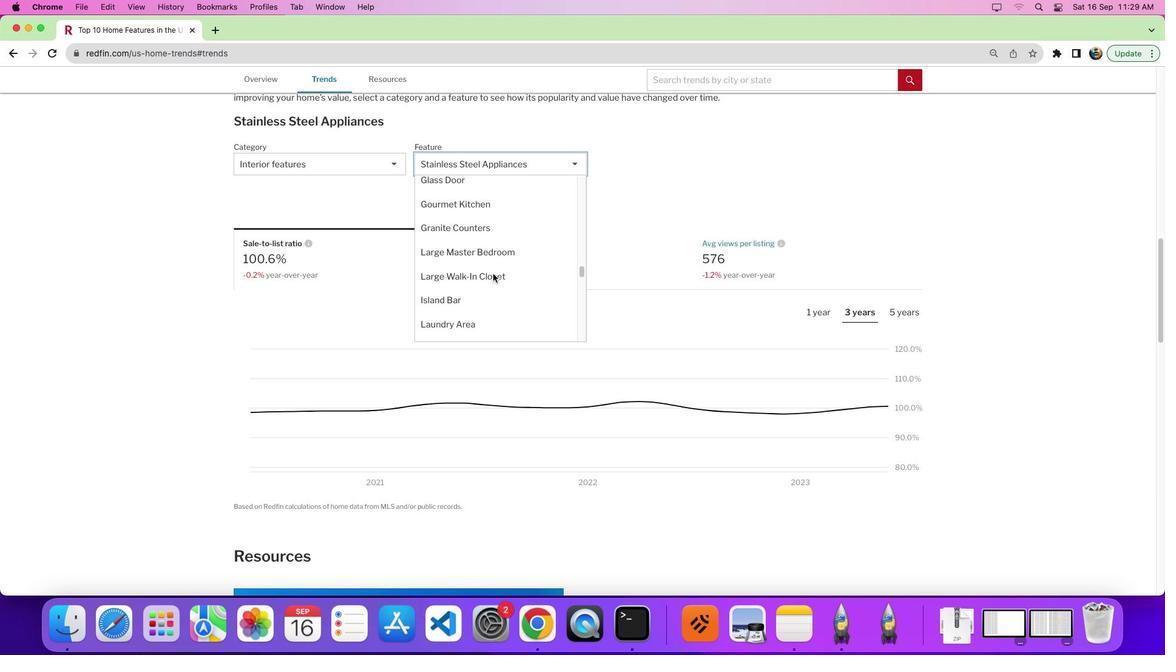 
Action: Mouse scrolled (492, 274) with delta (0, -3)
Screenshot: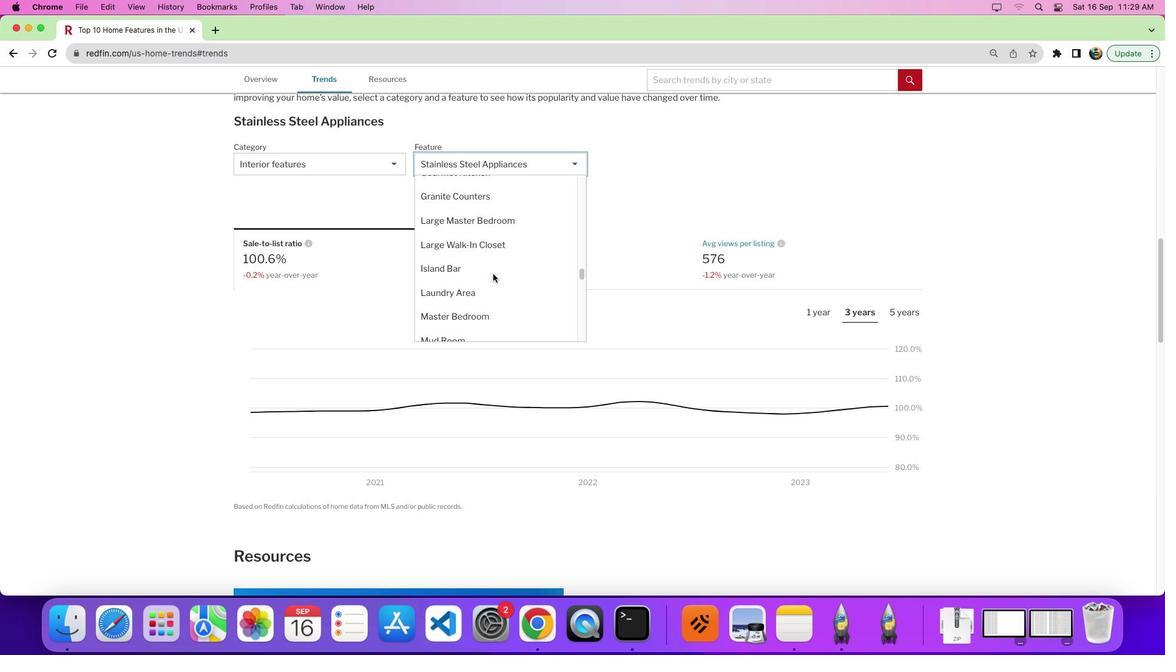 
Action: Mouse scrolled (492, 274) with delta (0, 0)
Screenshot: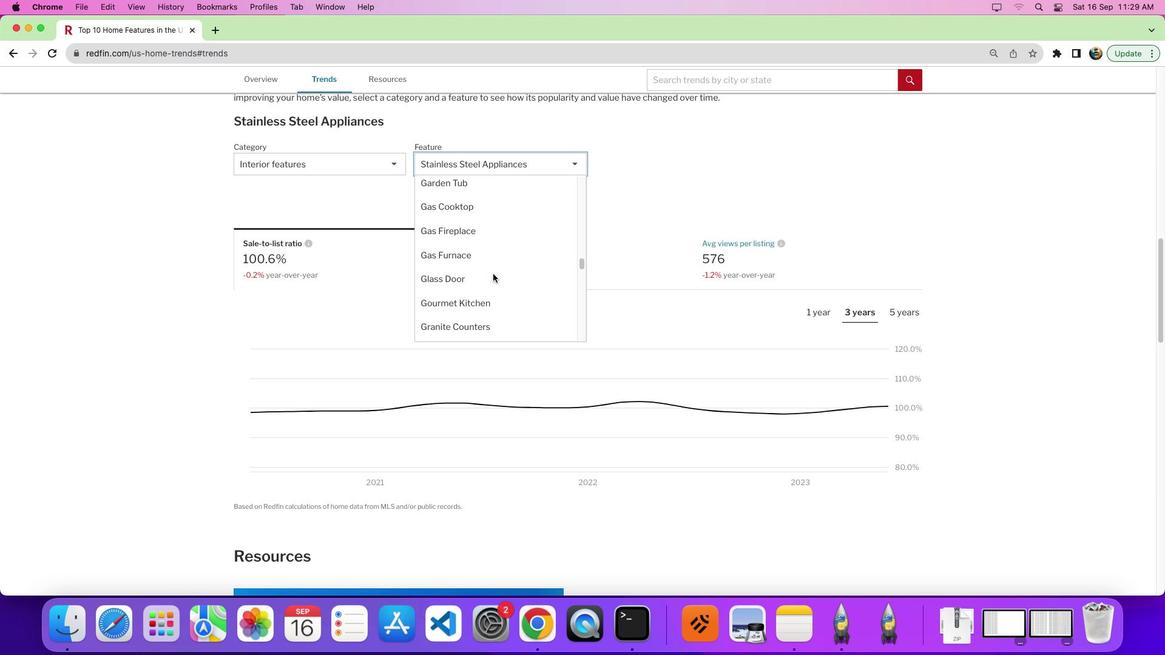 
Action: Mouse scrolled (492, 274) with delta (0, 0)
Screenshot: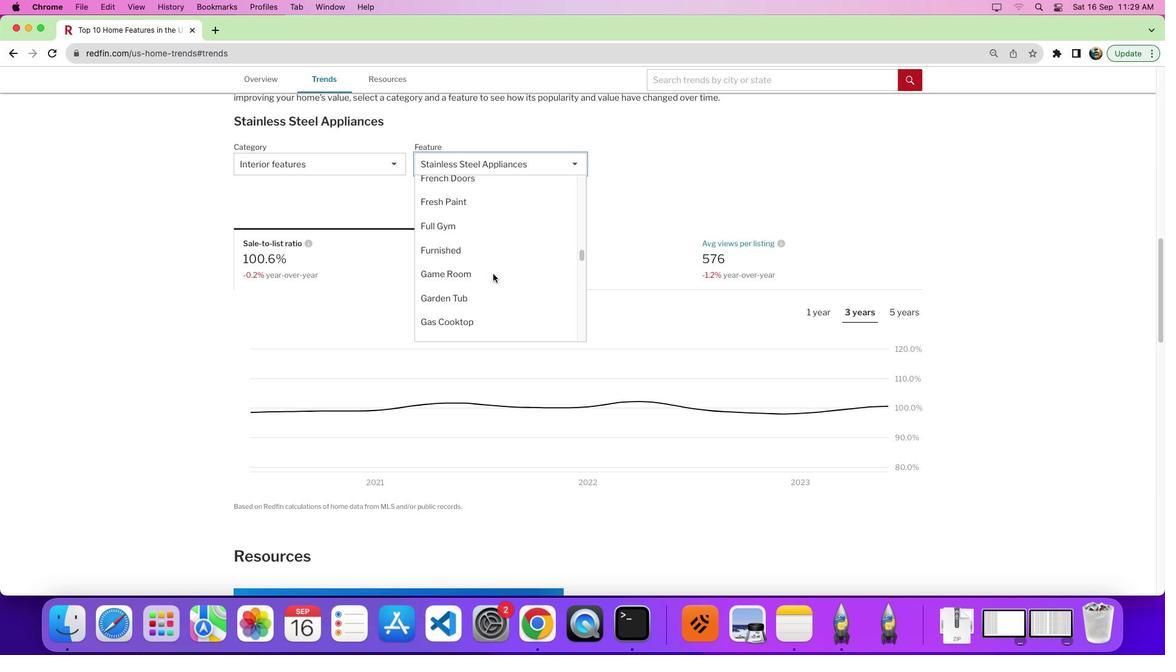 
Action: Mouse scrolled (492, 274) with delta (0, 4)
Screenshot: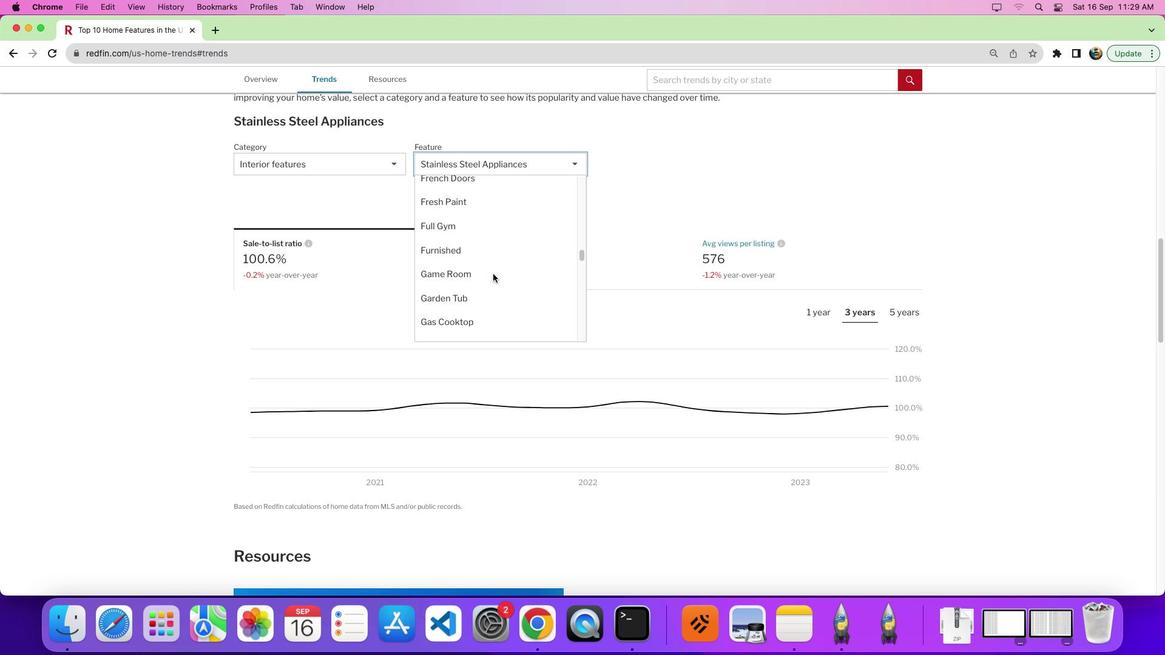 
Action: Mouse scrolled (492, 274) with delta (0, 0)
Screenshot: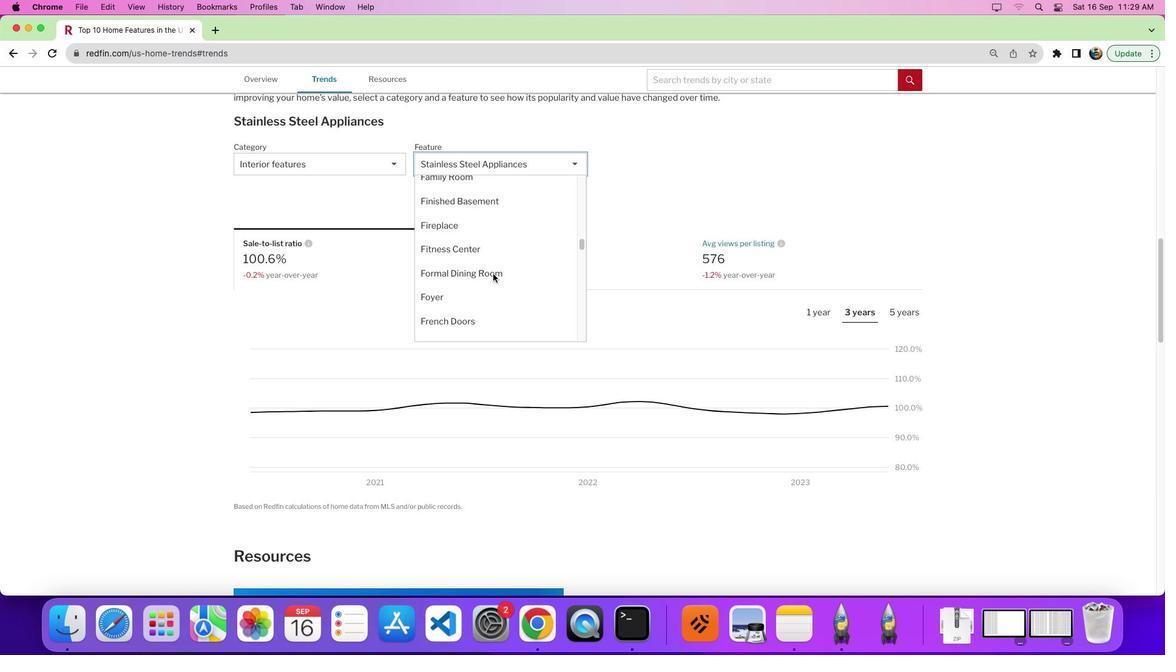 
Action: Mouse scrolled (492, 274) with delta (0, 0)
Screenshot: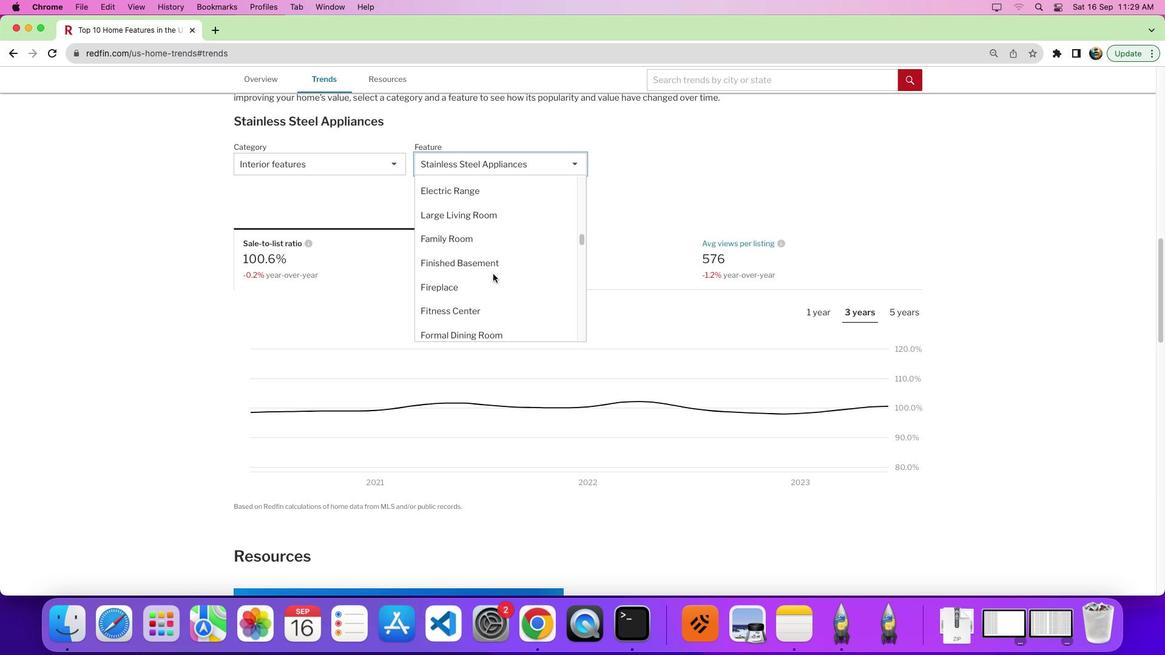 
Action: Mouse scrolled (492, 274) with delta (0, 4)
Screenshot: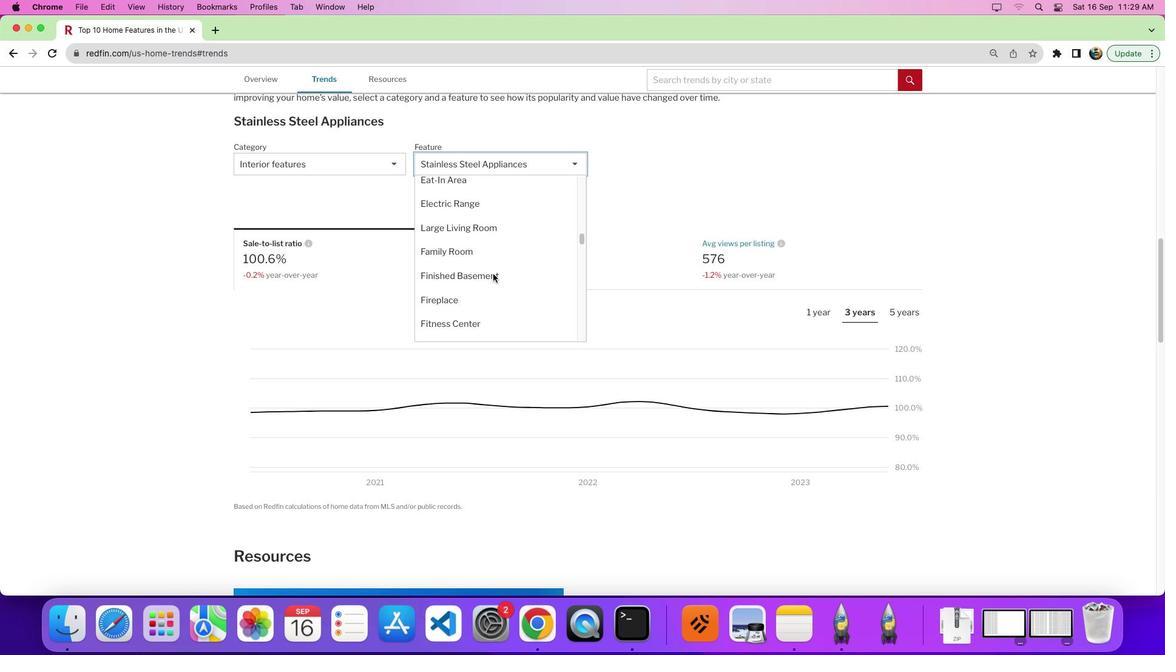 
Action: Mouse scrolled (492, 274) with delta (0, 0)
Screenshot: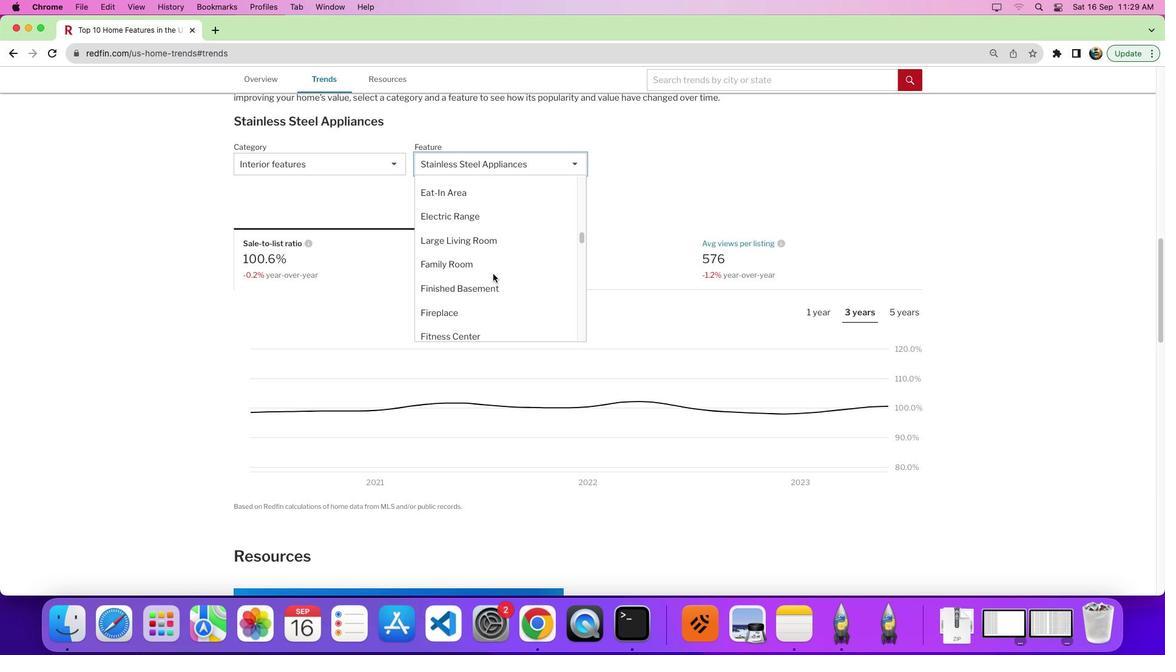 
Action: Mouse scrolled (492, 274) with delta (0, 0)
Screenshot: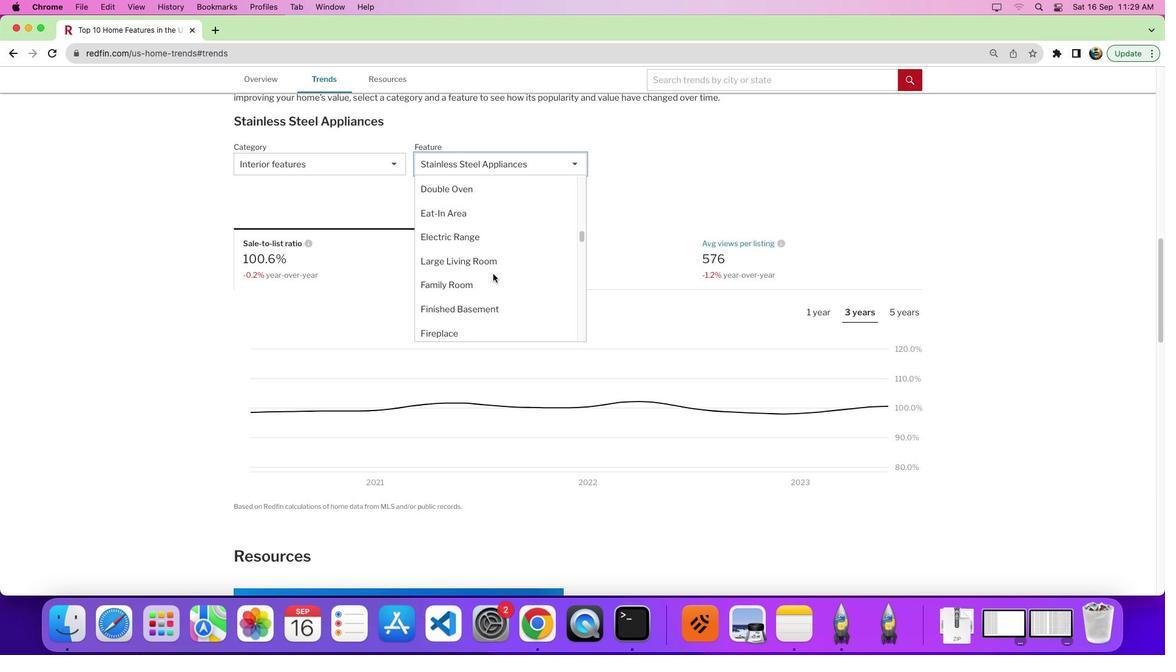 
Action: Mouse moved to (480, 268)
Screenshot: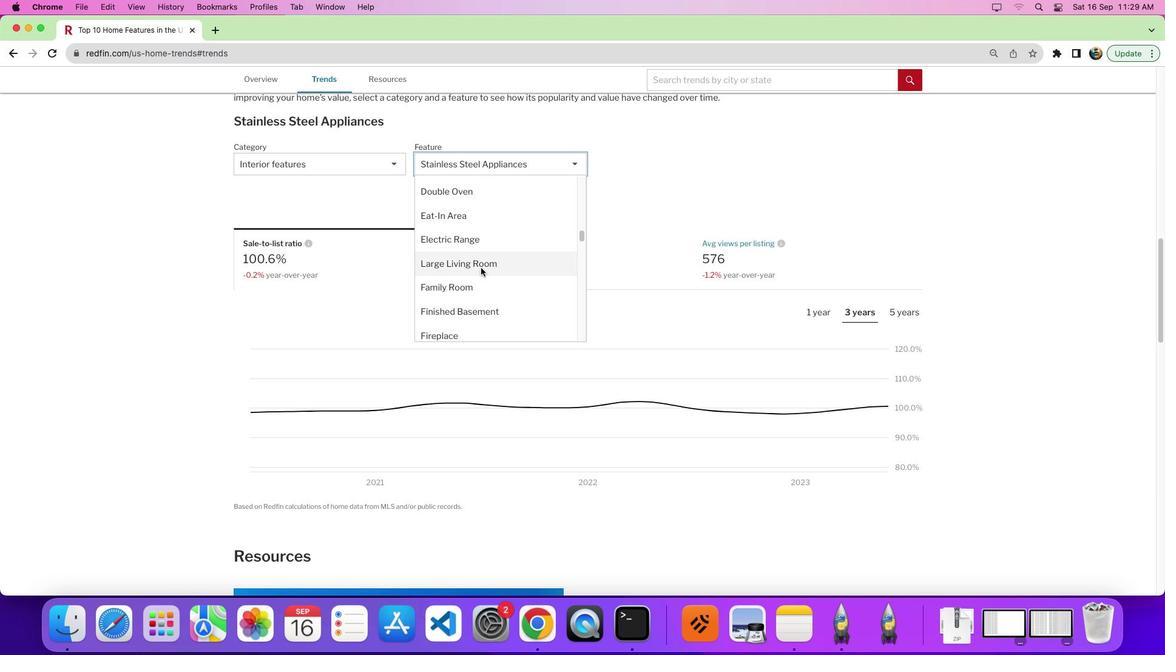 
Action: Mouse pressed left at (480, 268)
Screenshot: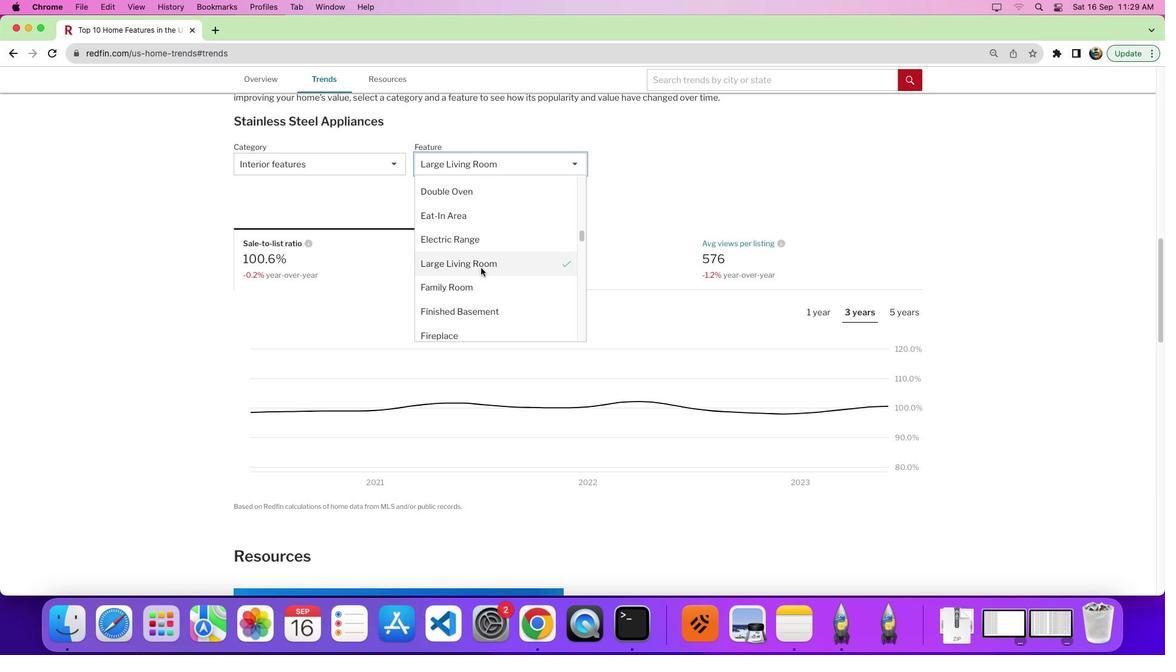 
Action: Mouse moved to (700, 292)
Screenshot: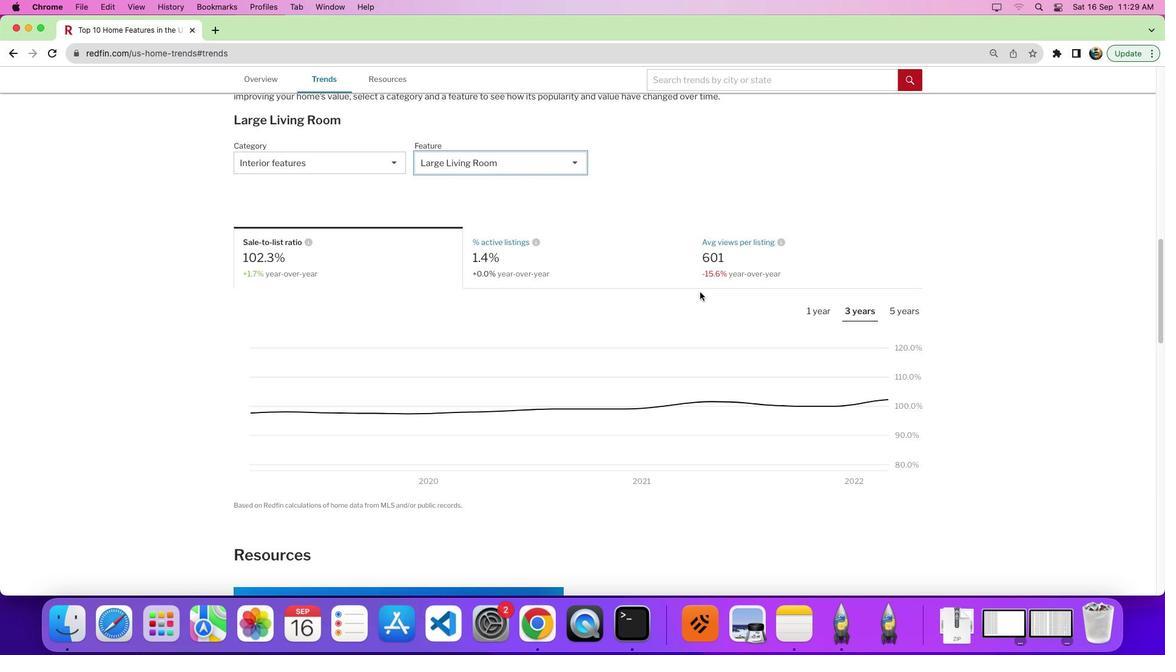 
Action: Mouse scrolled (700, 292) with delta (0, 0)
Screenshot: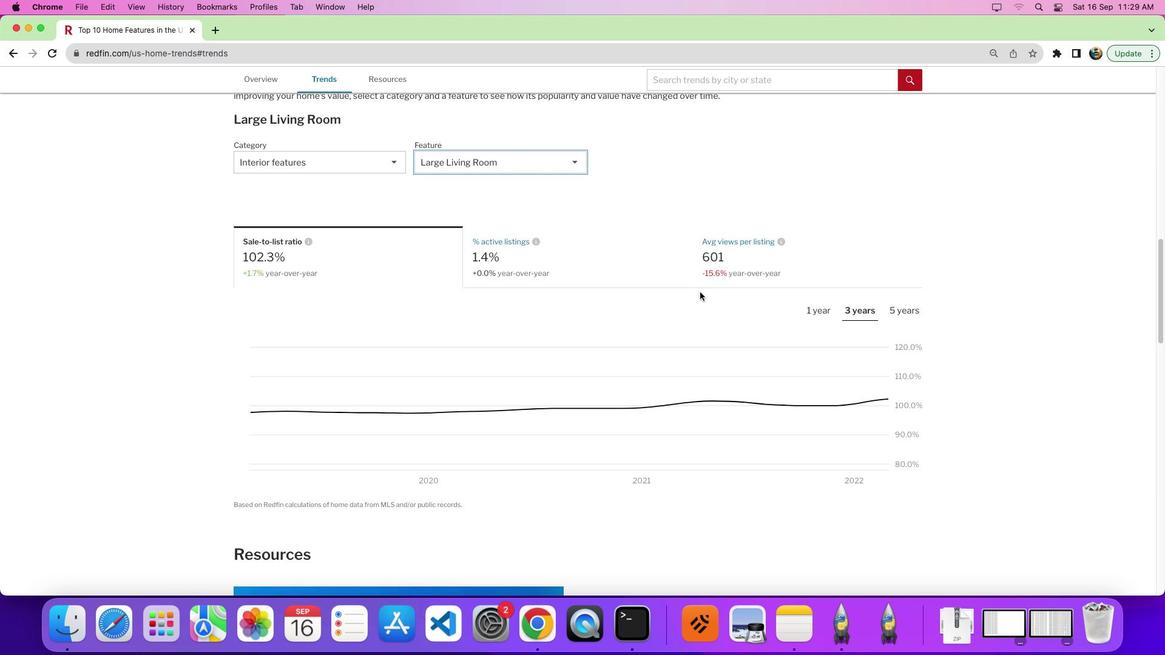 
Action: Mouse scrolled (700, 292) with delta (0, 0)
Screenshot: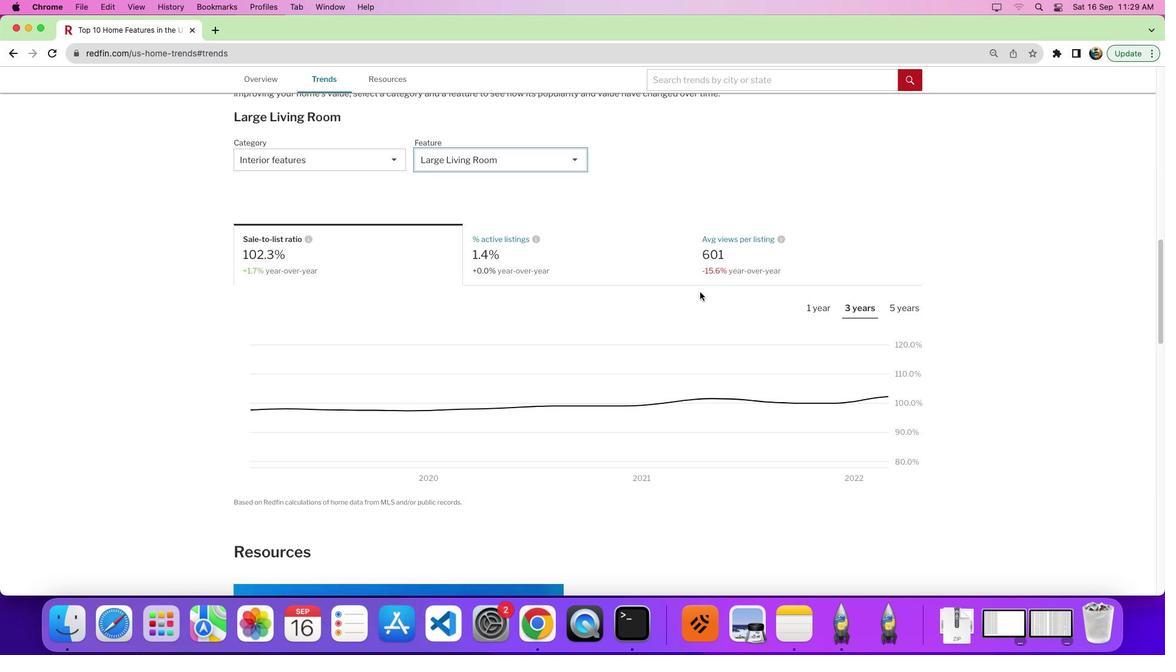 
Action: Mouse scrolled (700, 292) with delta (0, 0)
Screenshot: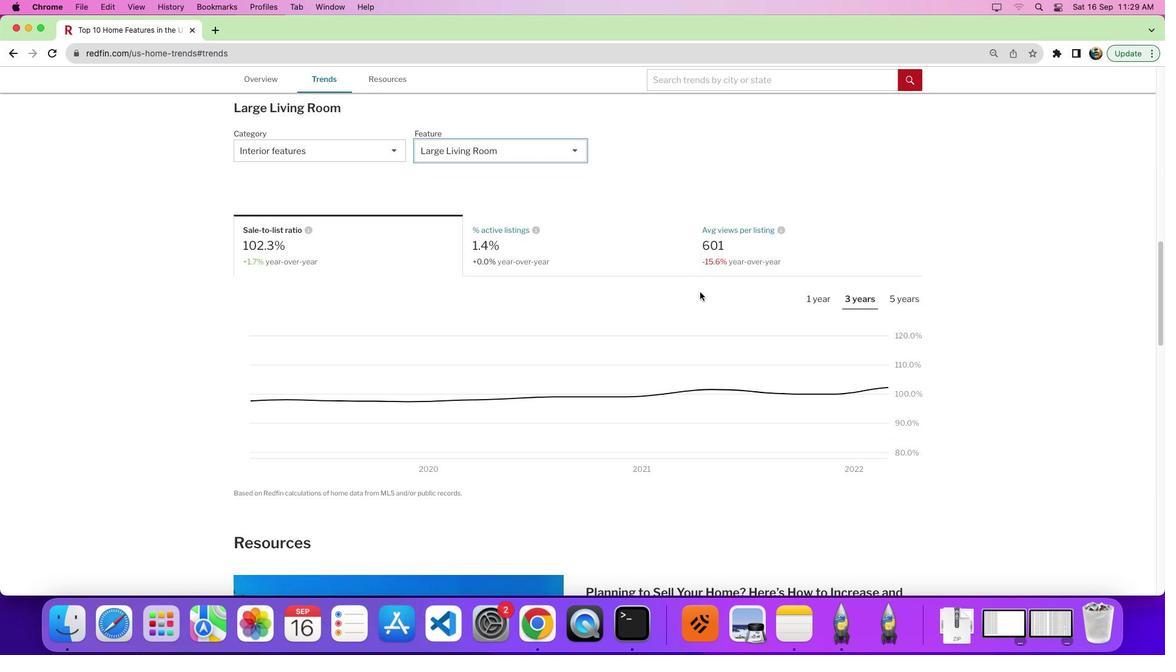 
Action: Mouse scrolled (700, 292) with delta (0, 0)
Screenshot: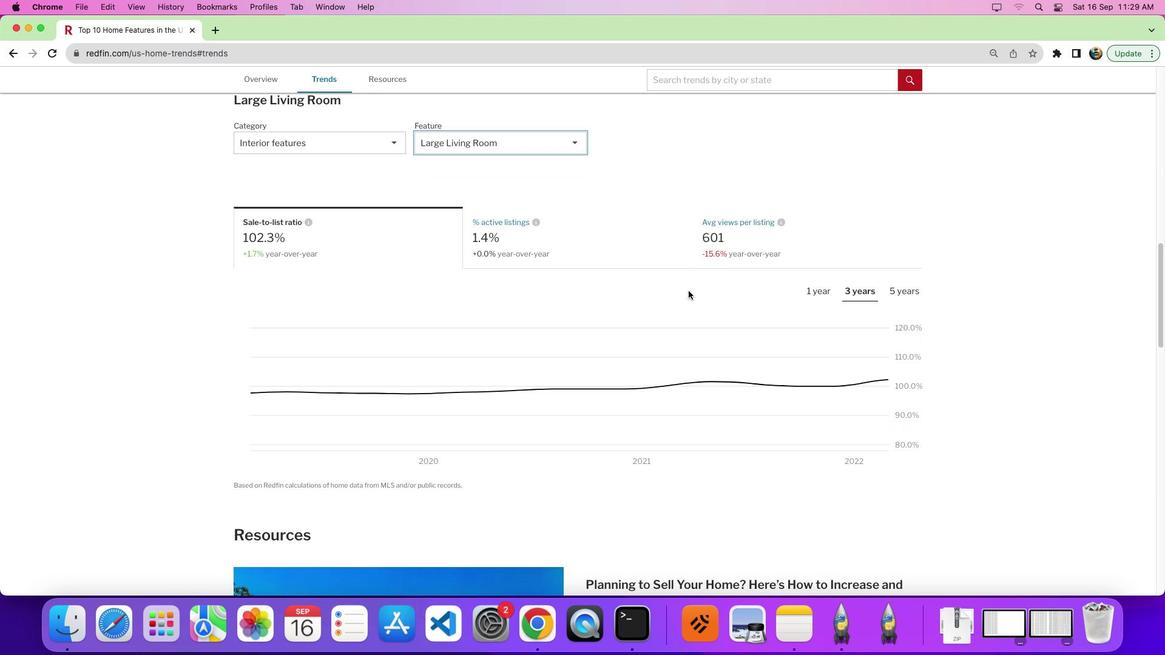 
Action: Mouse moved to (466, 230)
Screenshot: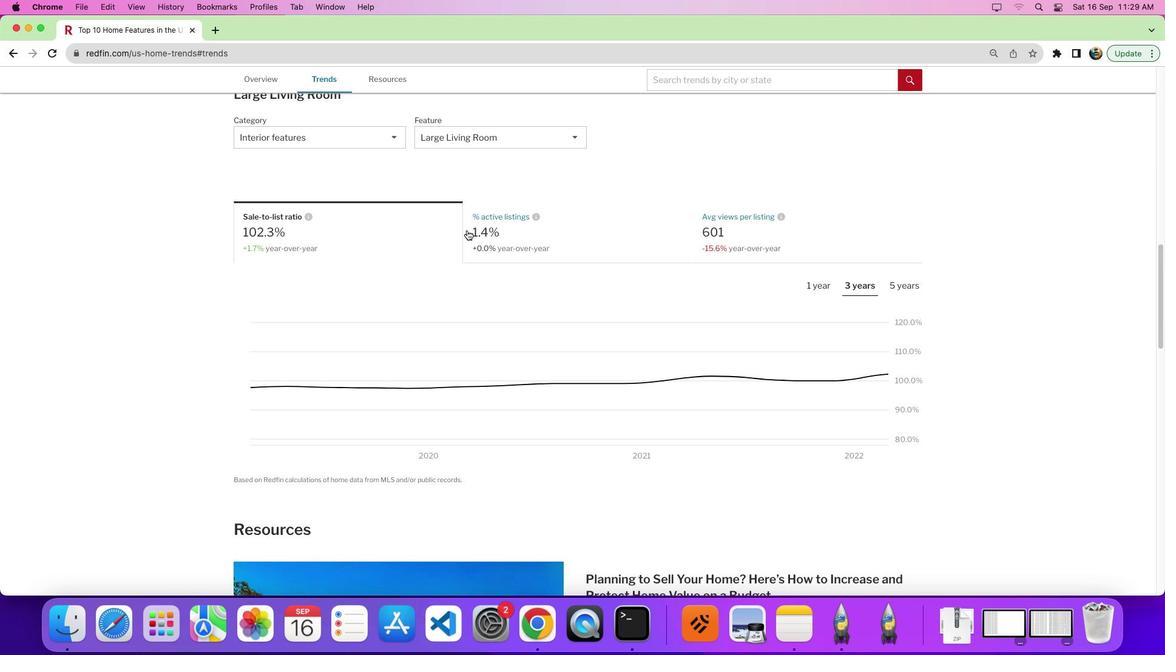 
Action: Mouse pressed left at (466, 230)
Screenshot: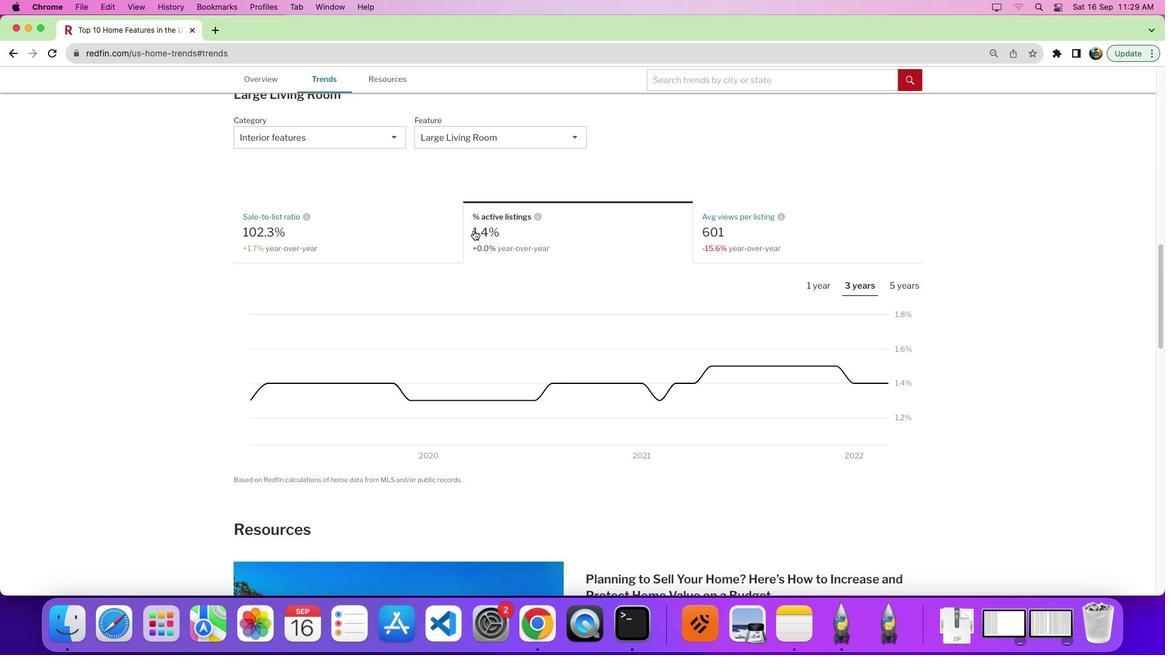 
Action: Mouse moved to (892, 282)
Screenshot: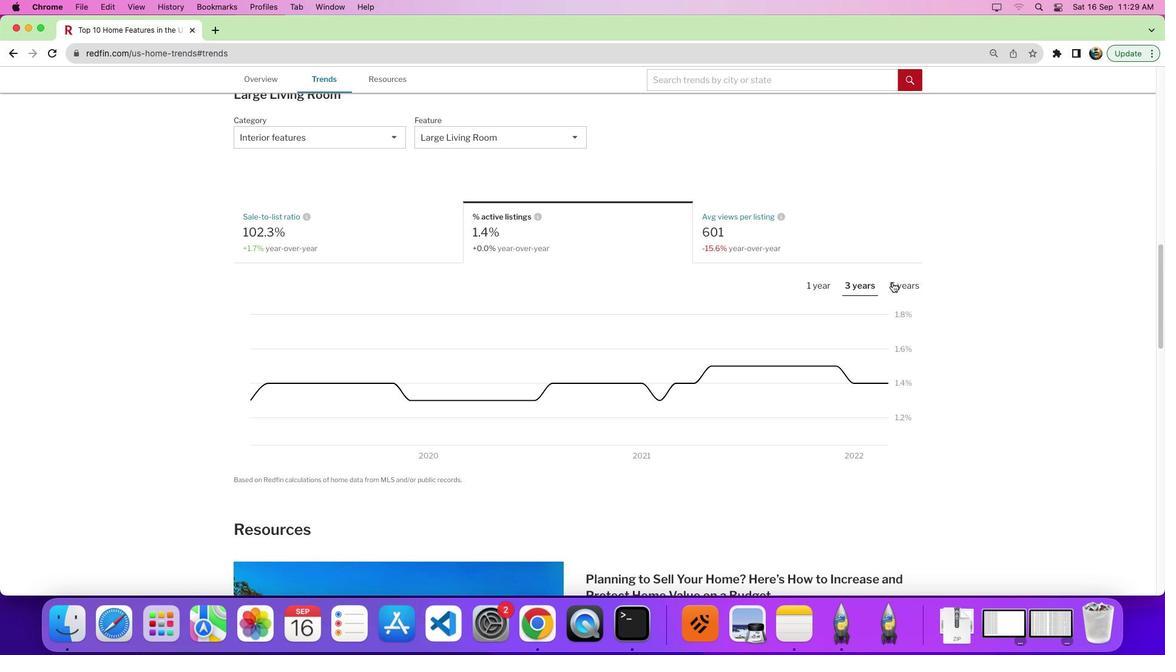 
Action: Mouse pressed left at (892, 282)
Screenshot: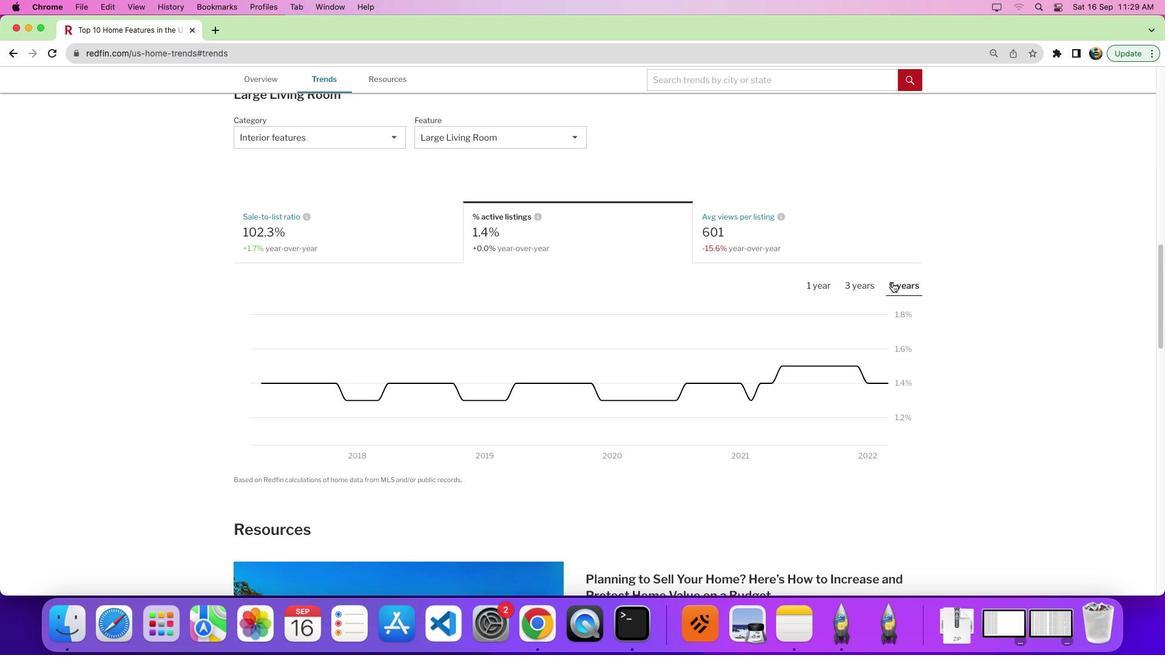 
Action: Mouse moved to (791, 314)
Screenshot: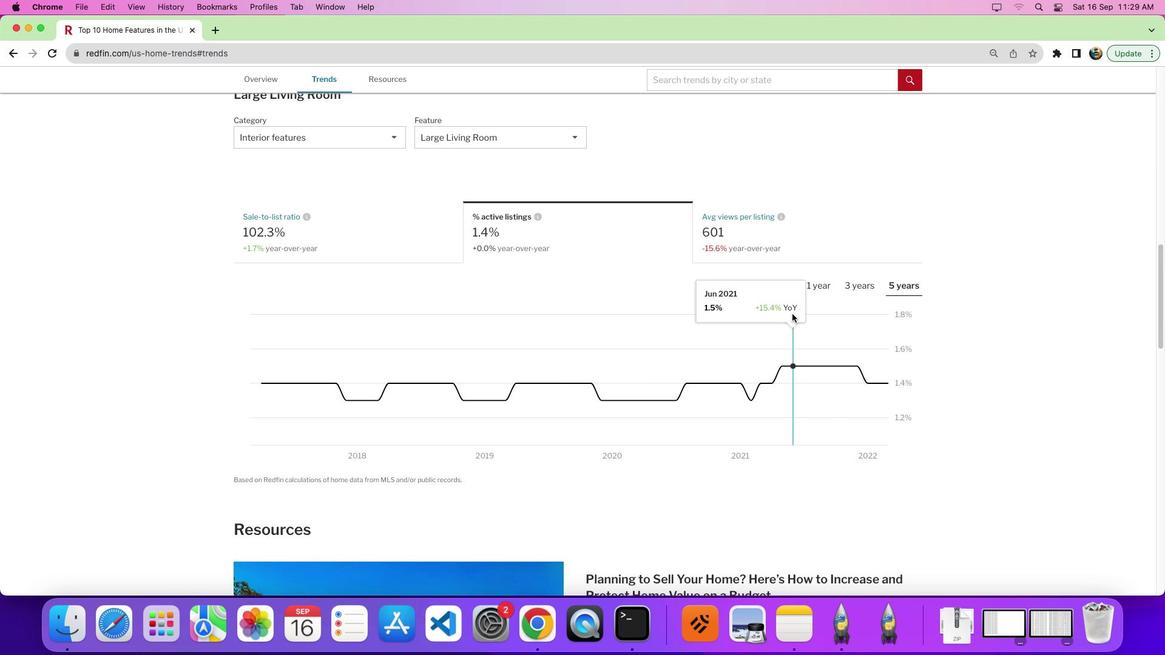 
Action: Mouse scrolled (791, 314) with delta (0, 0)
Screenshot: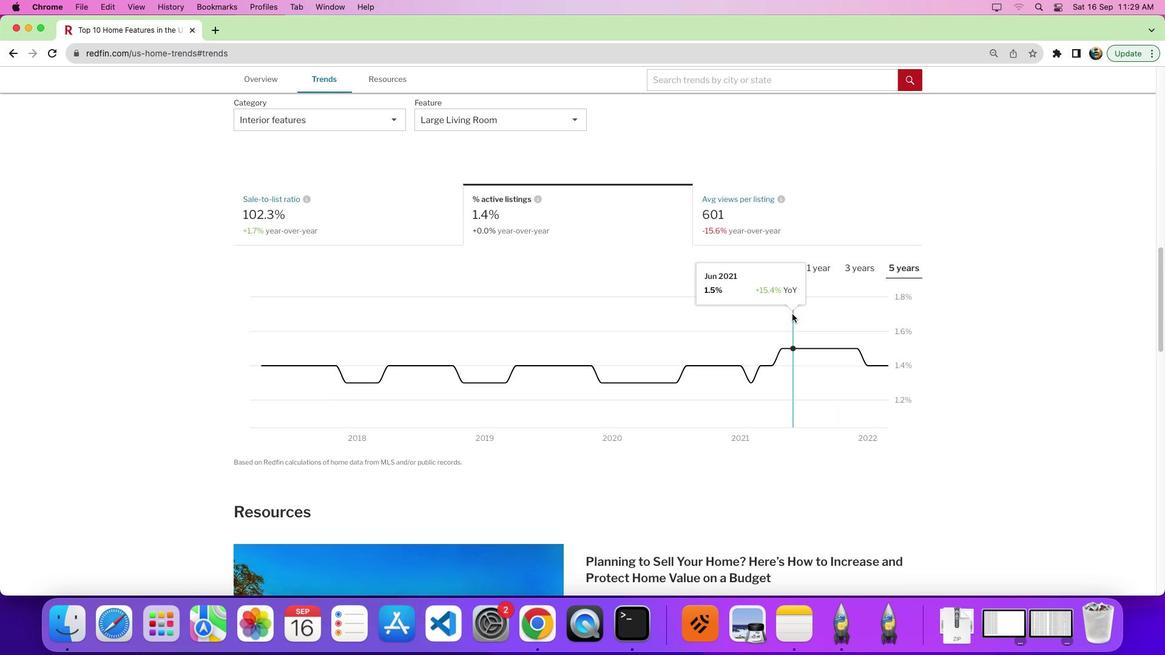 
Action: Mouse scrolled (791, 314) with delta (0, 0)
Screenshot: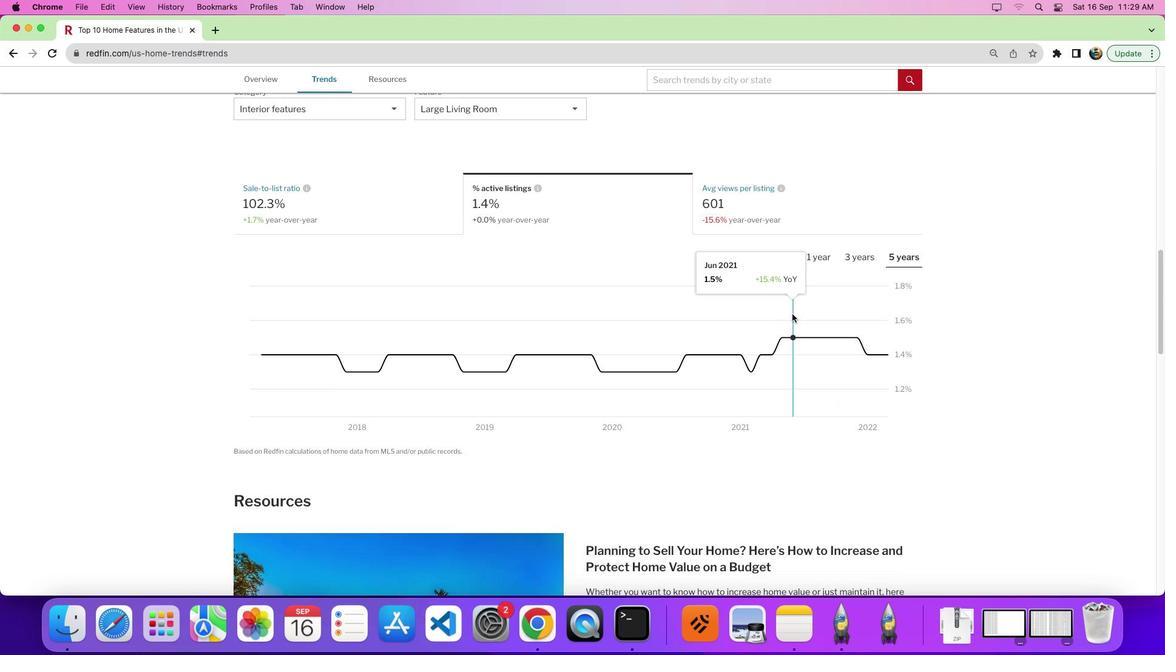 
Action: Mouse moved to (949, 334)
Screenshot: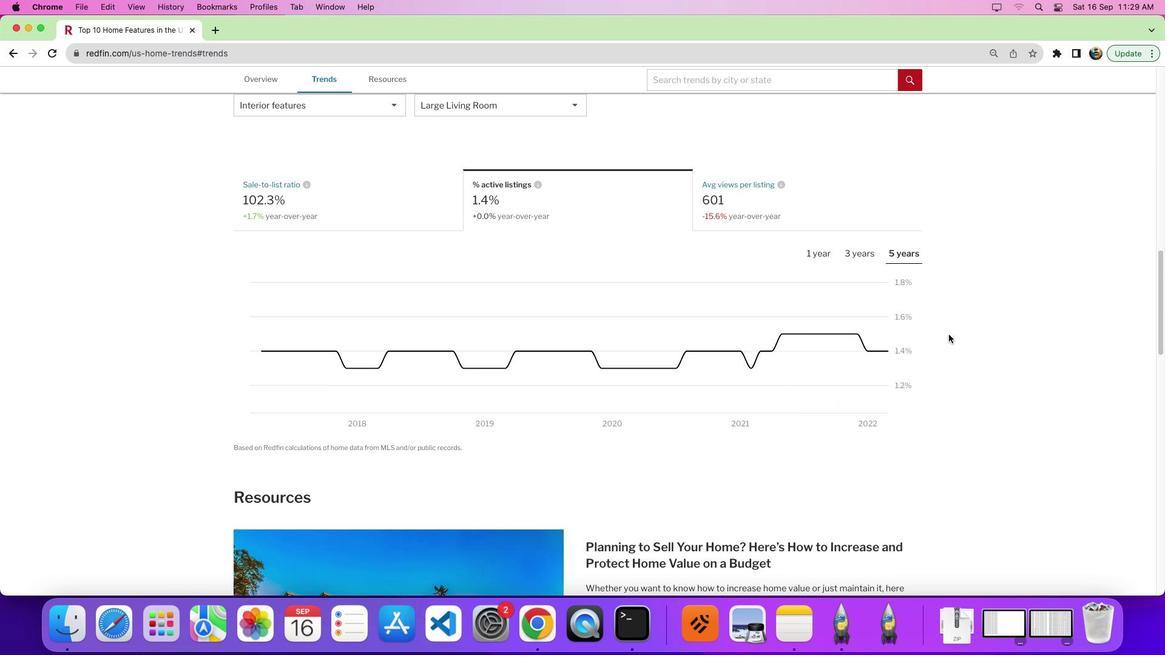 
